 Task: Look for space in Pekan Bahapal, Indonesia from 9th June, 2023 to 16th June, 2023 for 2 adults in price range Rs.8000 to Rs.16000. Place can be entire place with 2 bedrooms having 2 beds and 1 bathroom. Property type can be house, flat, guest house. Booking option can be shelf check-in. Required host language is English.
Action: Mouse moved to (510, 94)
Screenshot: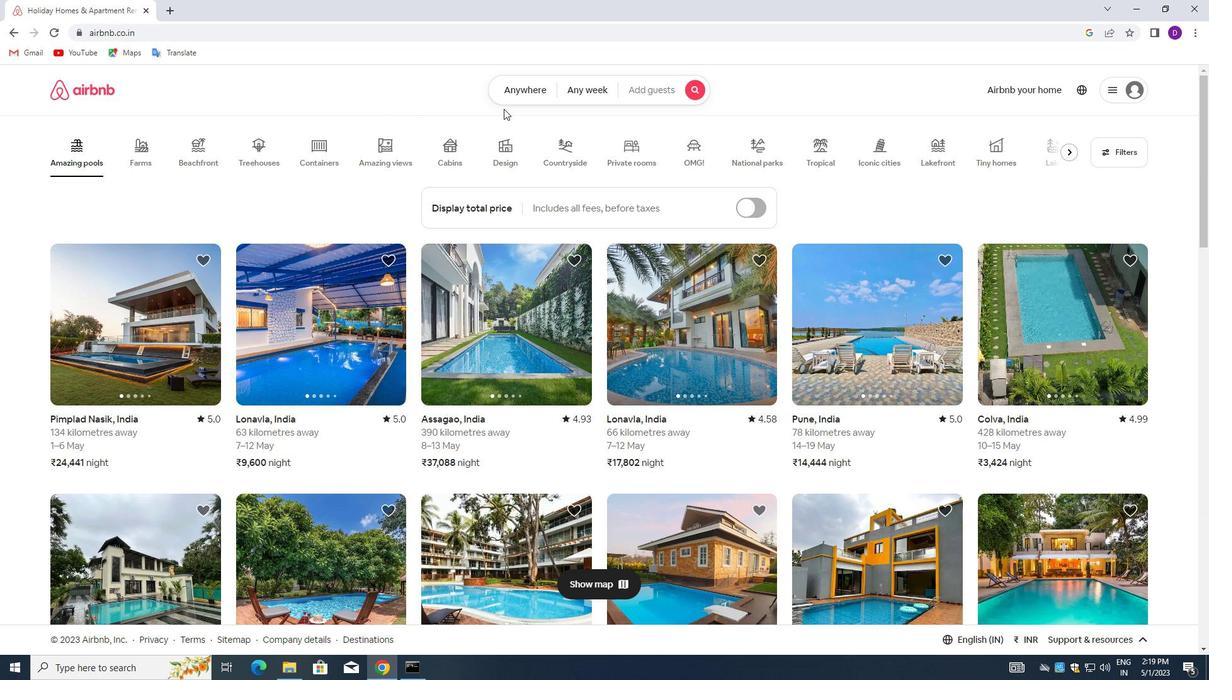 
Action: Mouse pressed left at (510, 94)
Screenshot: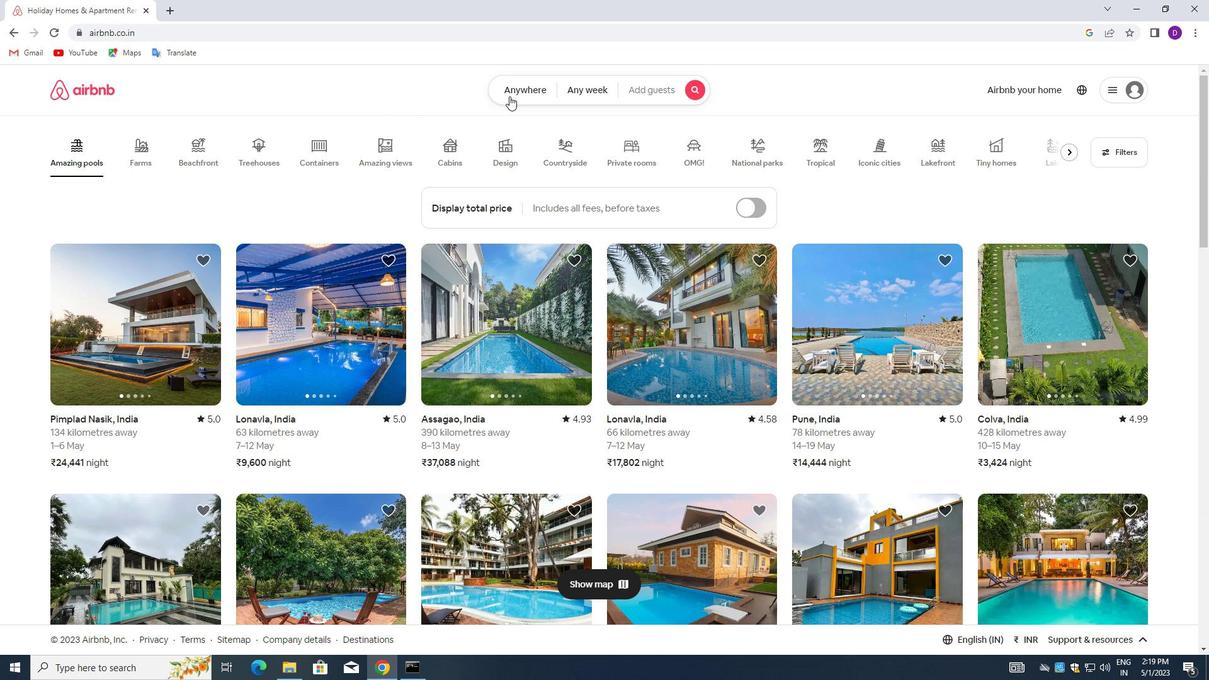 
Action: Mouse moved to (369, 140)
Screenshot: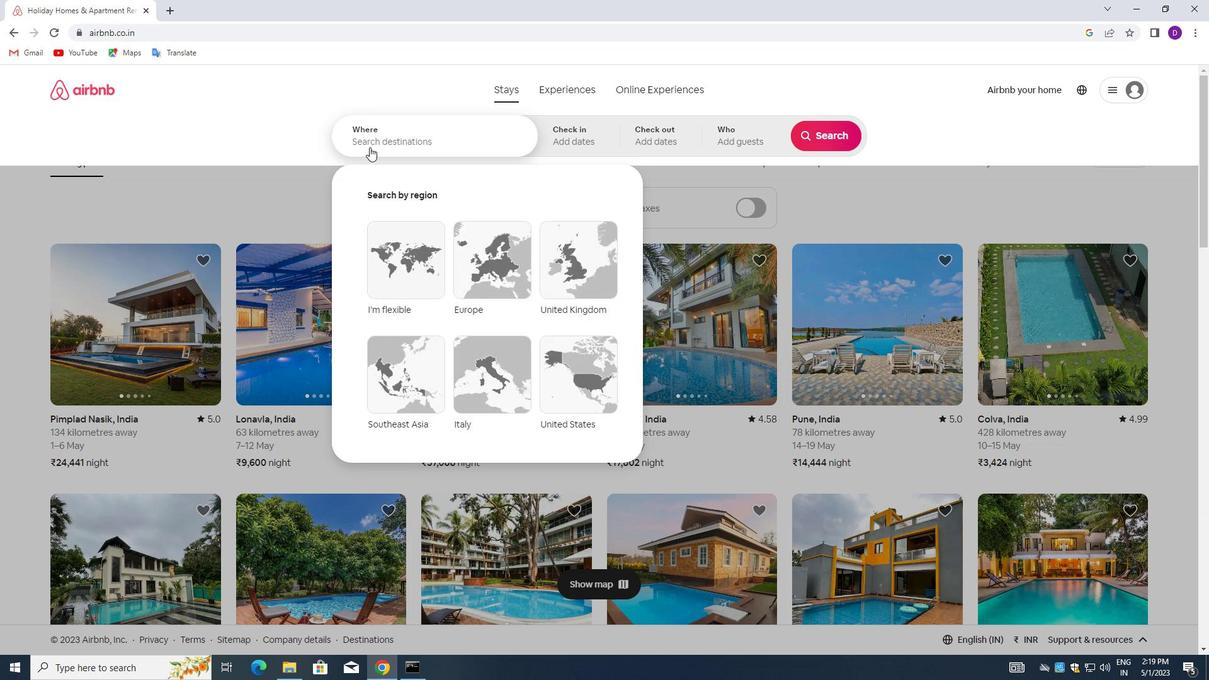 
Action: Mouse pressed left at (369, 140)
Screenshot: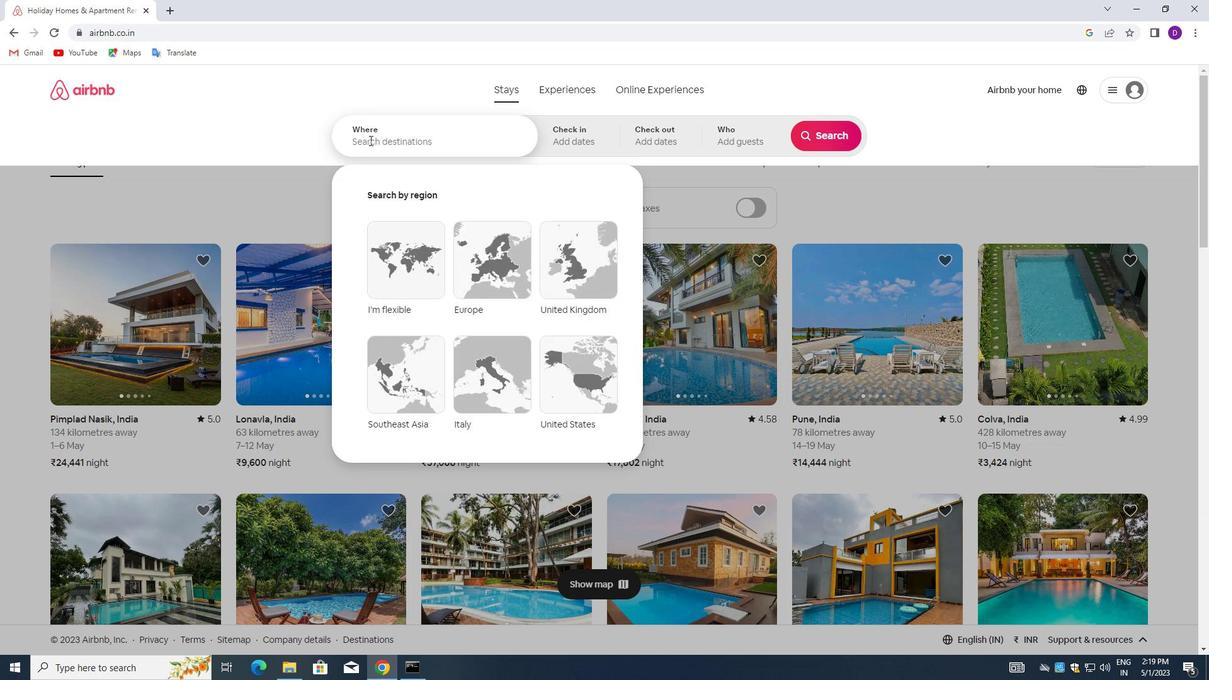 
Action: Key pressed <Key.shift>PEKAN<Key.space><Key.shift>BAHAPAL,<Key.space><Key.shift>INDONESIA<Key.enter>
Screenshot: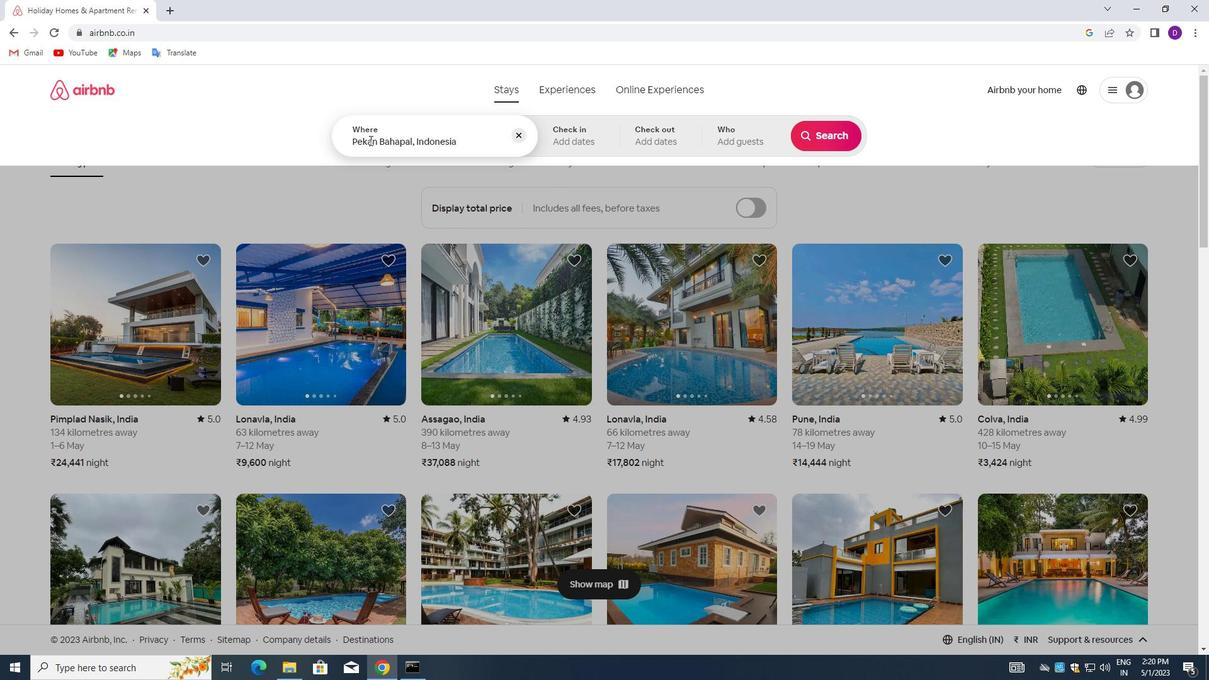 
Action: Mouse moved to (780, 318)
Screenshot: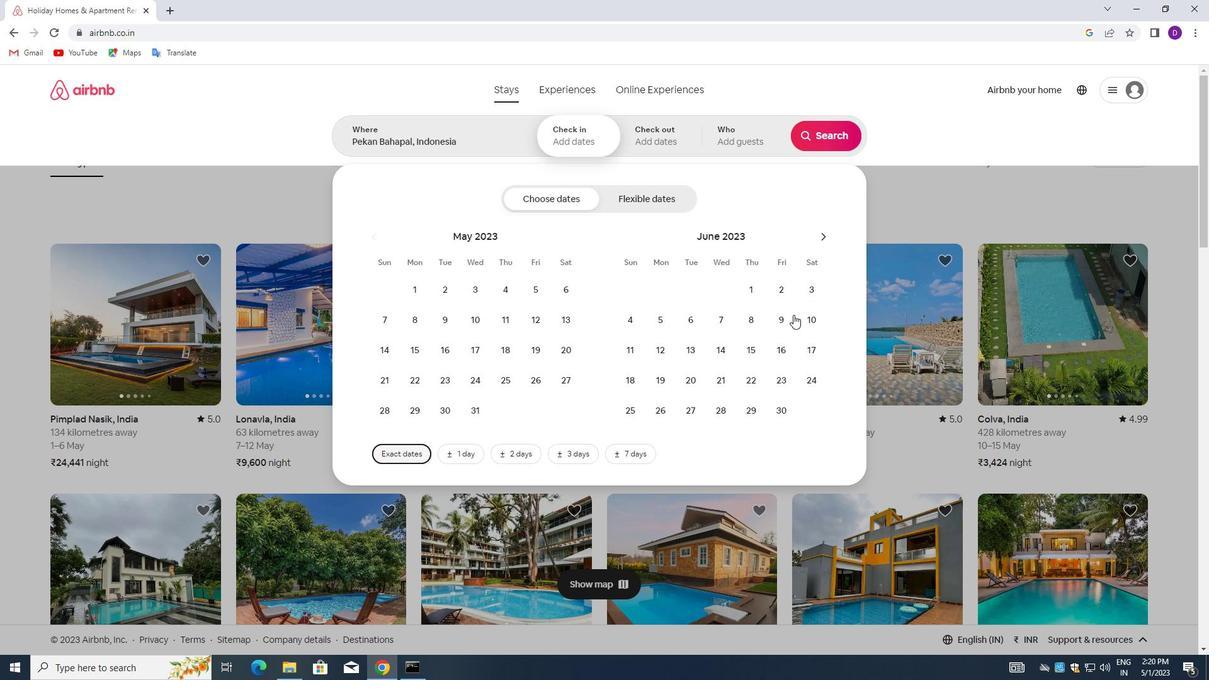 
Action: Mouse pressed left at (780, 318)
Screenshot: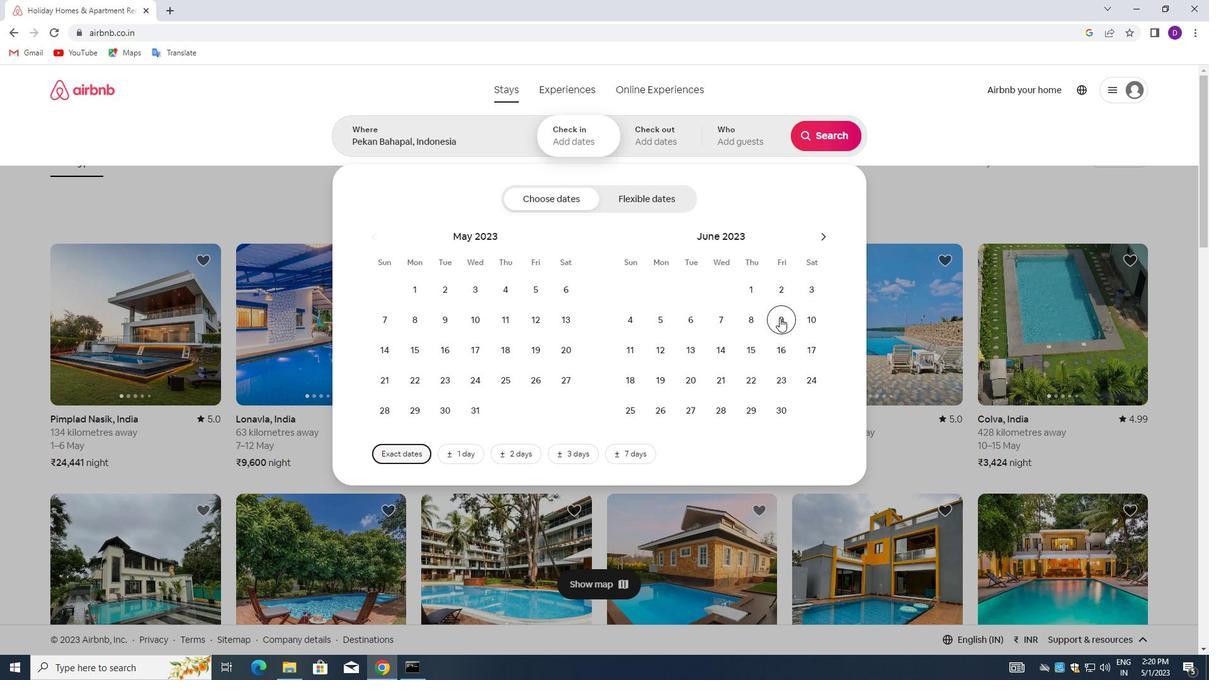 
Action: Mouse moved to (780, 337)
Screenshot: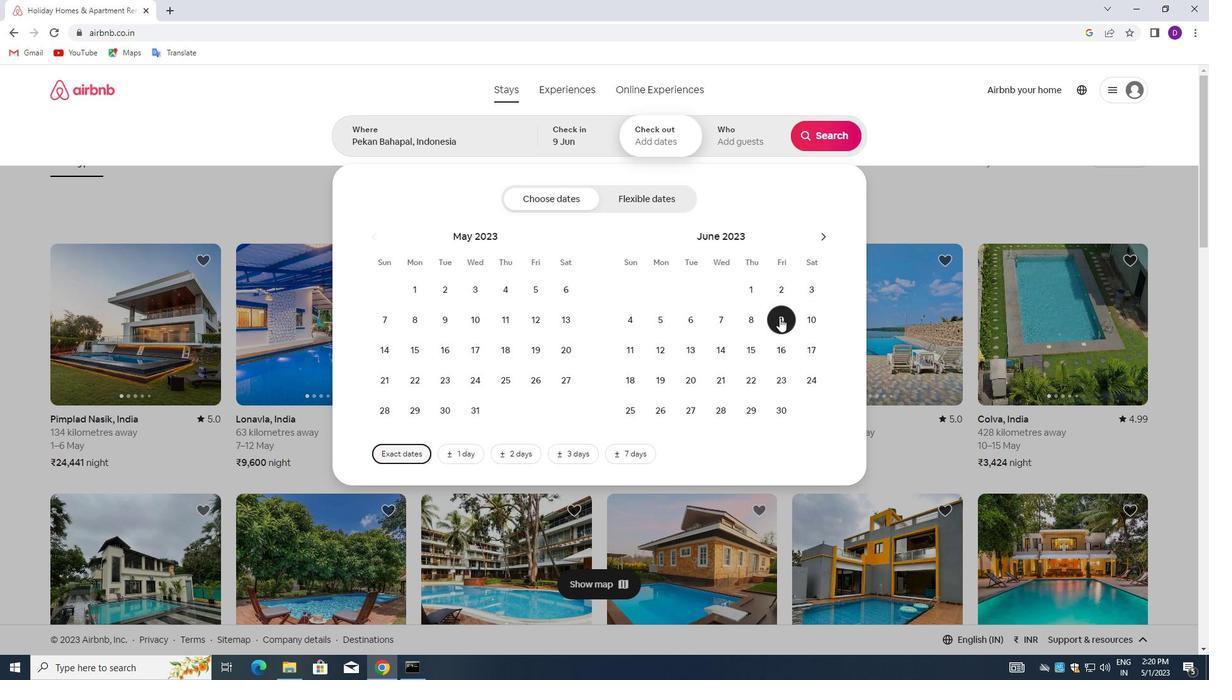 
Action: Mouse pressed left at (780, 337)
Screenshot: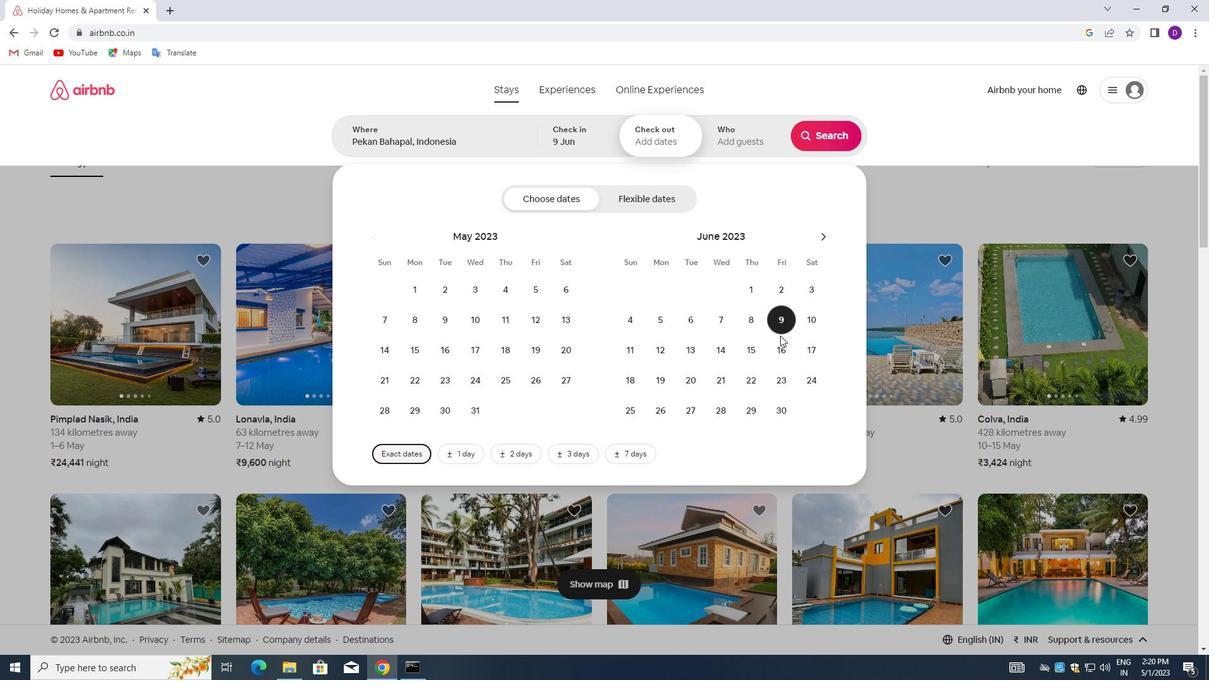 
Action: Mouse moved to (739, 144)
Screenshot: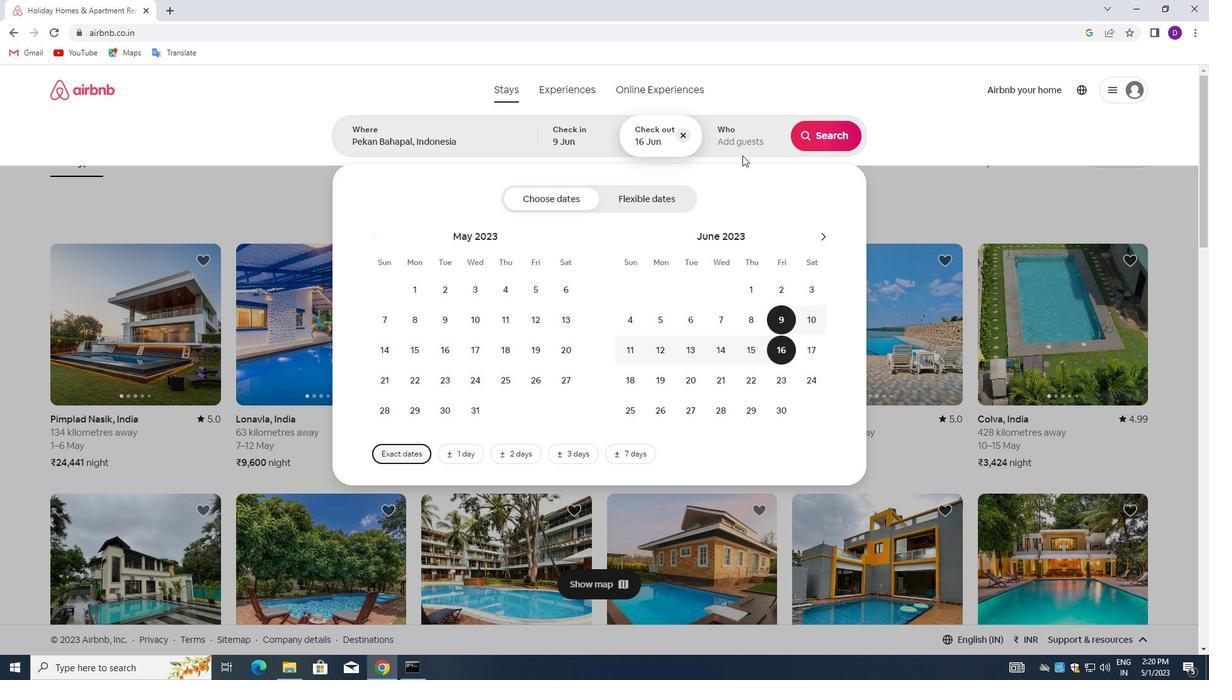 
Action: Mouse pressed left at (739, 144)
Screenshot: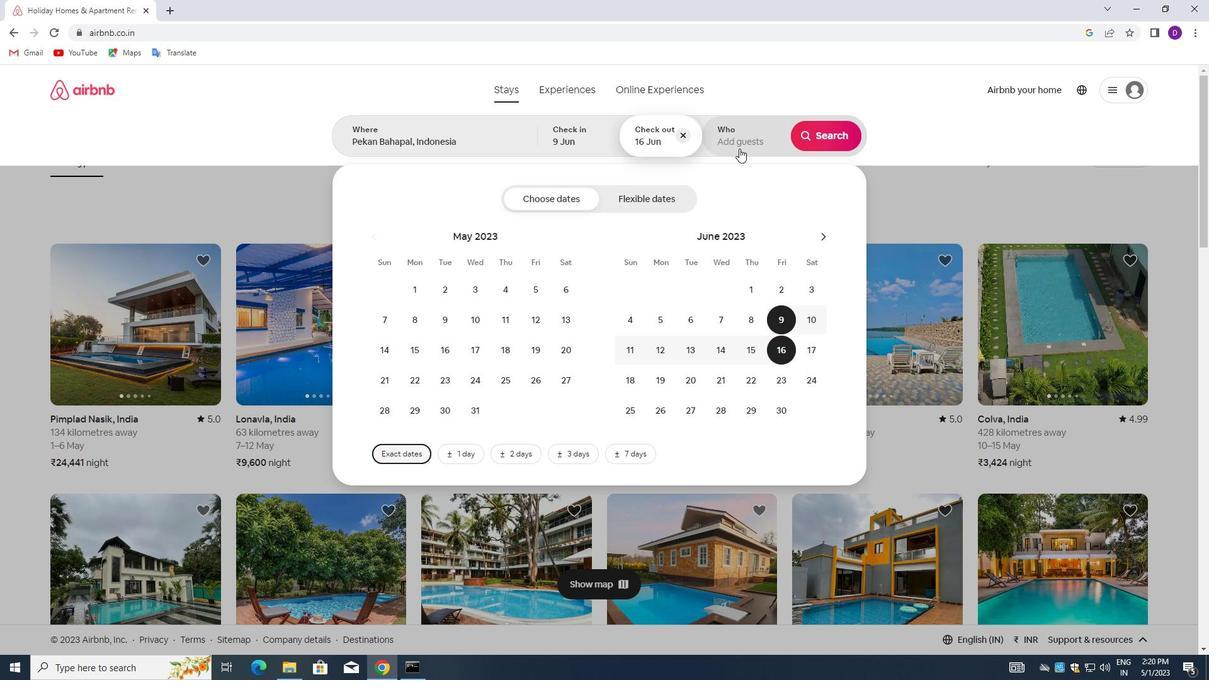 
Action: Mouse moved to (831, 207)
Screenshot: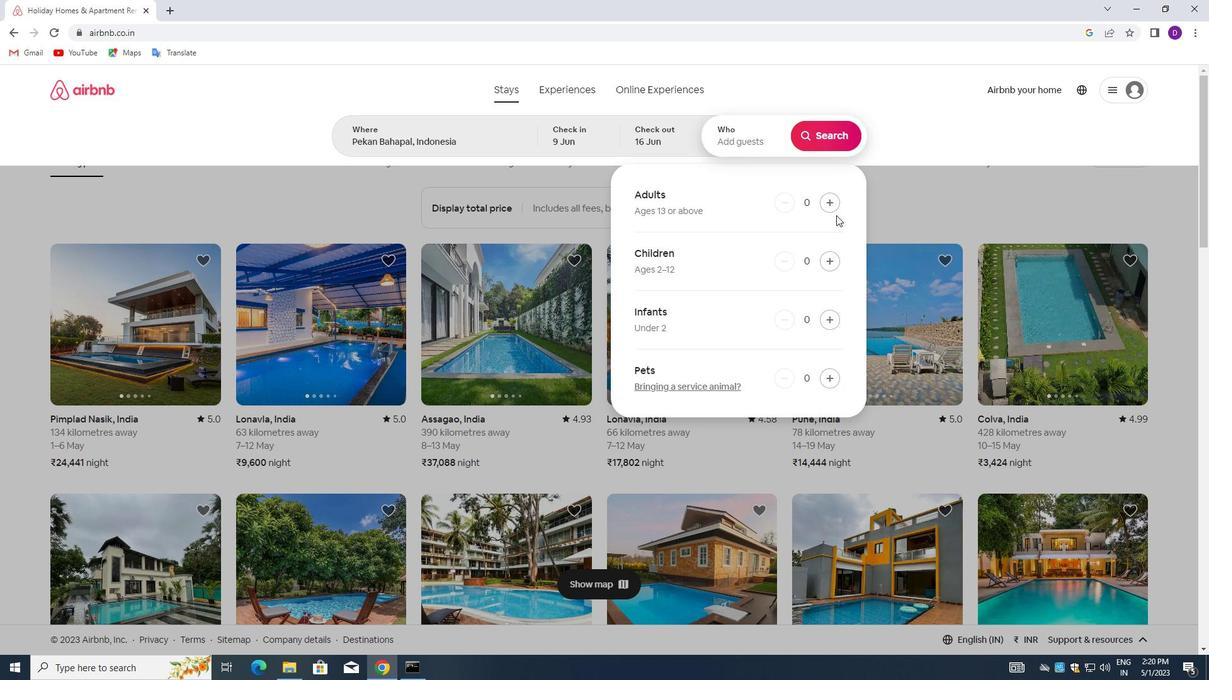 
Action: Mouse pressed left at (831, 207)
Screenshot: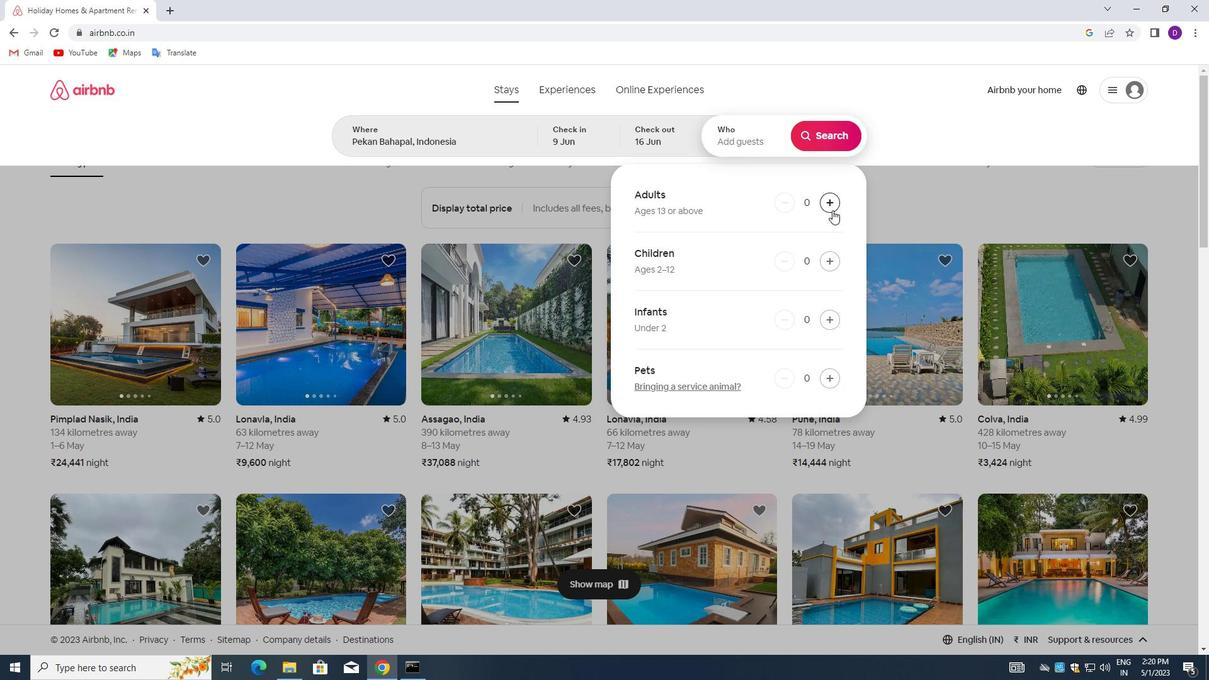 
Action: Mouse pressed left at (831, 207)
Screenshot: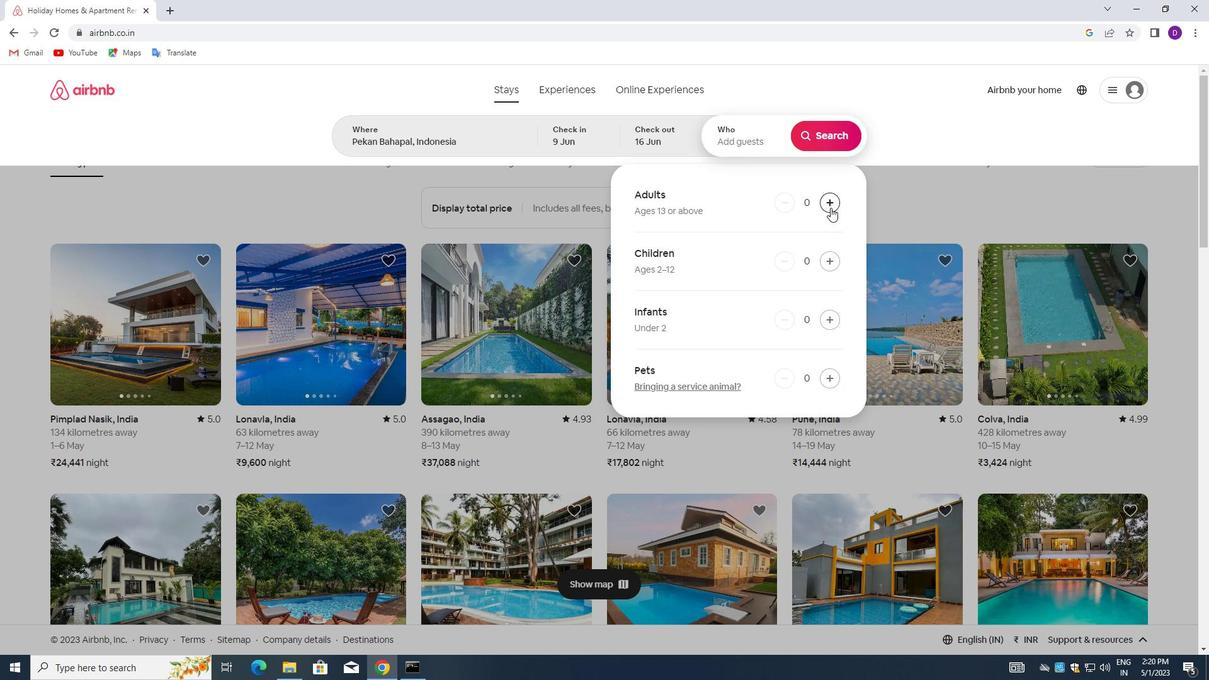 
Action: Mouse moved to (824, 136)
Screenshot: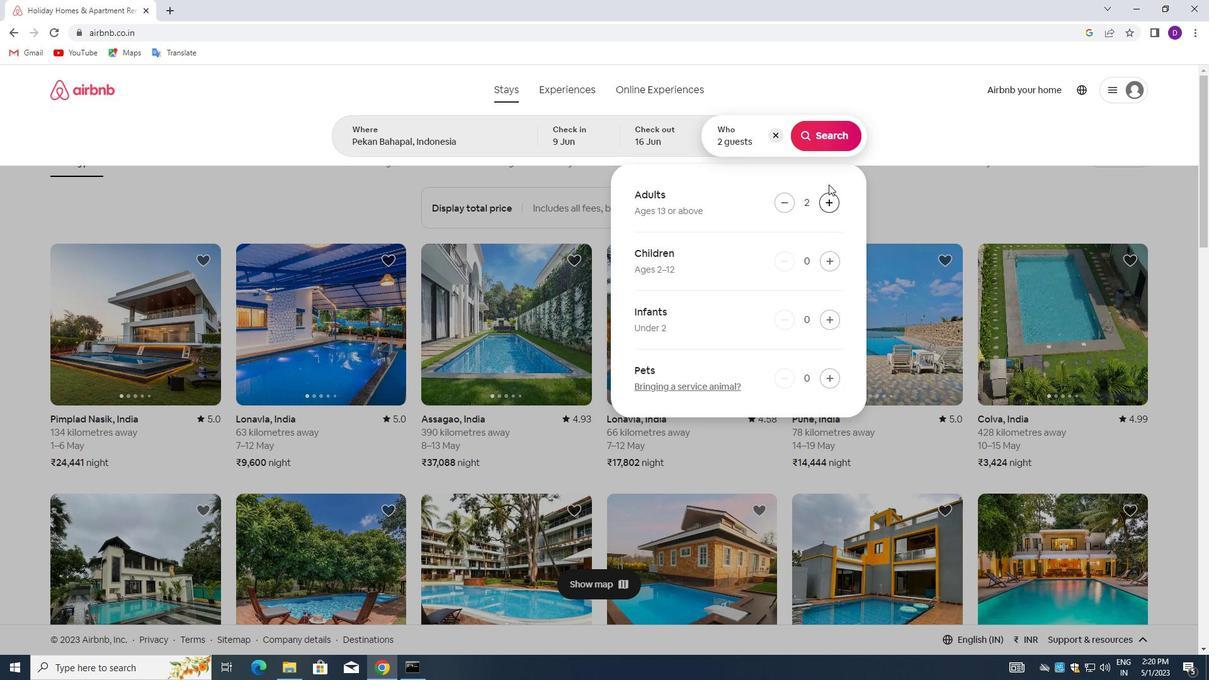 
Action: Mouse pressed left at (824, 136)
Screenshot: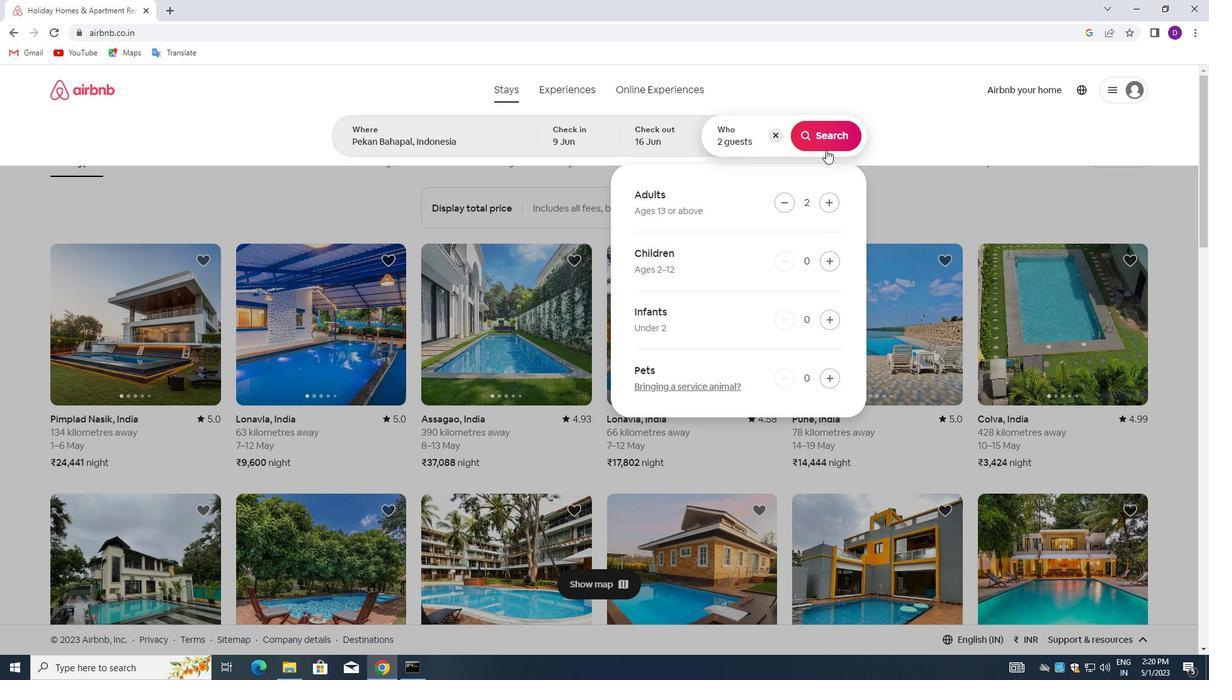 
Action: Mouse moved to (1141, 133)
Screenshot: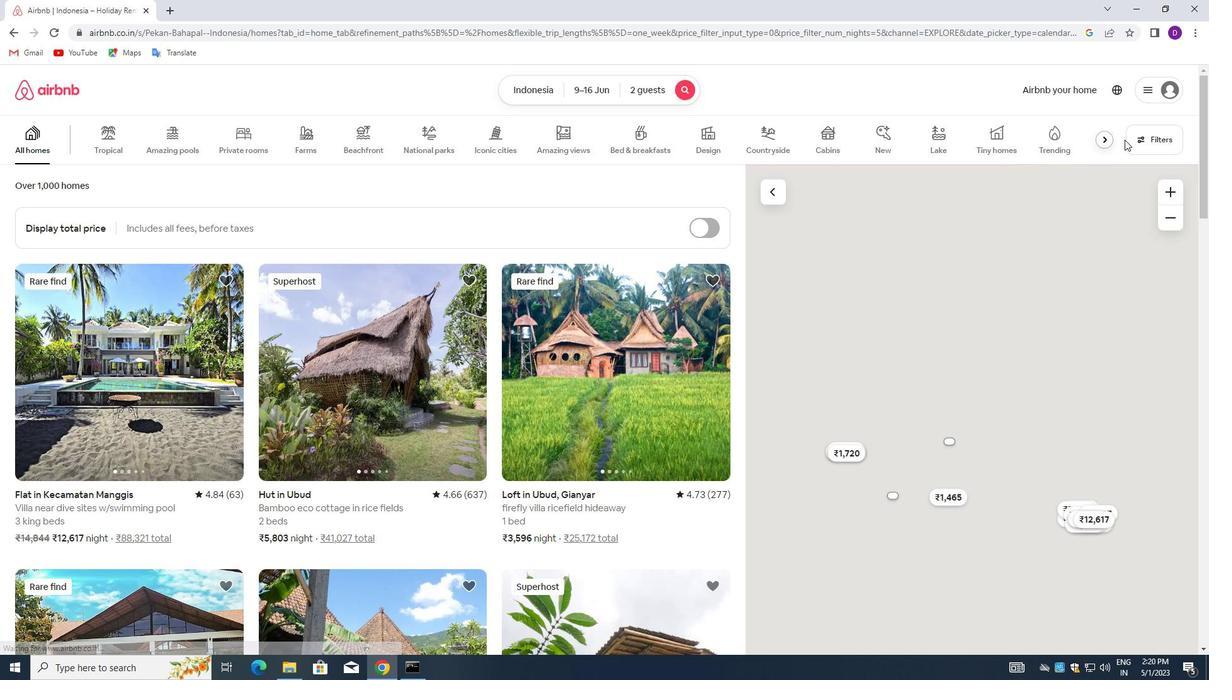 
Action: Mouse pressed left at (1141, 133)
Screenshot: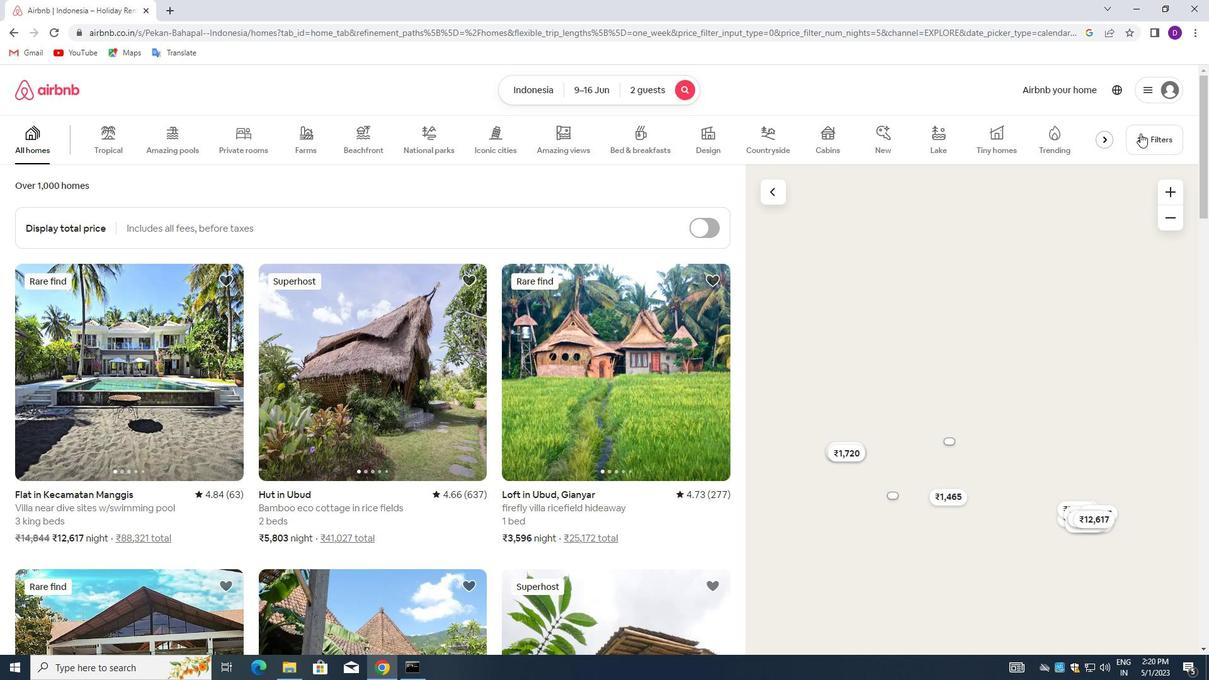 
Action: Mouse moved to (439, 295)
Screenshot: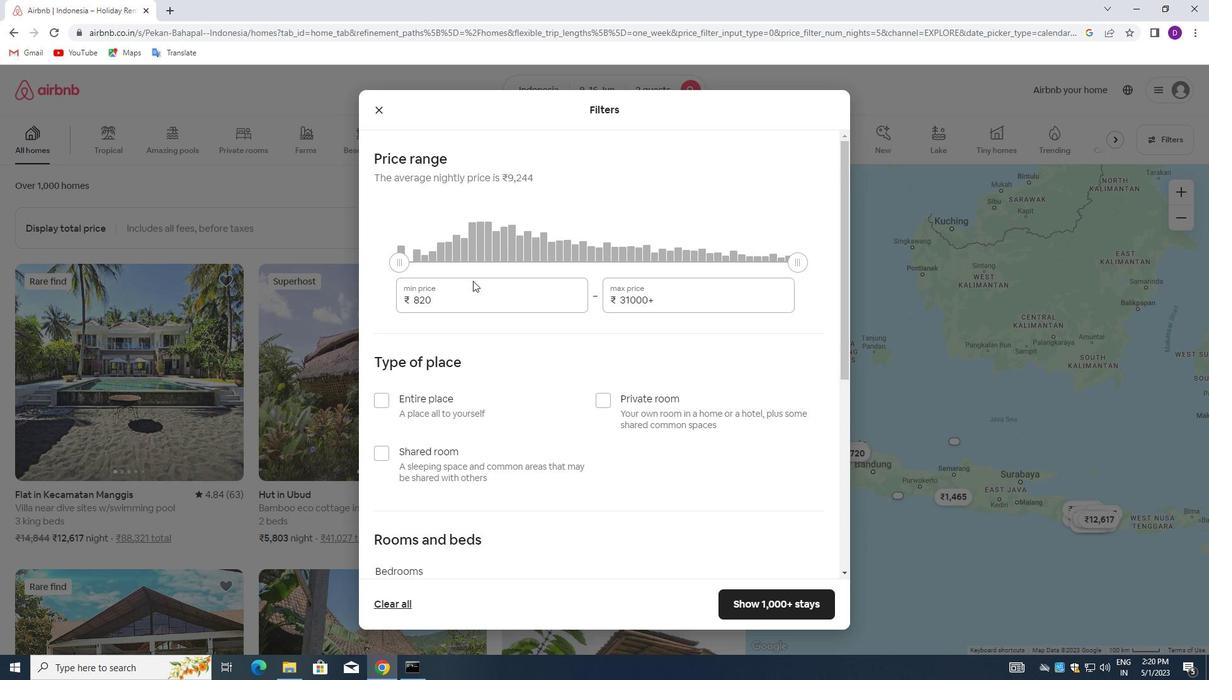 
Action: Mouse pressed left at (439, 295)
Screenshot: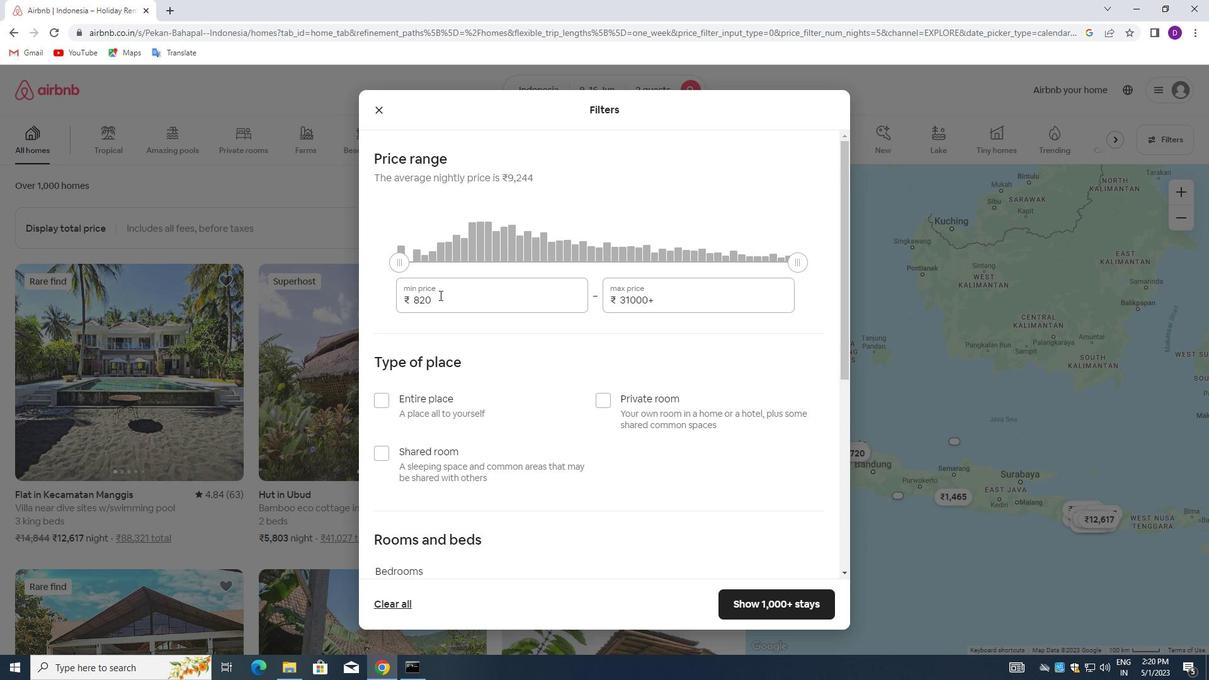 
Action: Mouse pressed left at (439, 295)
Screenshot: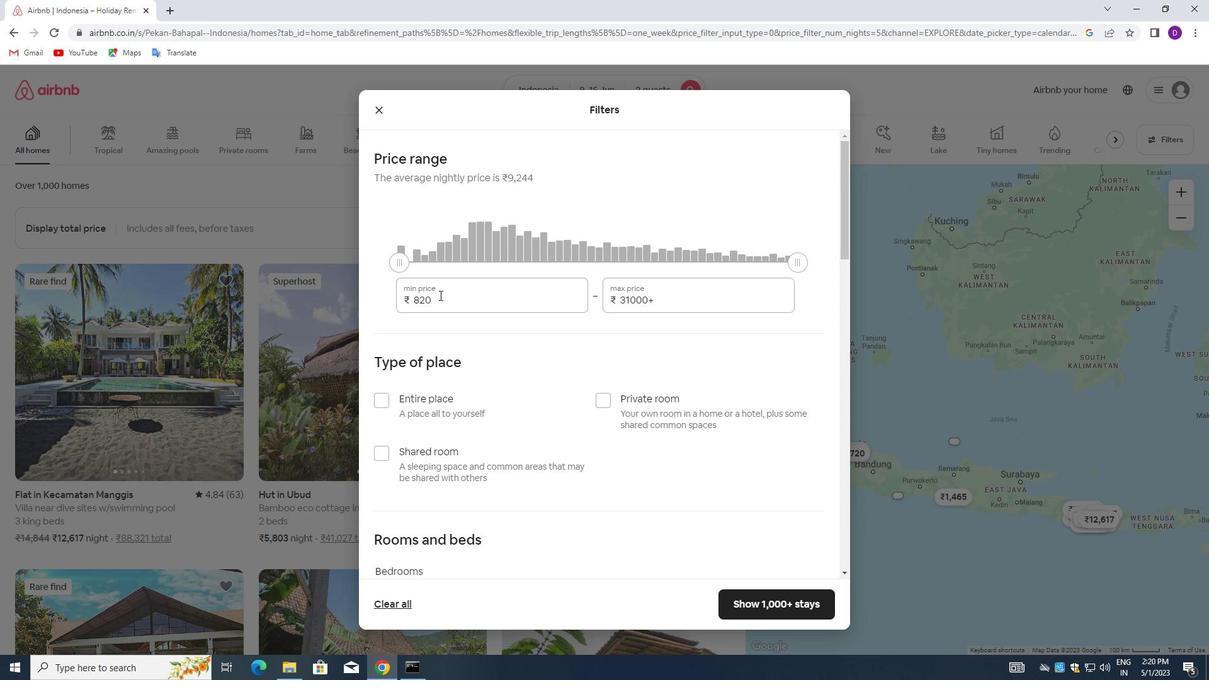 
Action: Key pressed 80<Key.backspace><Key.backspace><Key.backspace>000<Key.tab>16000
Screenshot: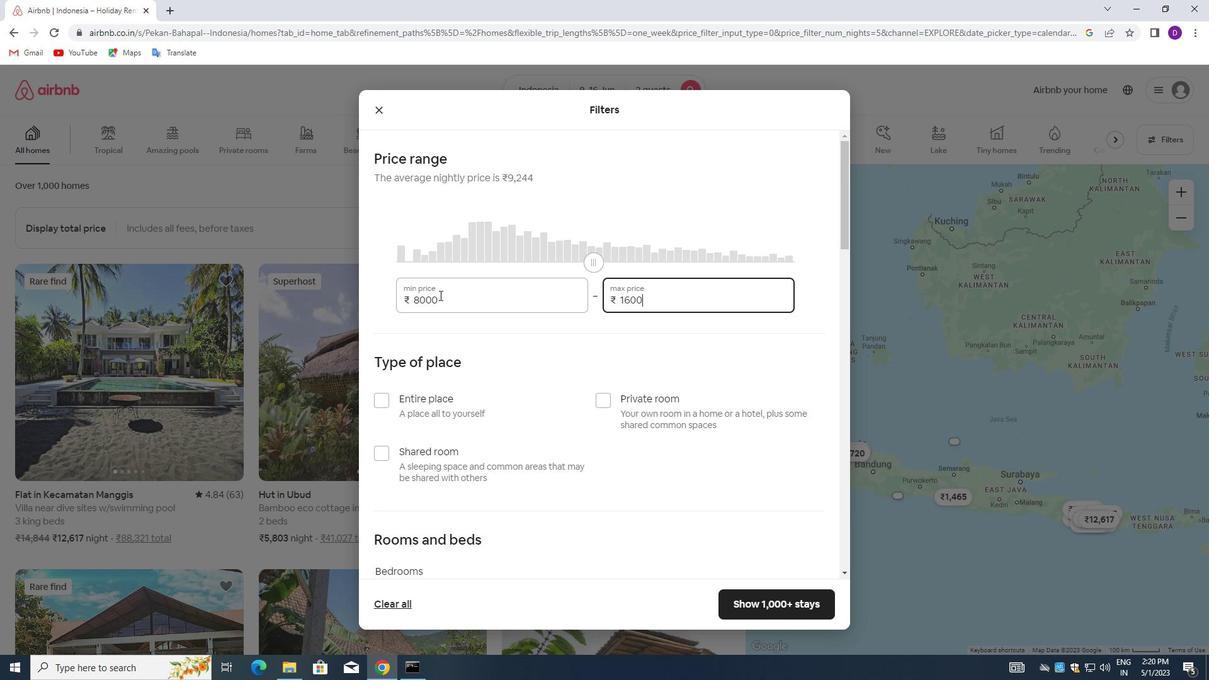 
Action: Mouse moved to (447, 343)
Screenshot: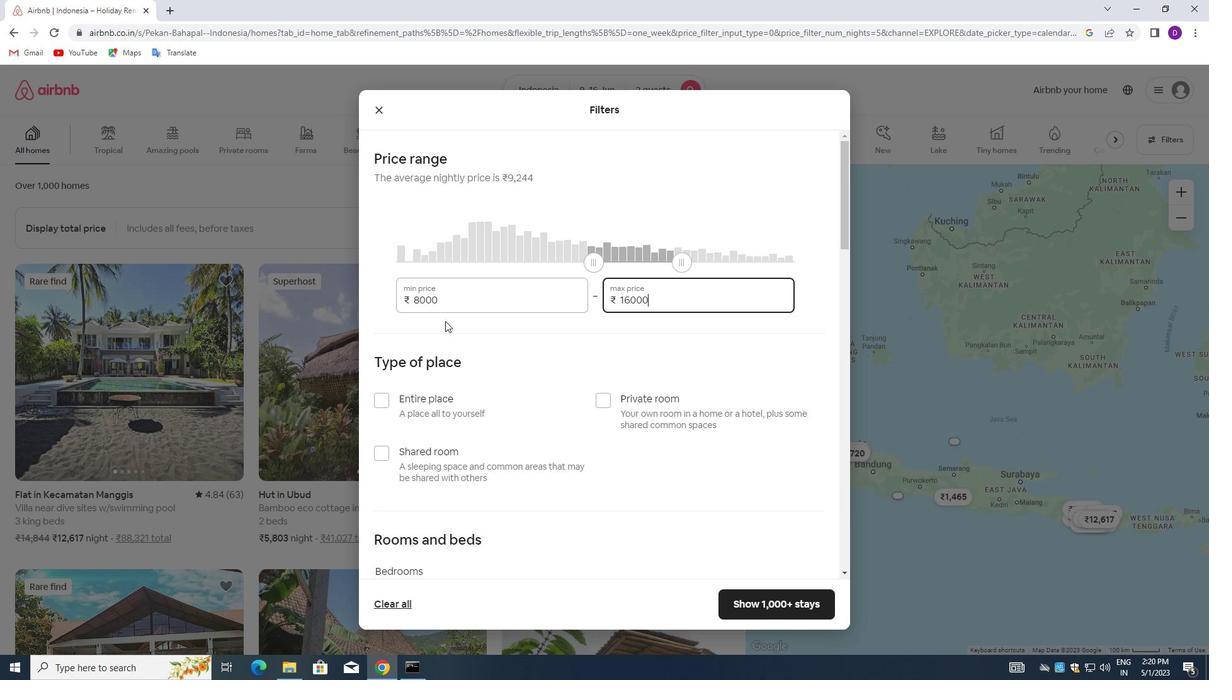 
Action: Mouse scrolled (447, 342) with delta (0, 0)
Screenshot: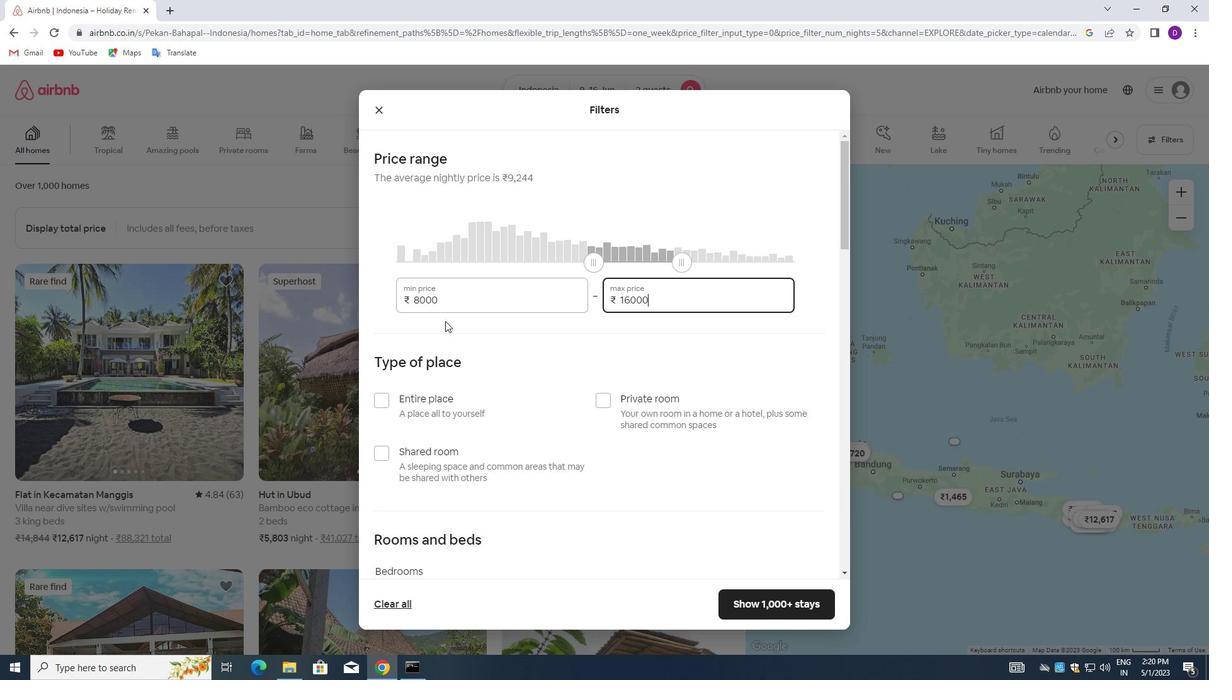 
Action: Mouse moved to (447, 350)
Screenshot: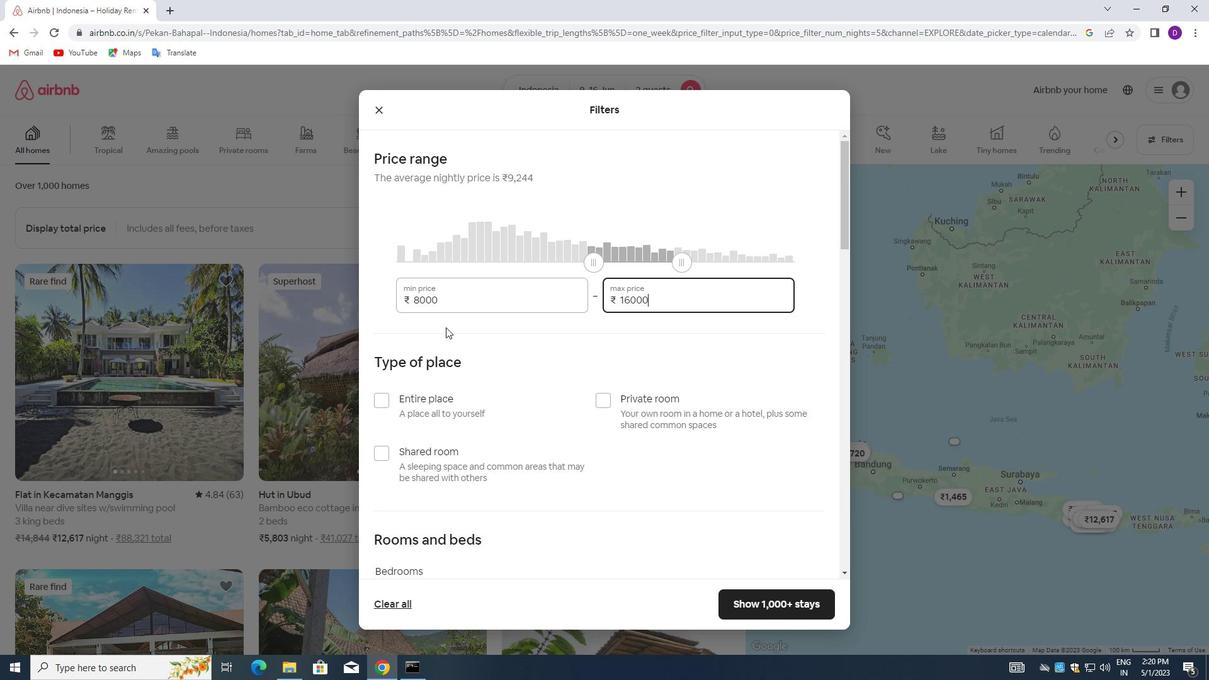 
Action: Mouse scrolled (447, 350) with delta (0, 0)
Screenshot: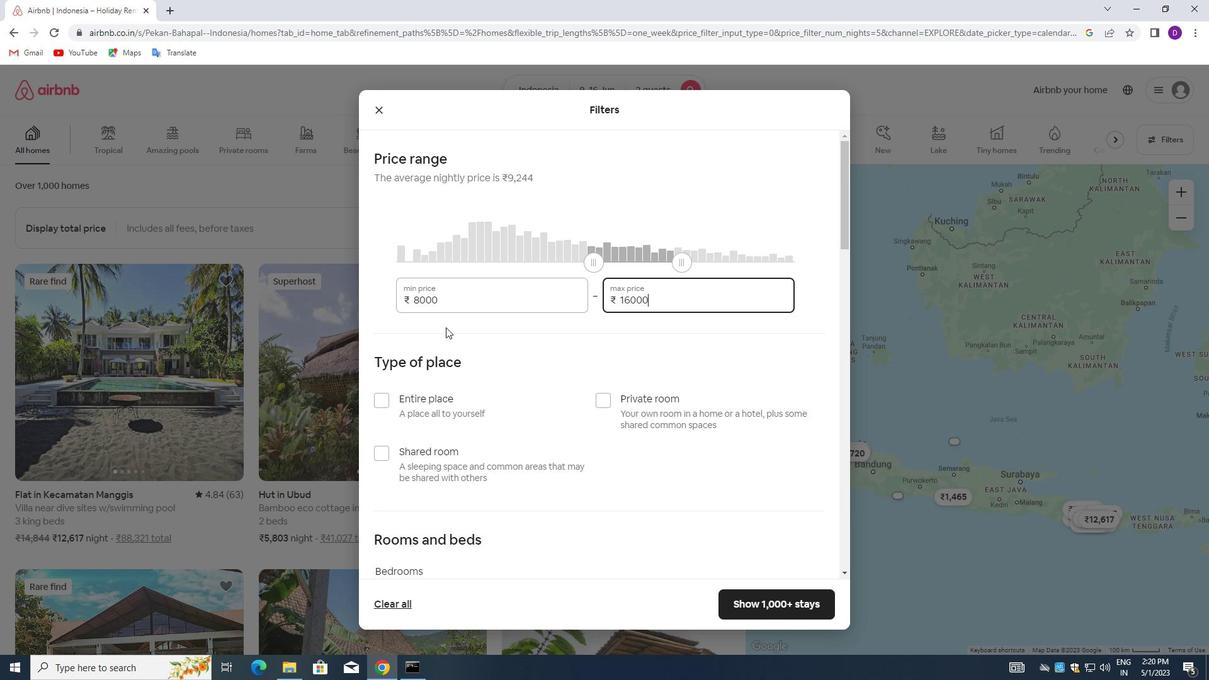 
Action: Mouse moved to (378, 275)
Screenshot: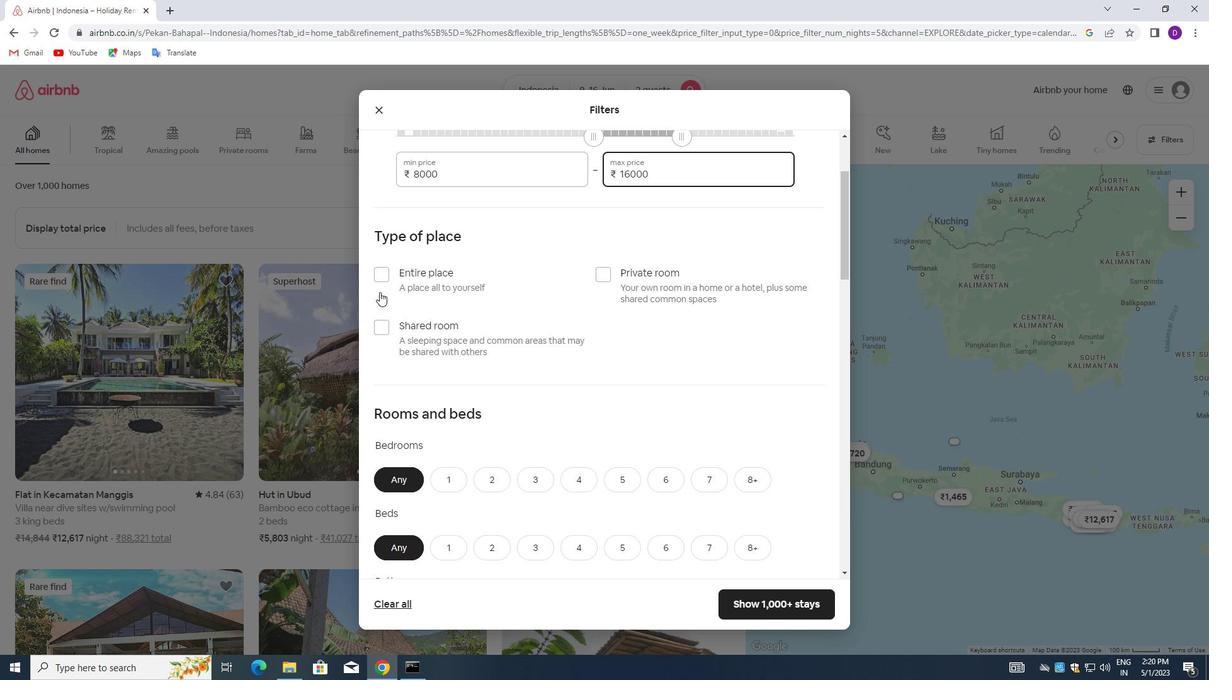 
Action: Mouse pressed left at (378, 275)
Screenshot: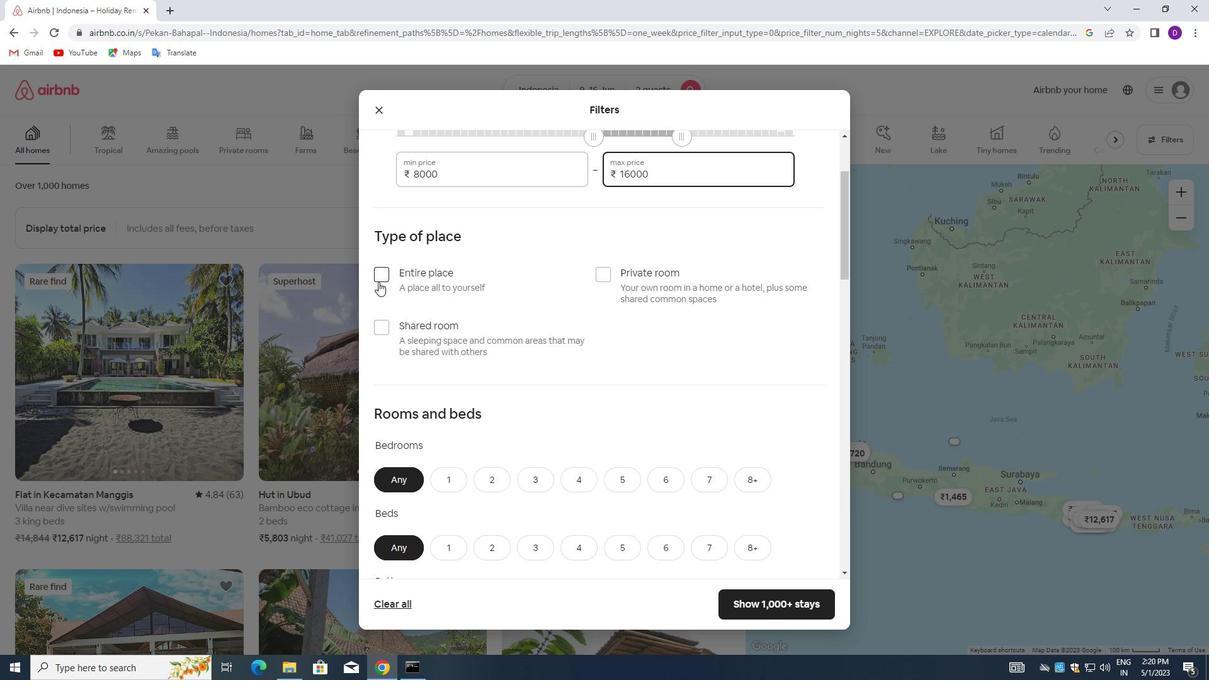 
Action: Mouse moved to (490, 319)
Screenshot: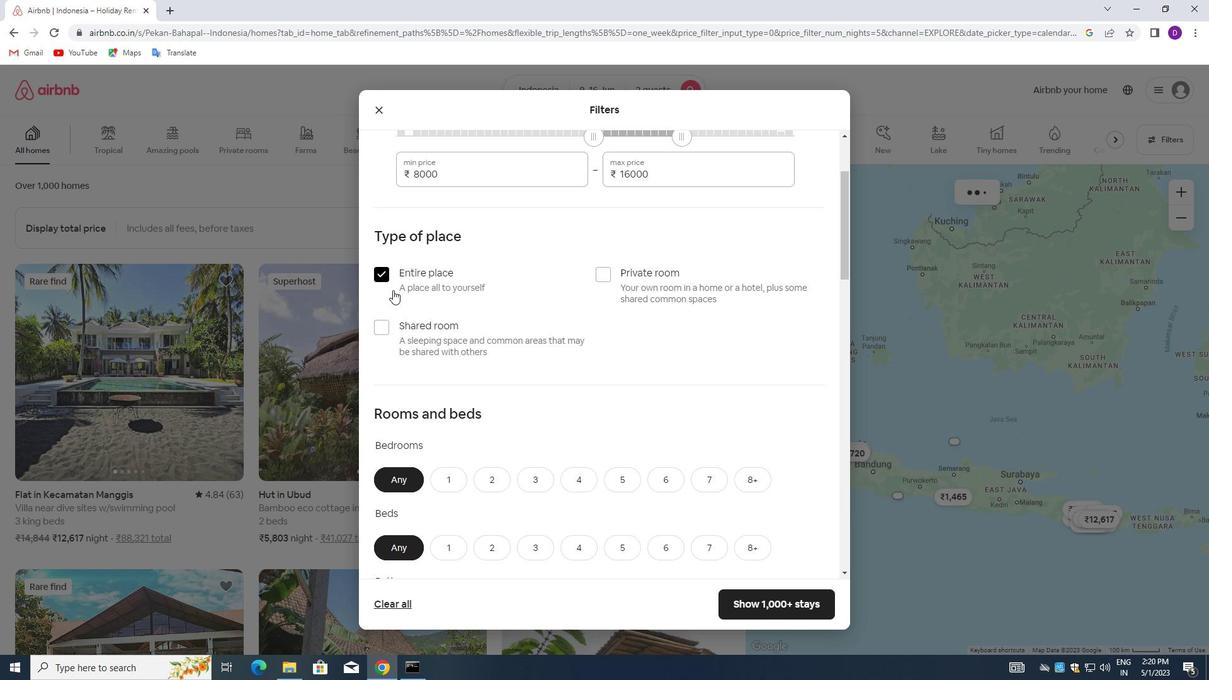 
Action: Mouse scrolled (490, 318) with delta (0, 0)
Screenshot: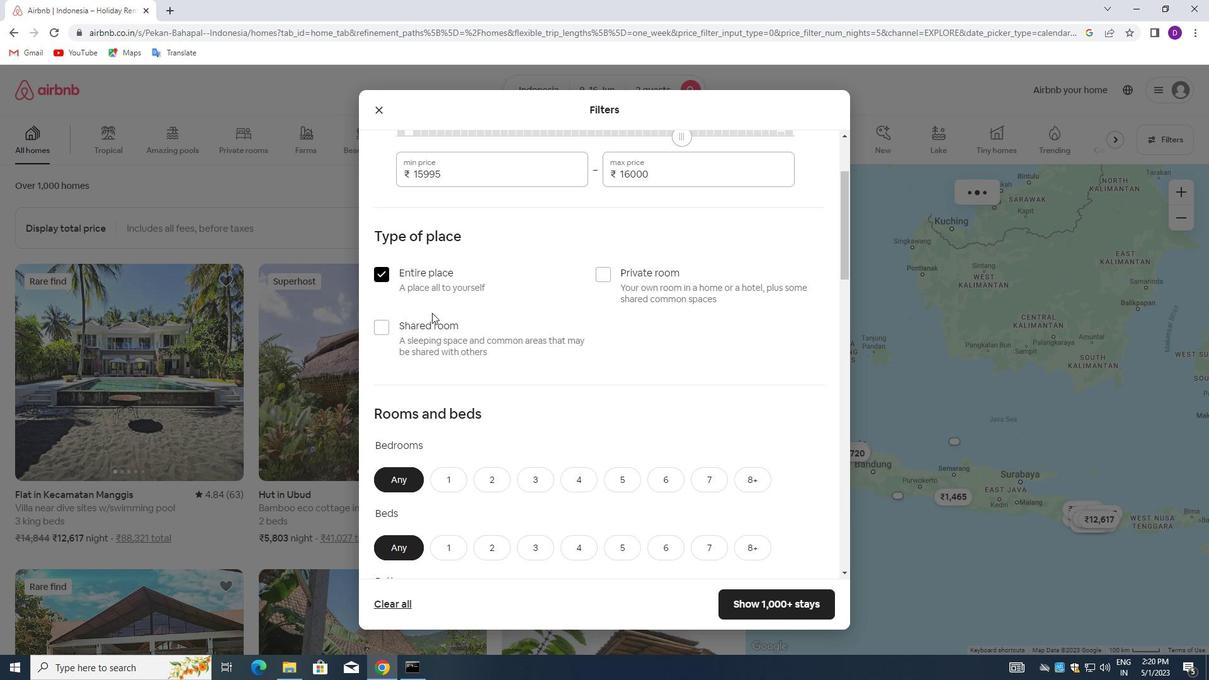 
Action: Mouse scrolled (490, 318) with delta (0, 0)
Screenshot: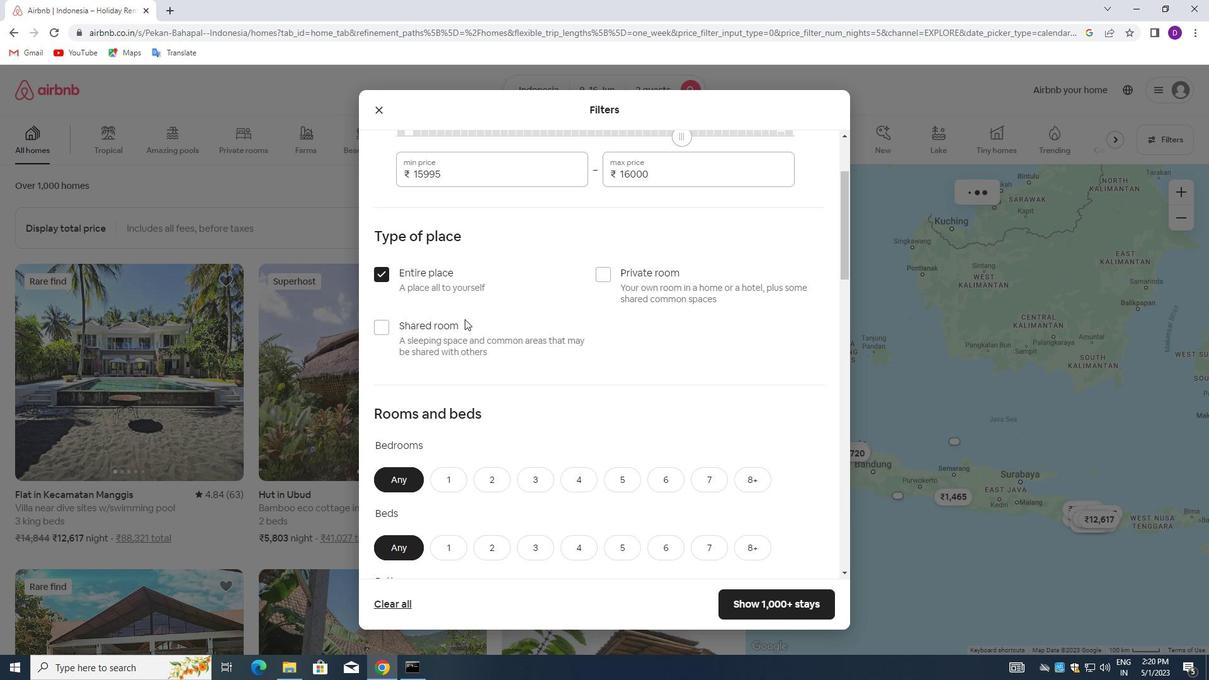 
Action: Mouse moved to (490, 319)
Screenshot: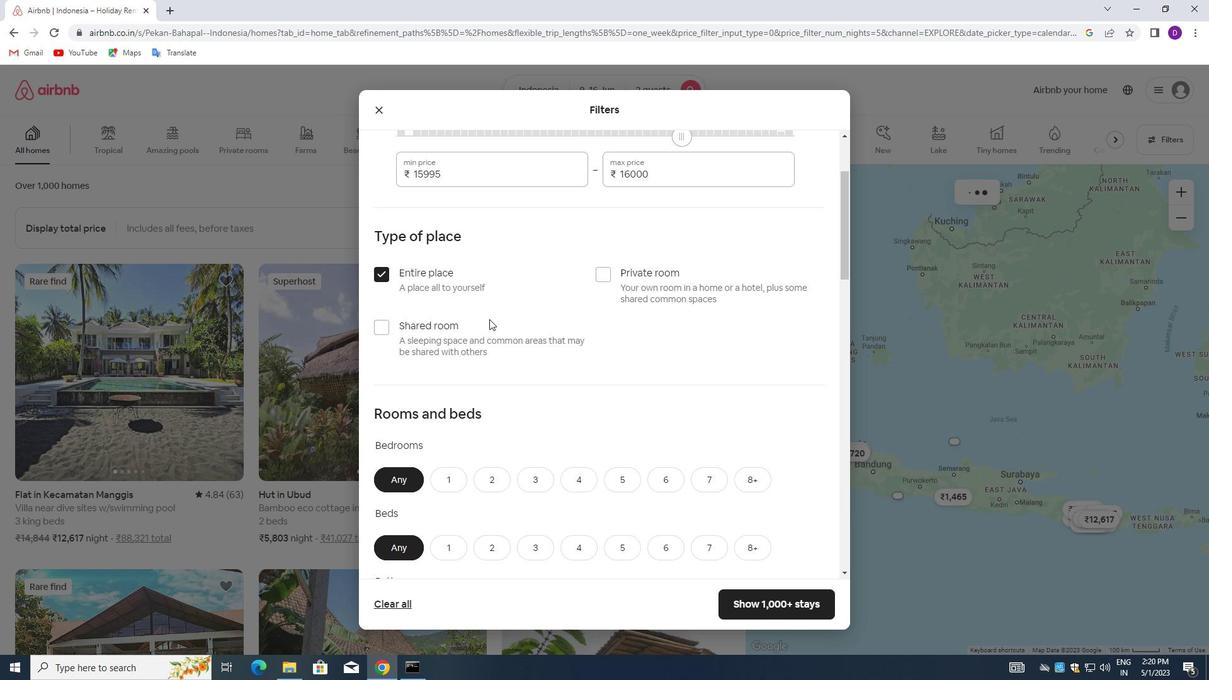 
Action: Mouse scrolled (490, 318) with delta (0, 0)
Screenshot: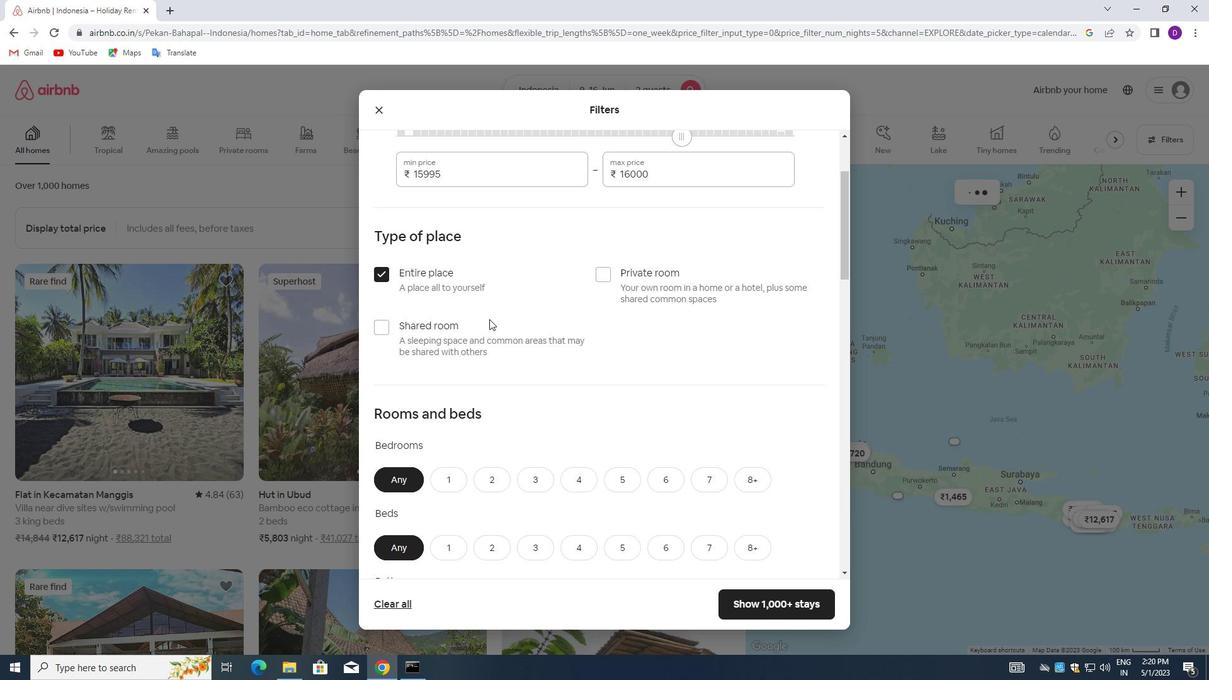 
Action: Mouse moved to (490, 320)
Screenshot: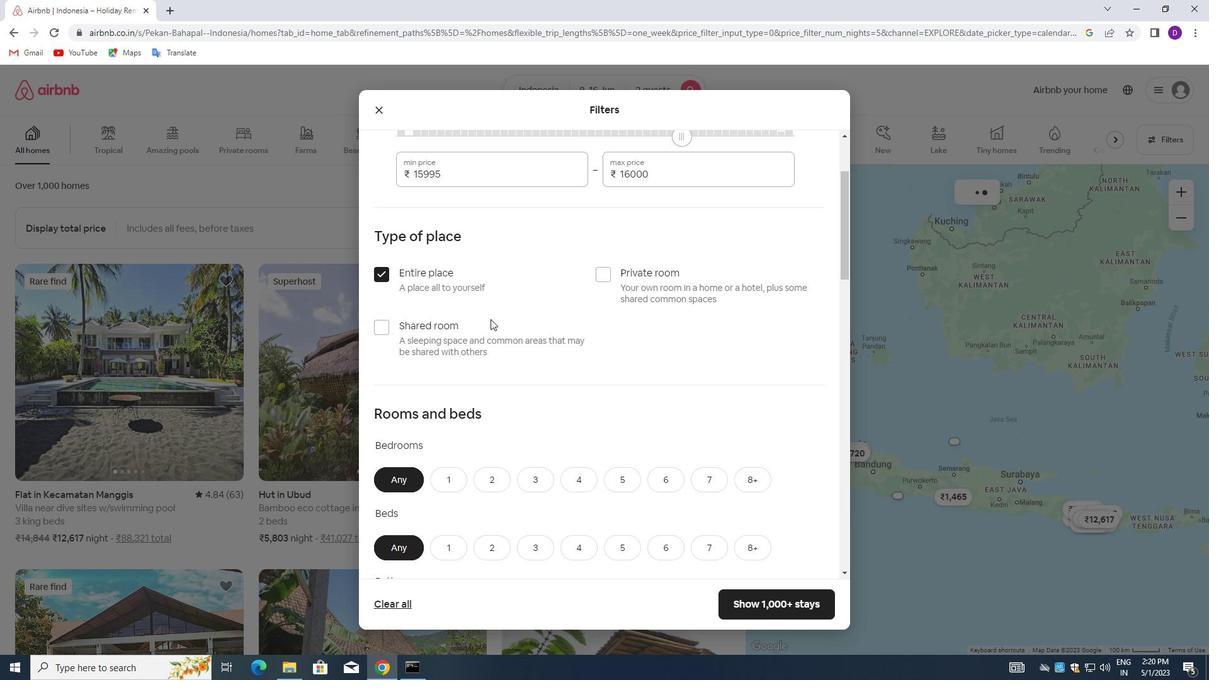 
Action: Mouse scrolled (490, 319) with delta (0, 0)
Screenshot: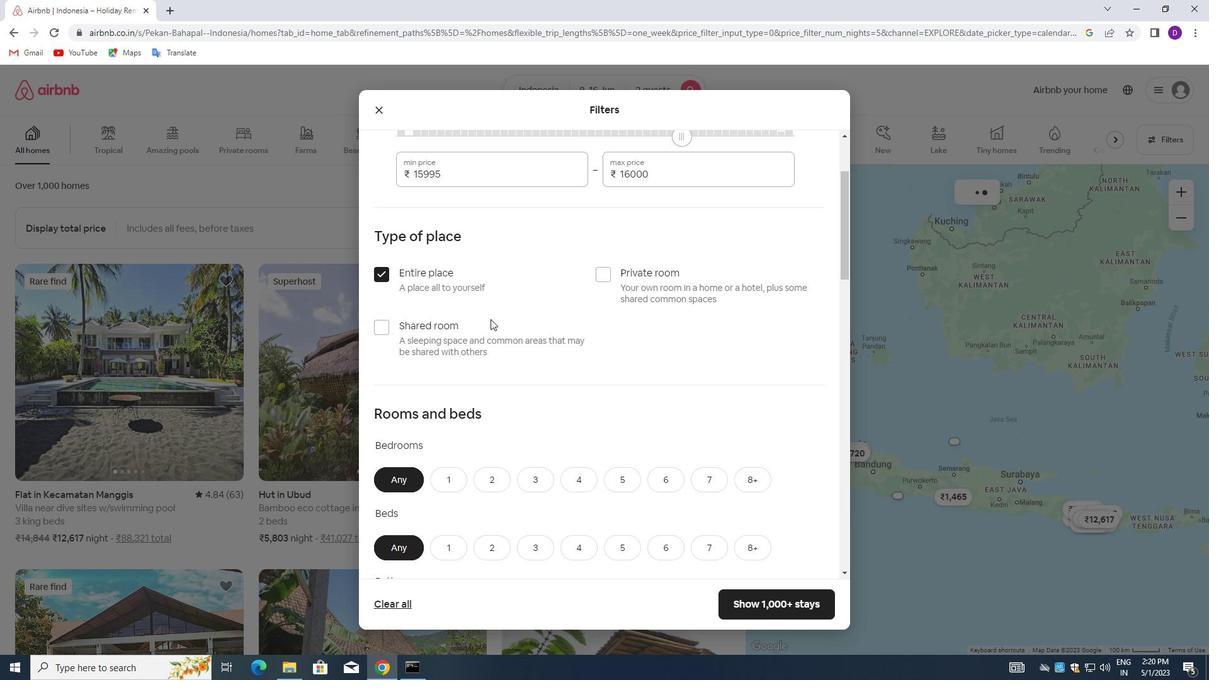 
Action: Mouse moved to (493, 229)
Screenshot: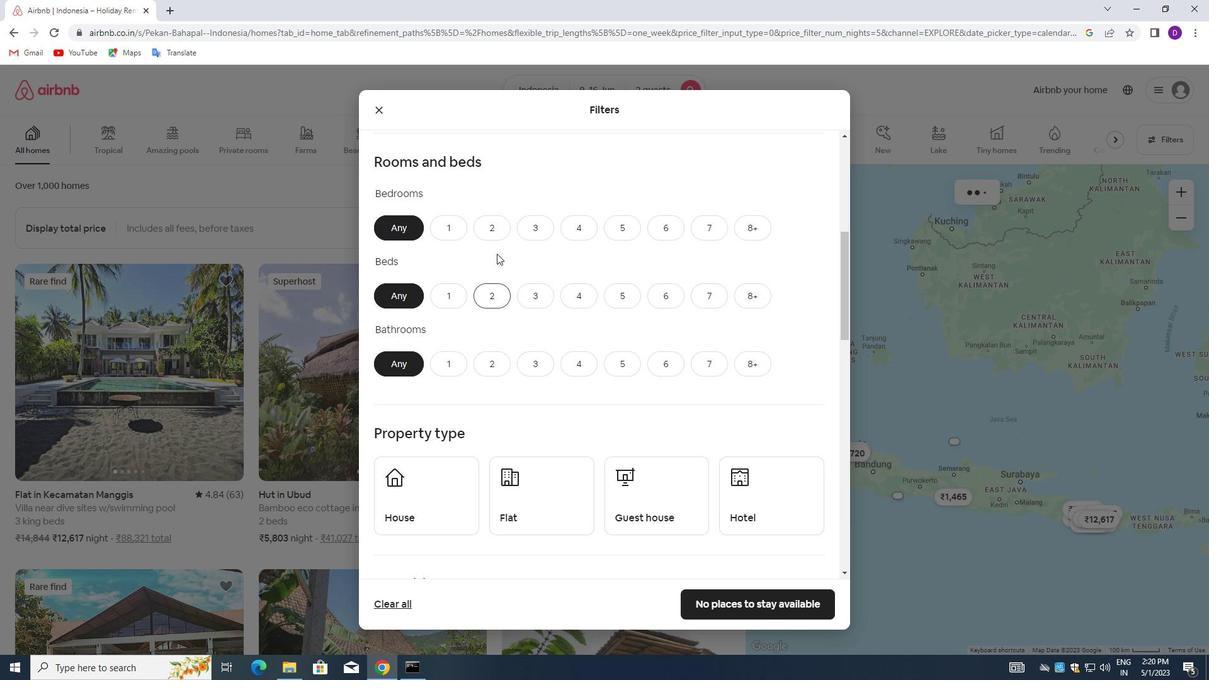 
Action: Mouse pressed left at (493, 229)
Screenshot: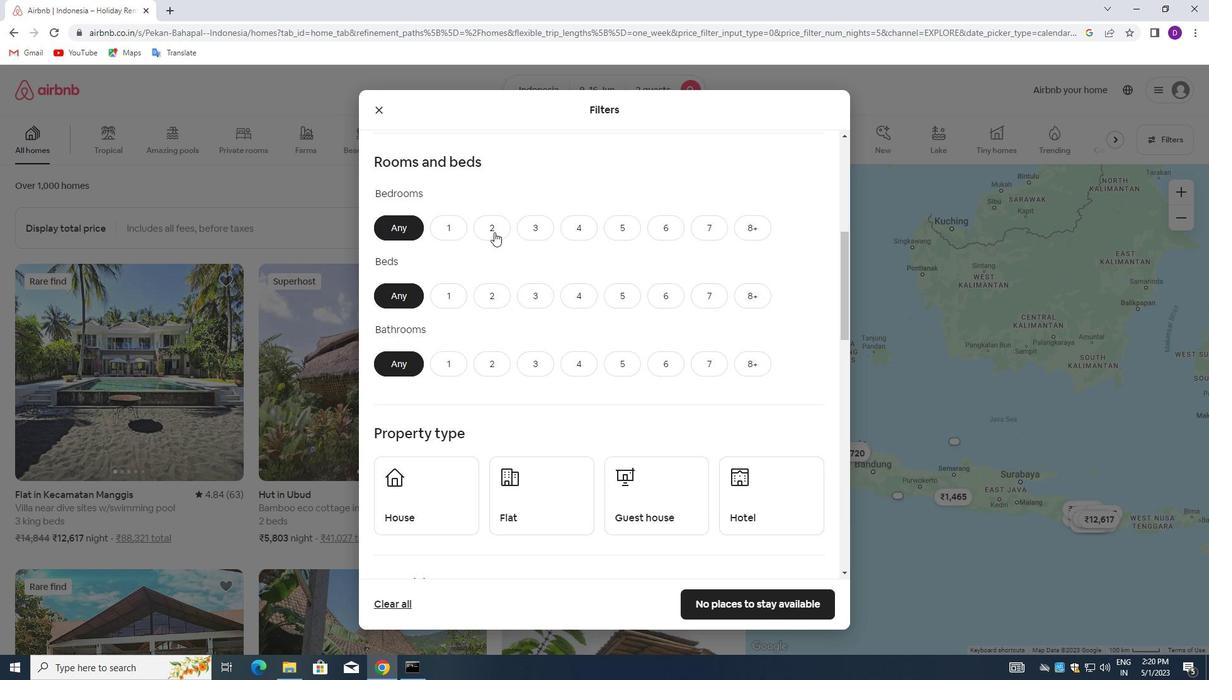 
Action: Mouse moved to (492, 292)
Screenshot: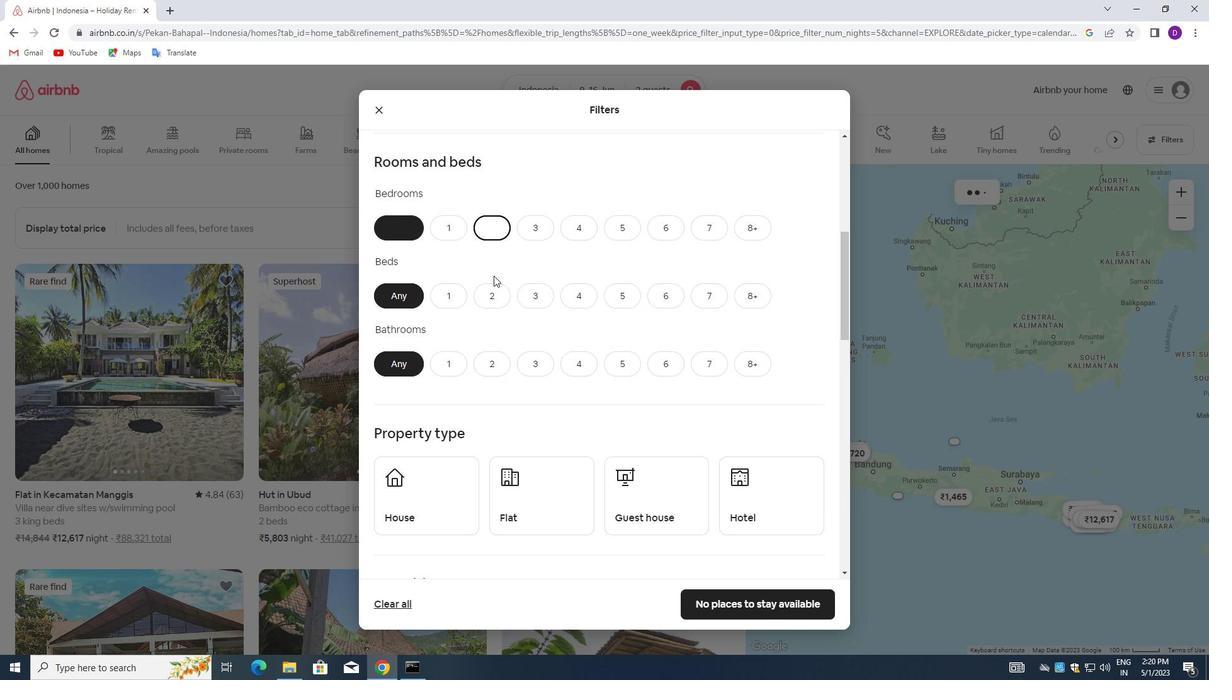 
Action: Mouse pressed left at (492, 292)
Screenshot: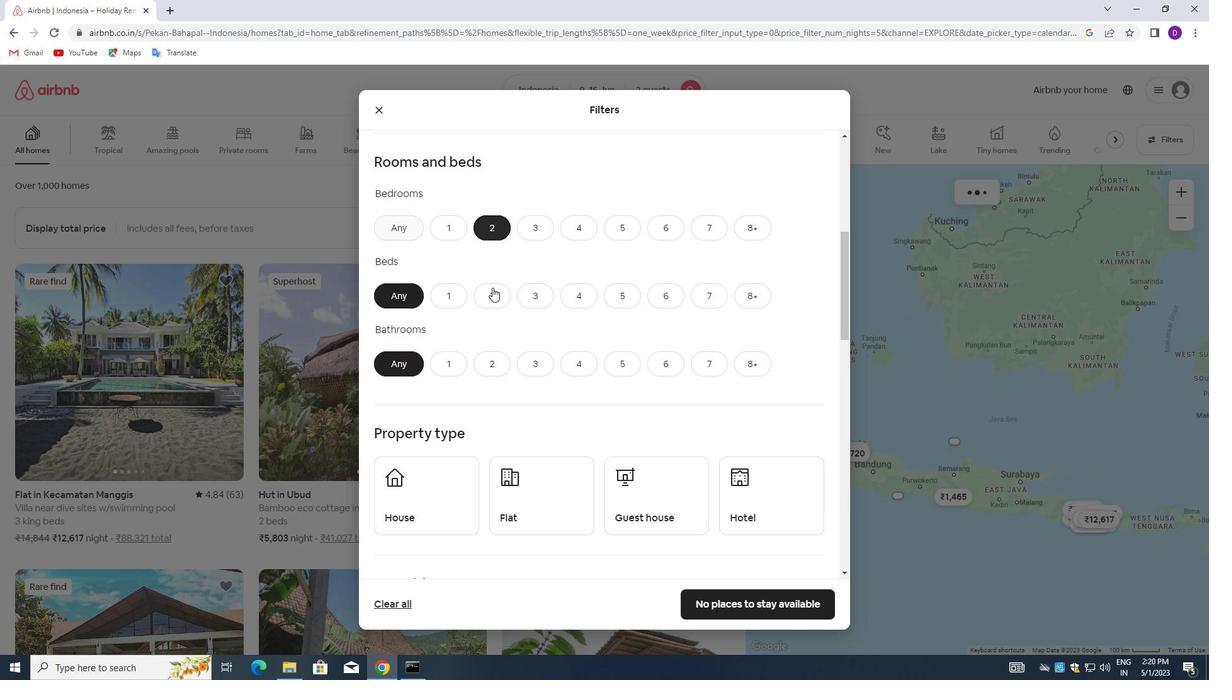 
Action: Mouse moved to (453, 357)
Screenshot: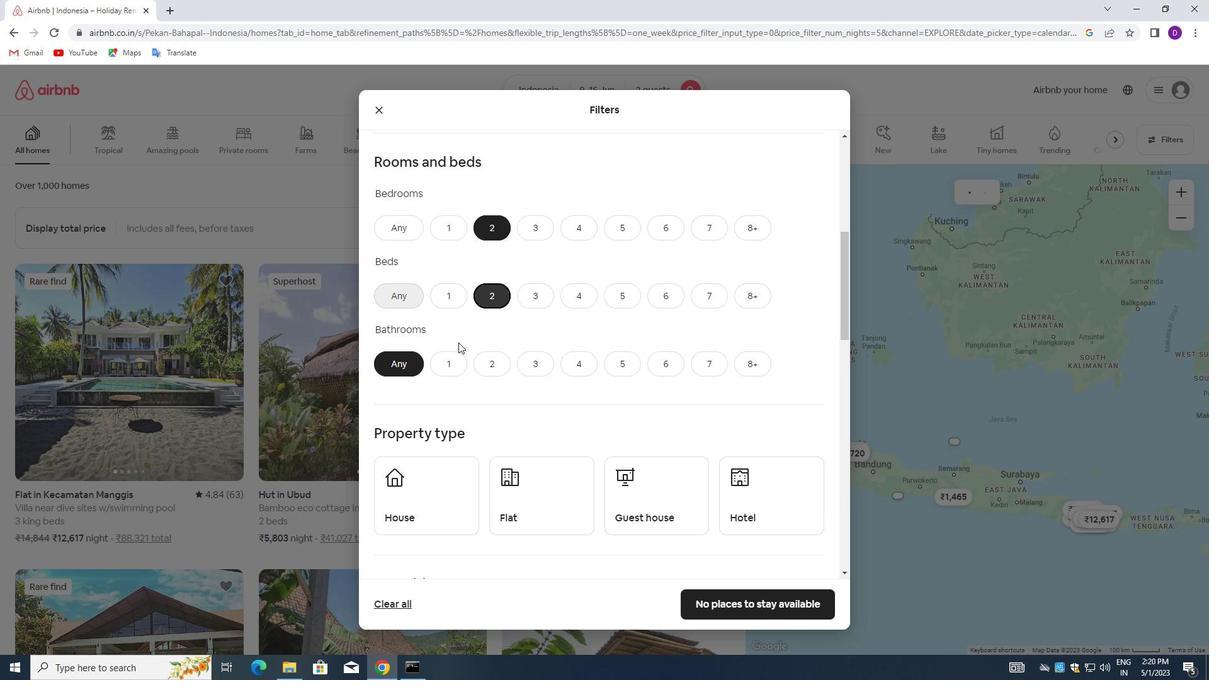 
Action: Mouse pressed left at (453, 357)
Screenshot: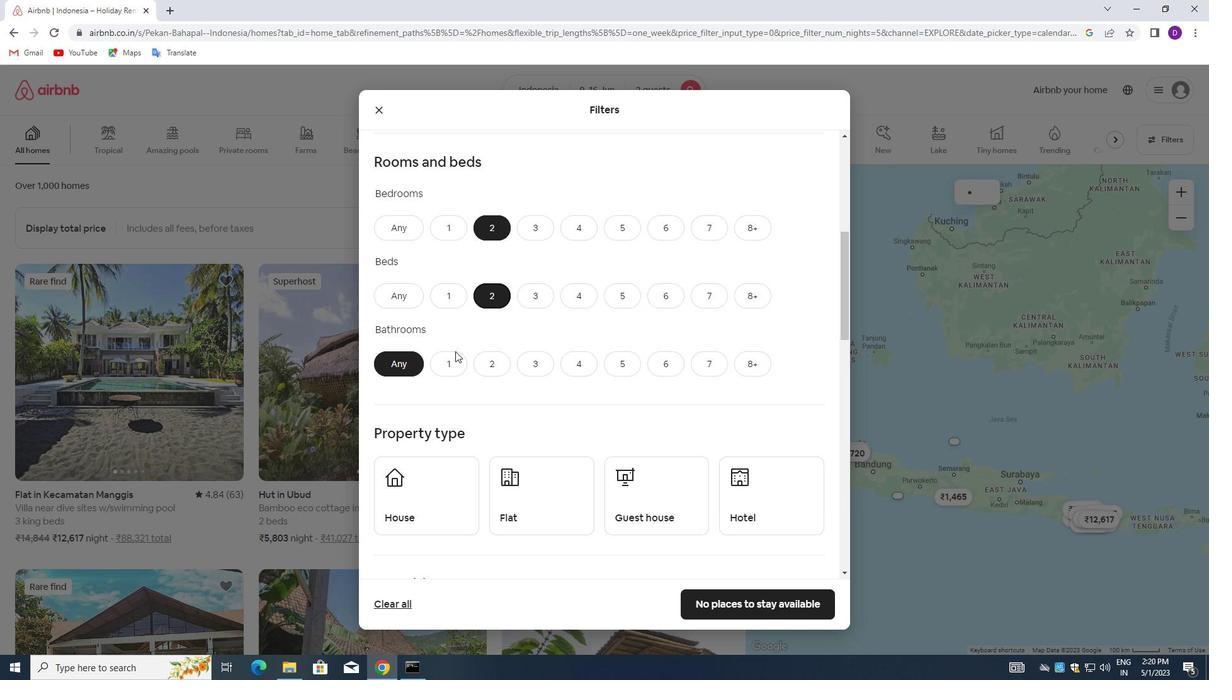 
Action: Mouse moved to (499, 336)
Screenshot: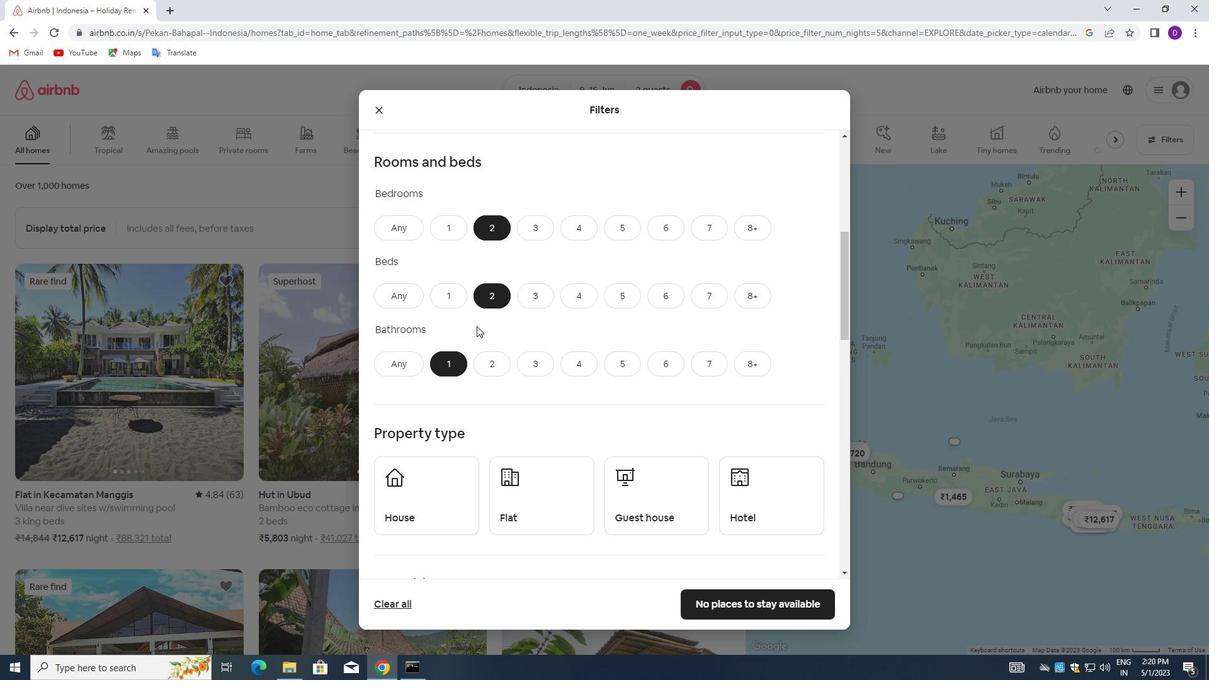 
Action: Mouse scrolled (499, 335) with delta (0, 0)
Screenshot: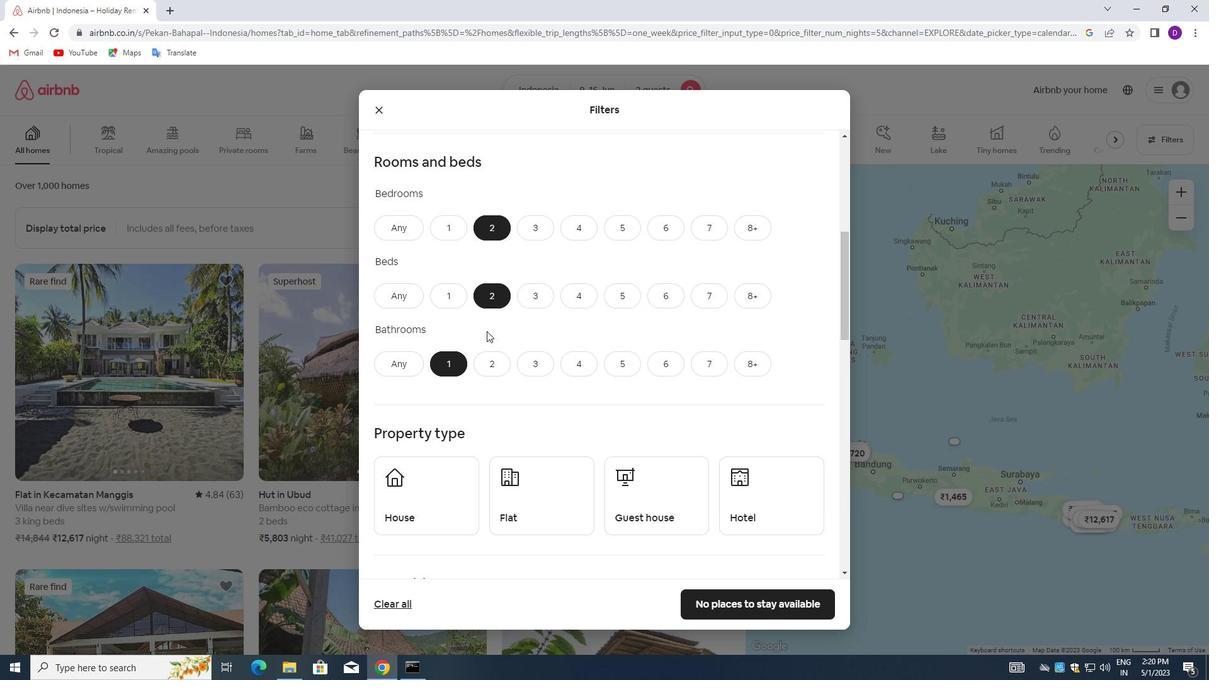 
Action: Mouse scrolled (499, 335) with delta (0, 0)
Screenshot: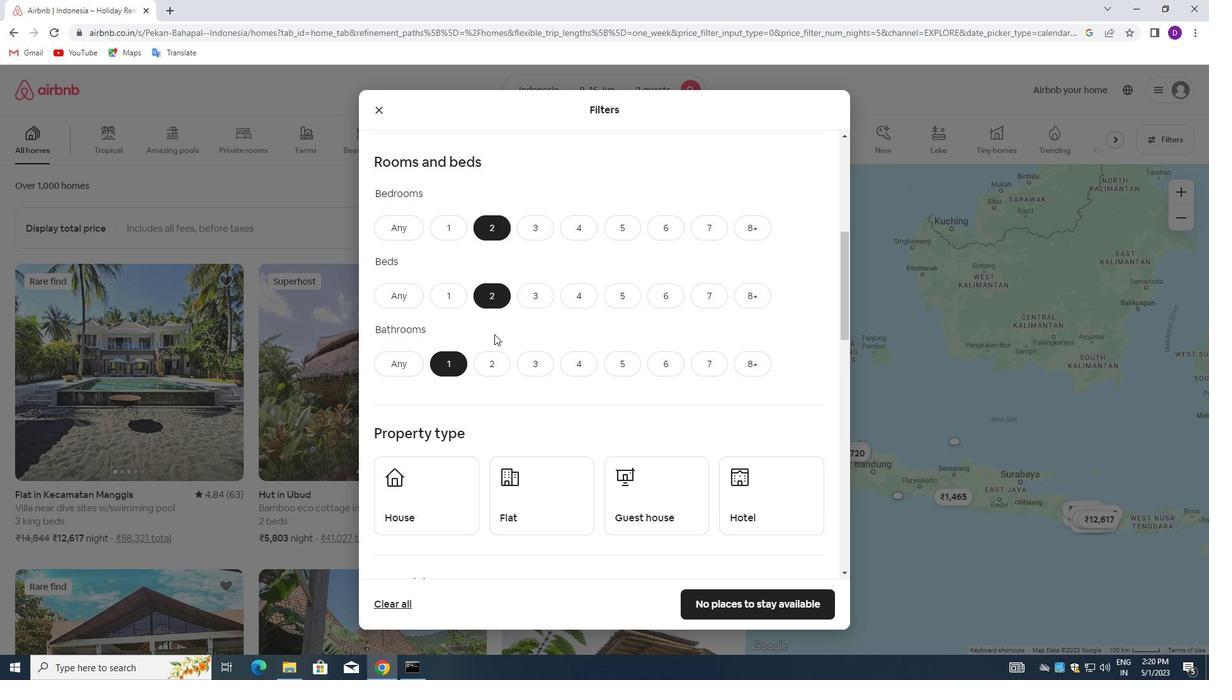 
Action: Mouse moved to (499, 337)
Screenshot: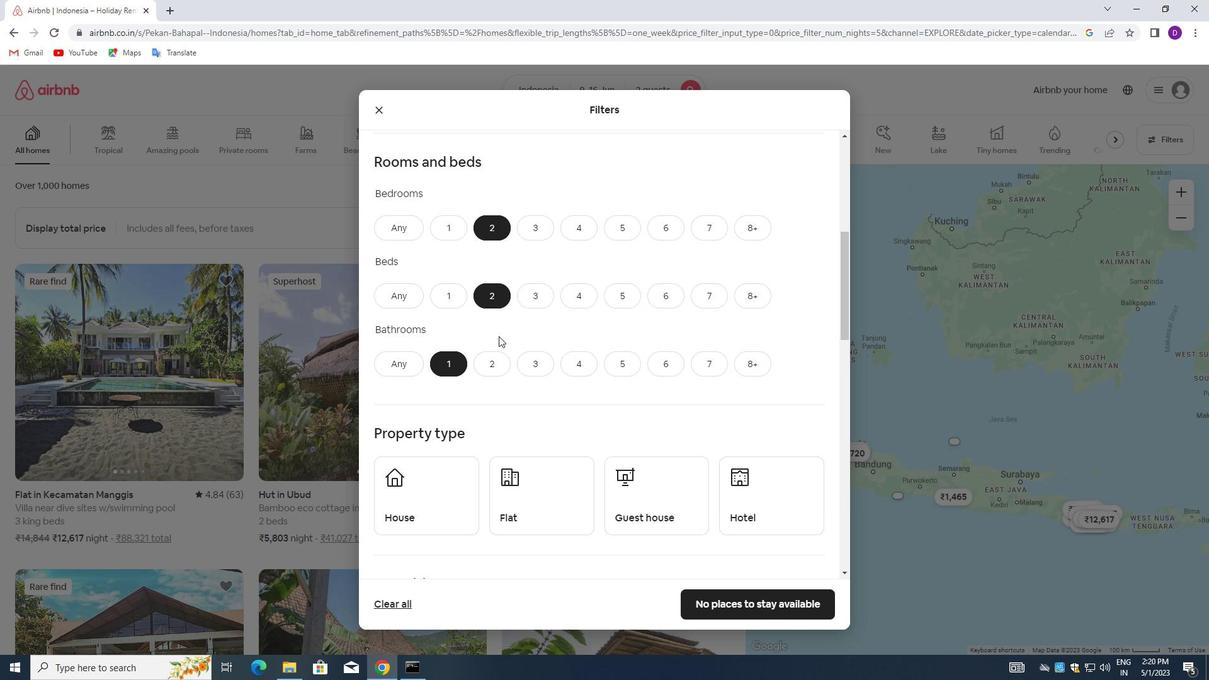 
Action: Mouse scrolled (499, 336) with delta (0, 0)
Screenshot: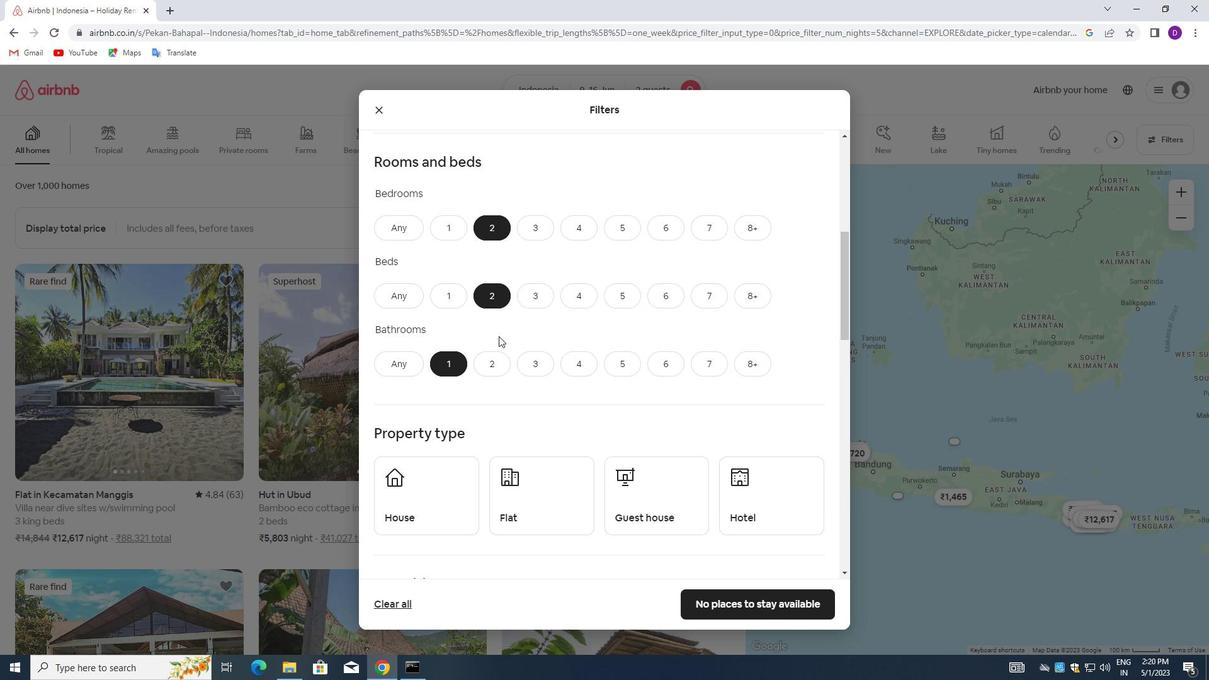 
Action: Mouse moved to (441, 316)
Screenshot: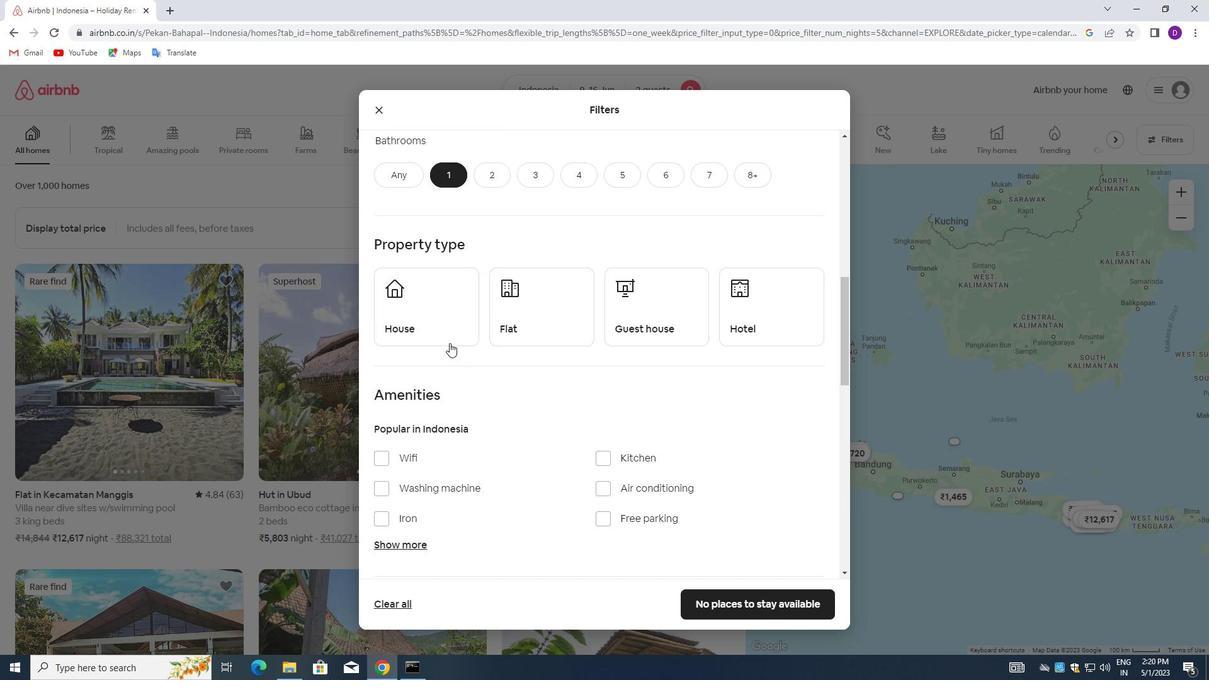 
Action: Mouse pressed left at (441, 316)
Screenshot: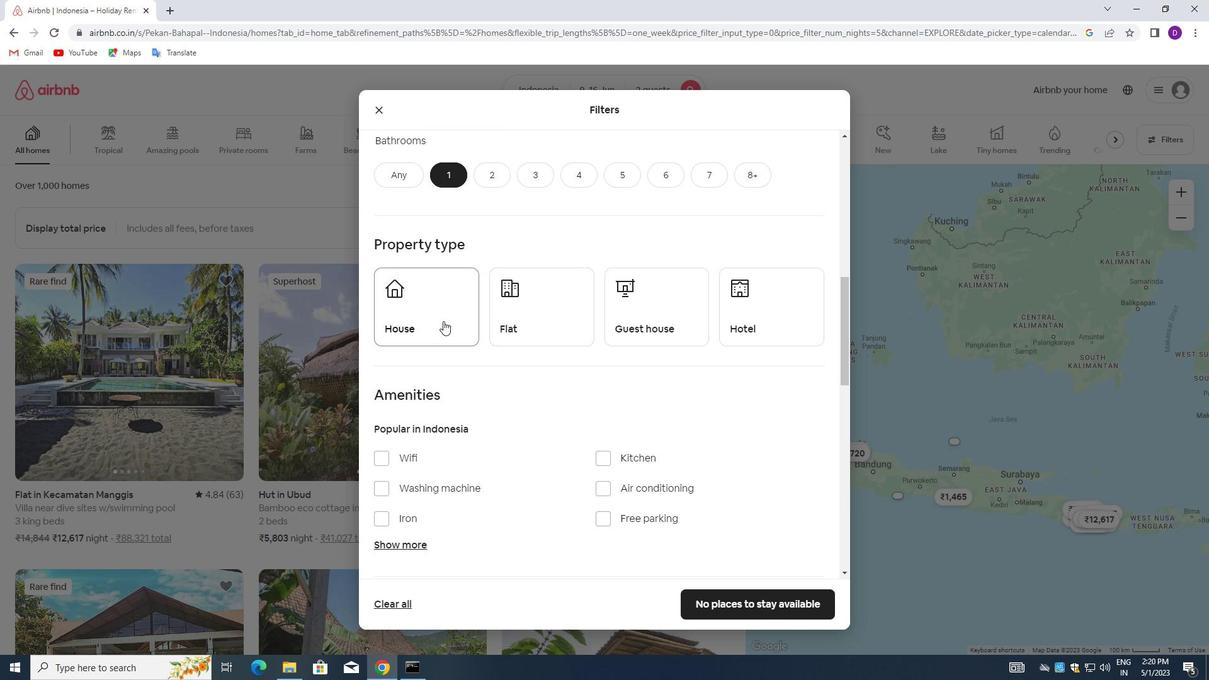
Action: Mouse moved to (534, 320)
Screenshot: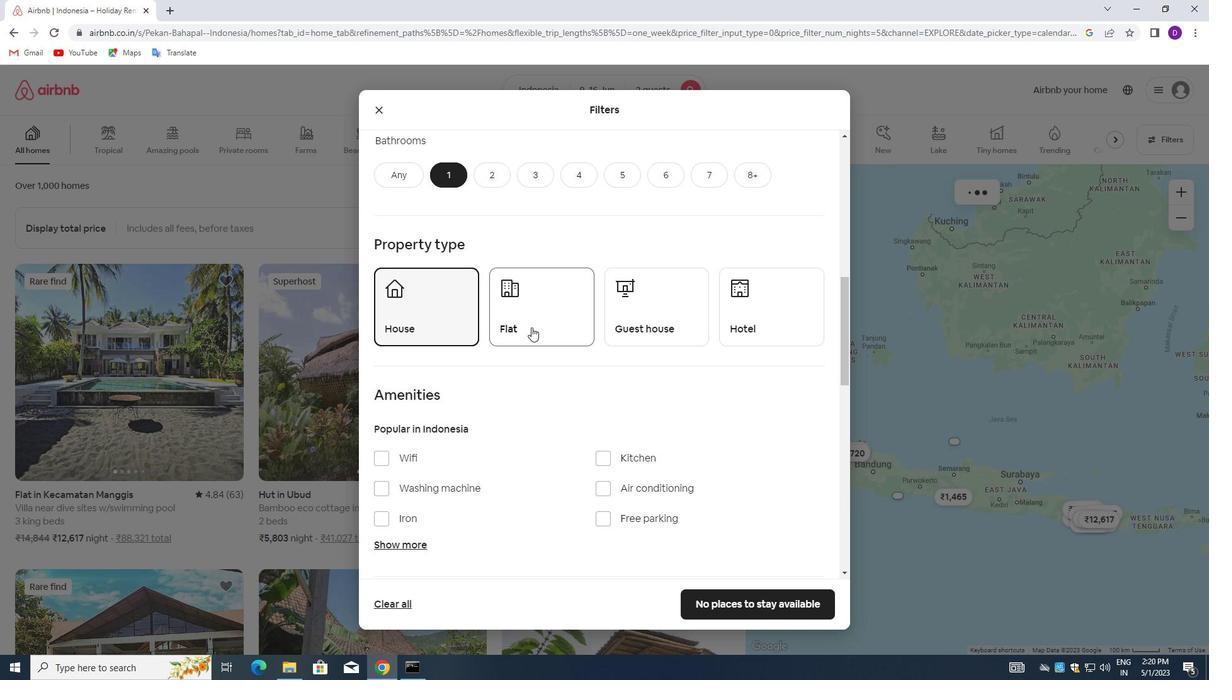 
Action: Mouse pressed left at (534, 320)
Screenshot: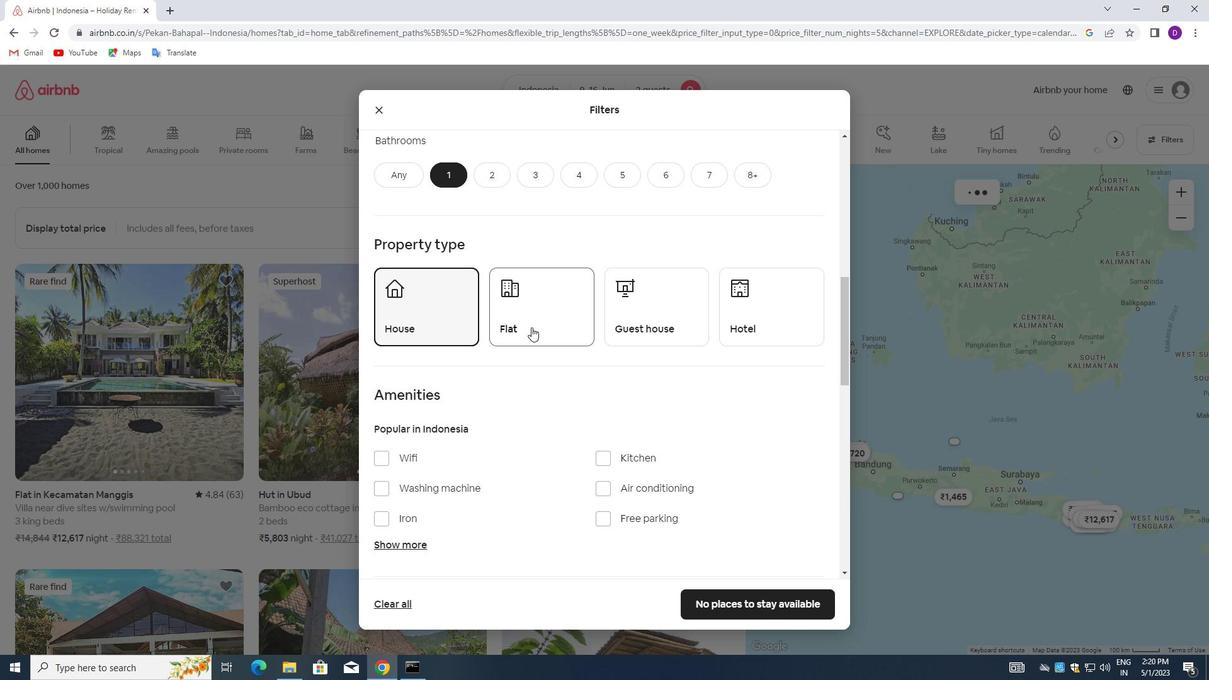 
Action: Mouse moved to (622, 312)
Screenshot: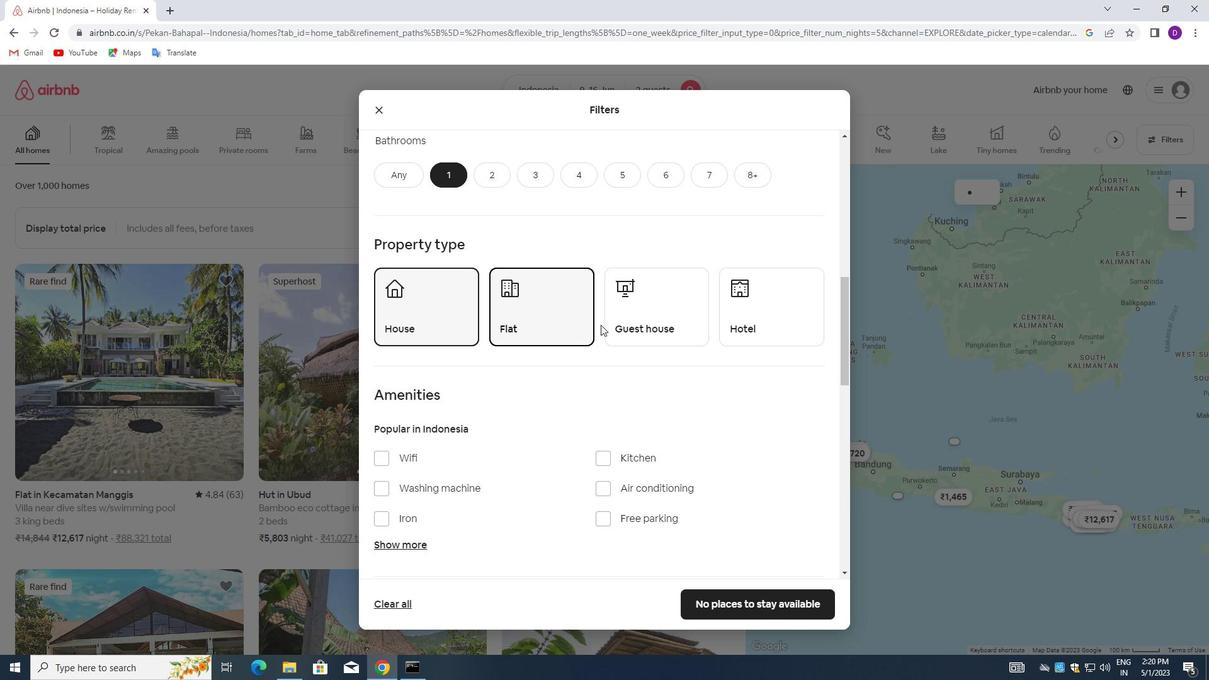 
Action: Mouse pressed left at (622, 312)
Screenshot: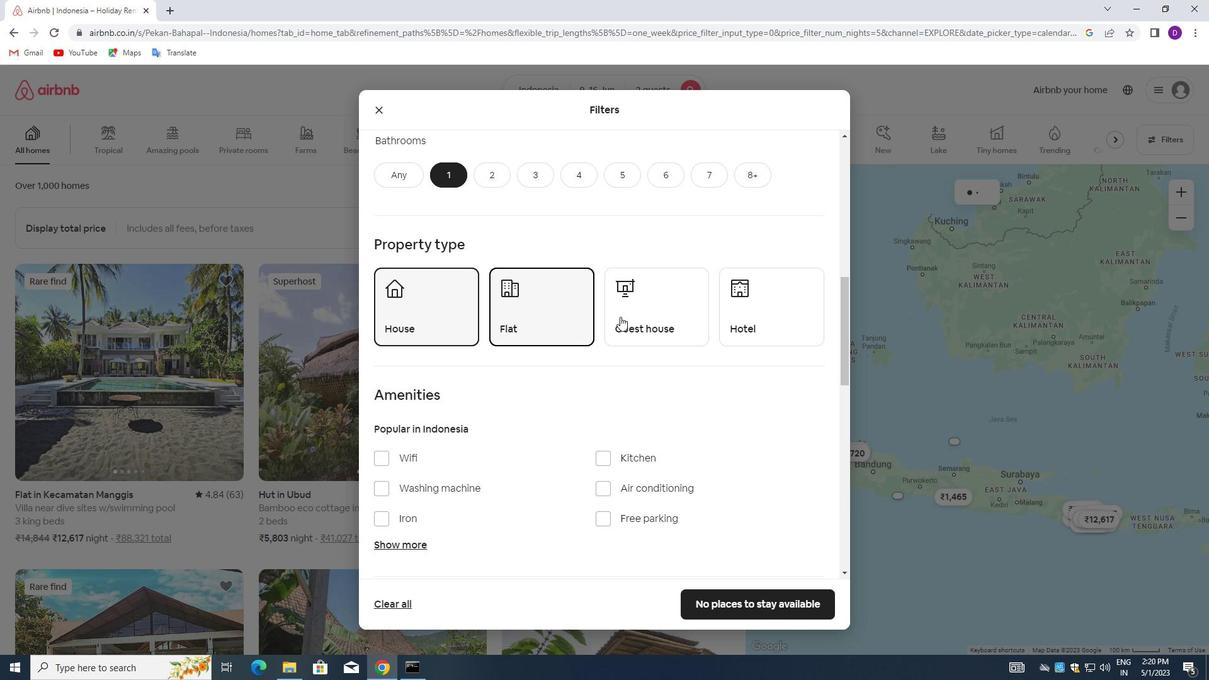 
Action: Mouse moved to (613, 372)
Screenshot: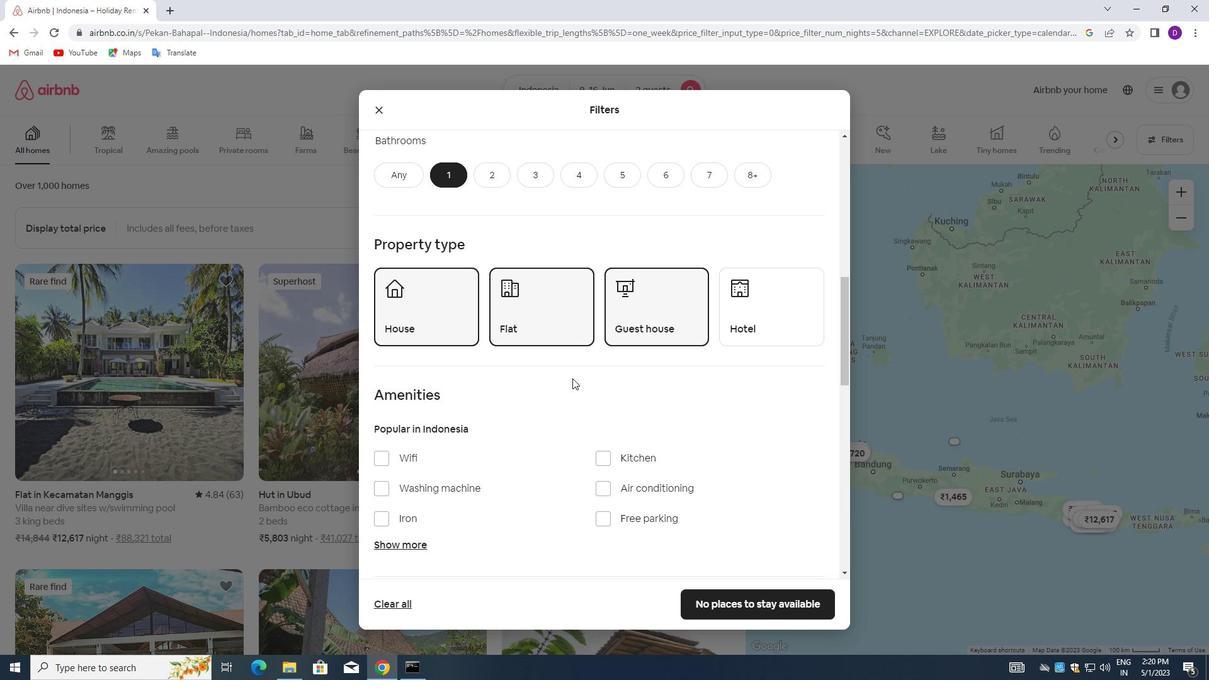 
Action: Mouse scrolled (613, 371) with delta (0, 0)
Screenshot: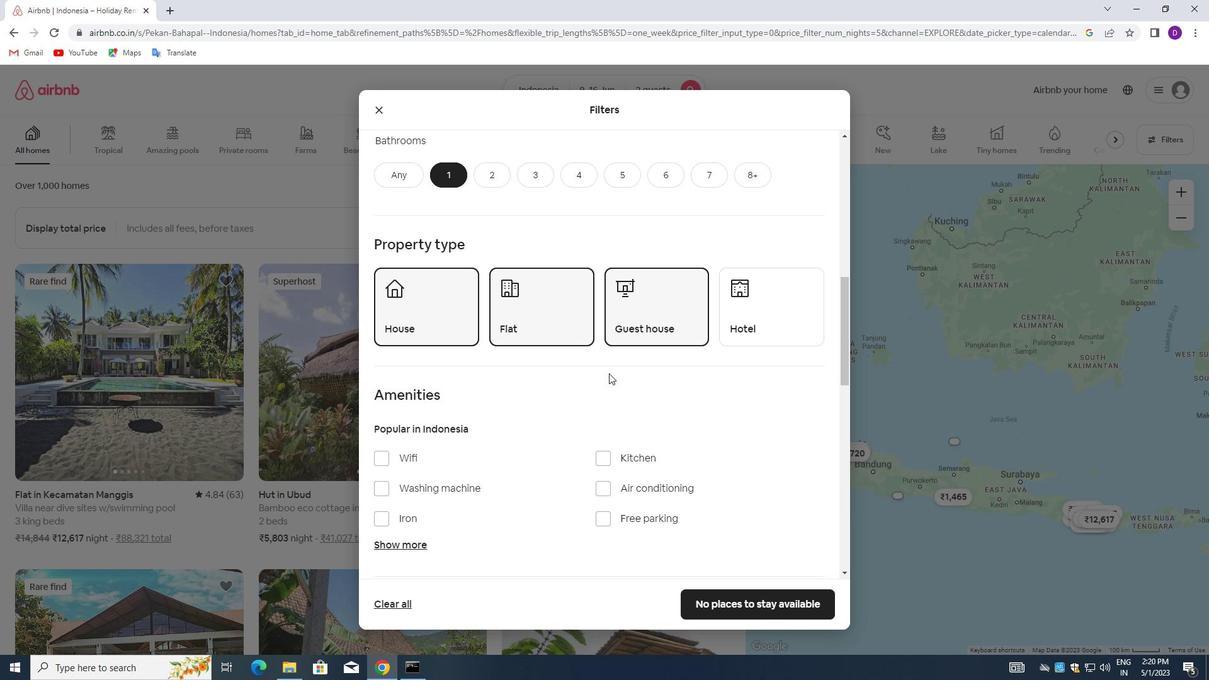 
Action: Mouse scrolled (613, 371) with delta (0, 0)
Screenshot: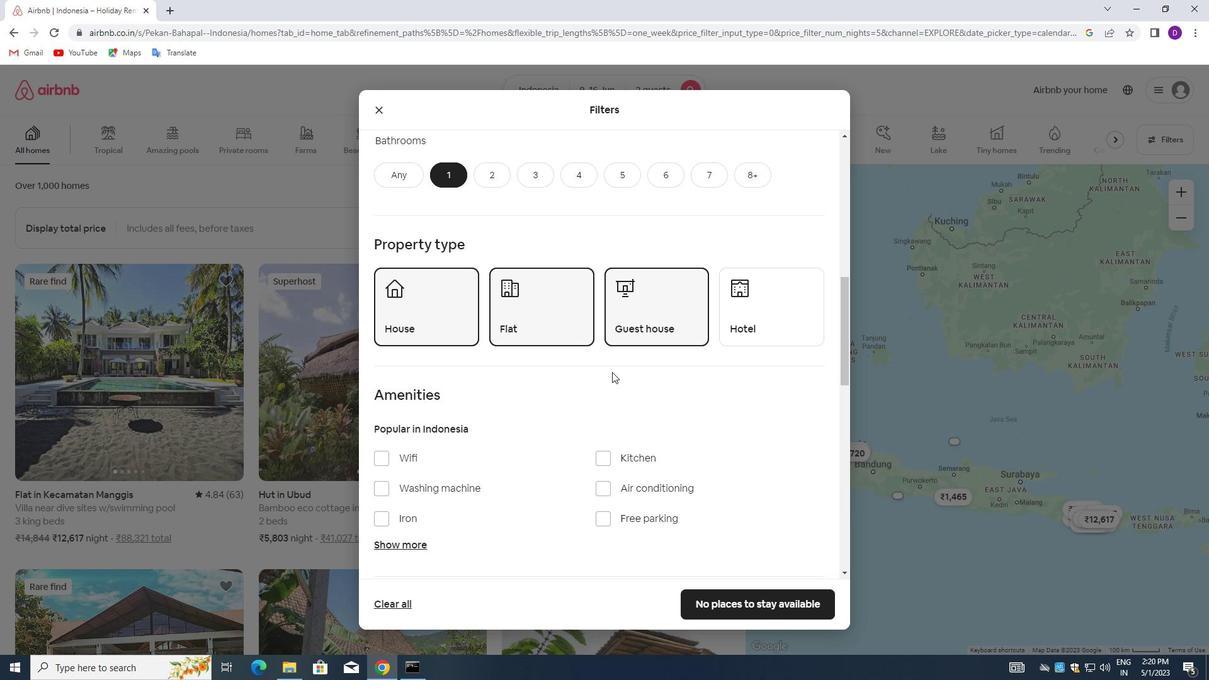 
Action: Mouse moved to (597, 375)
Screenshot: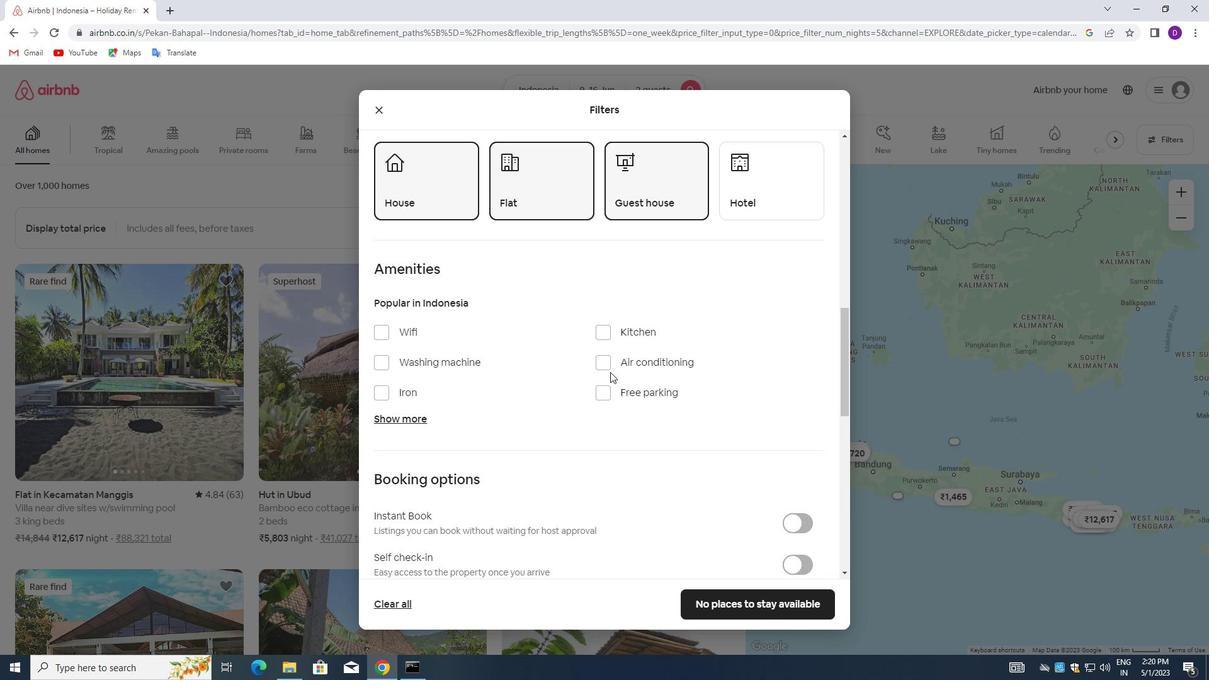 
Action: Mouse scrolled (597, 374) with delta (0, 0)
Screenshot: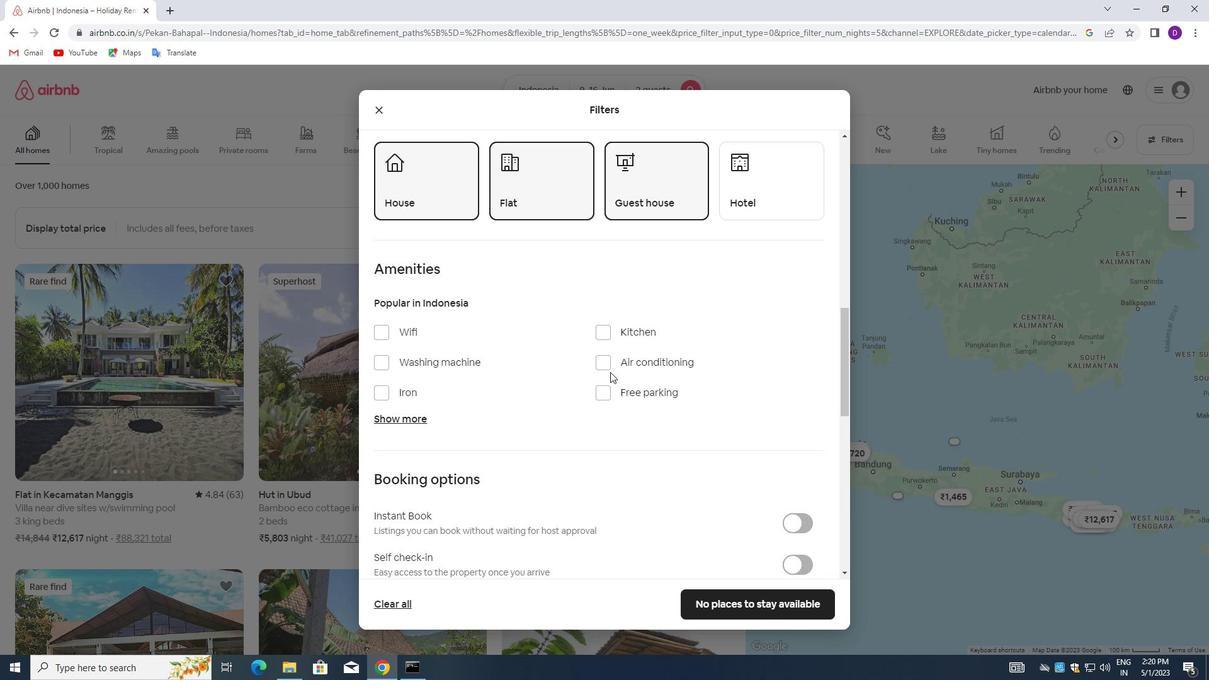 
Action: Mouse moved to (594, 377)
Screenshot: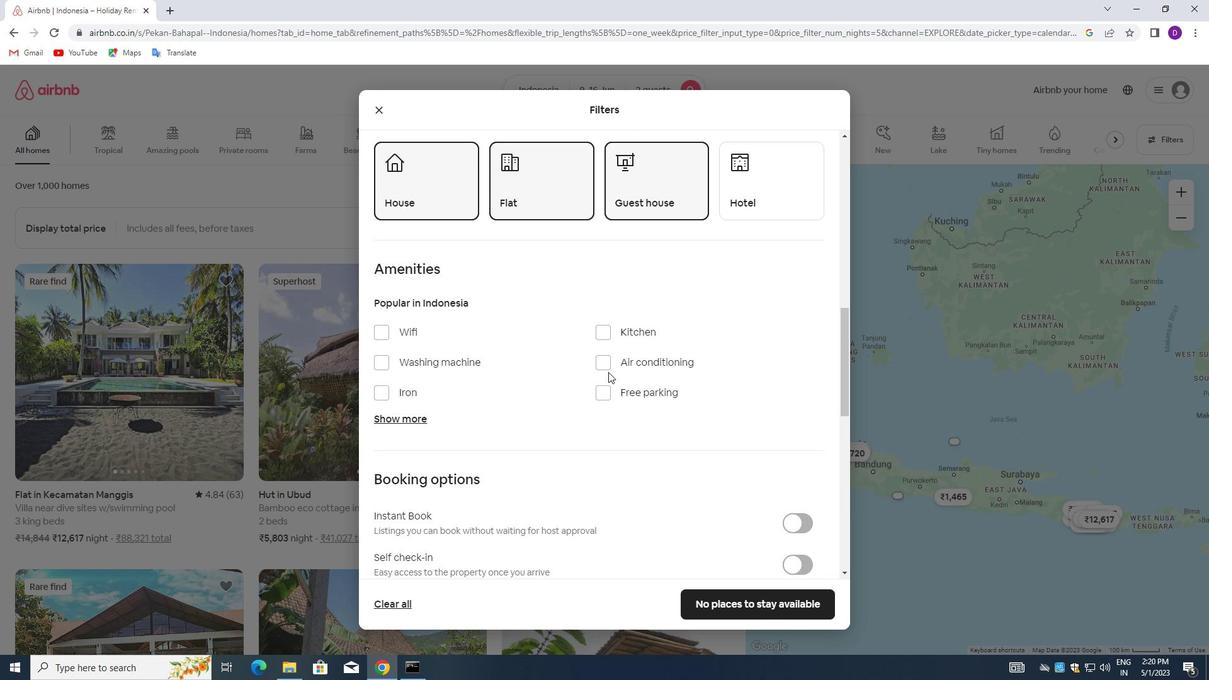 
Action: Mouse scrolled (594, 376) with delta (0, 0)
Screenshot: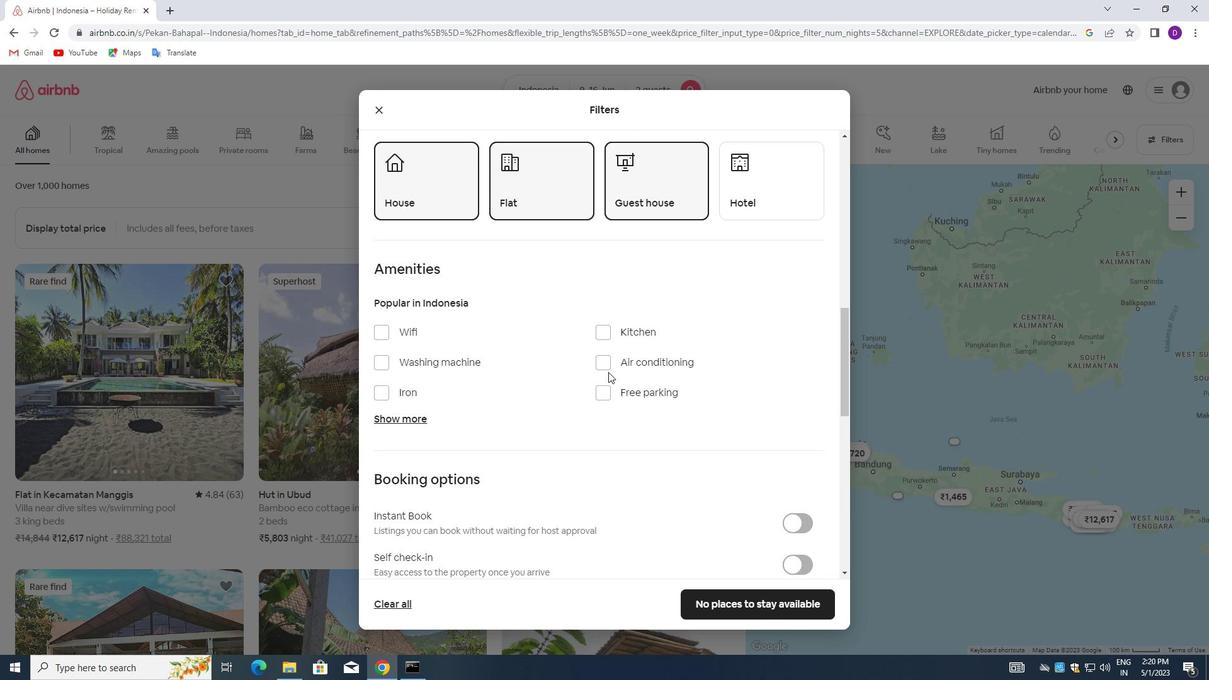 
Action: Mouse moved to (594, 378)
Screenshot: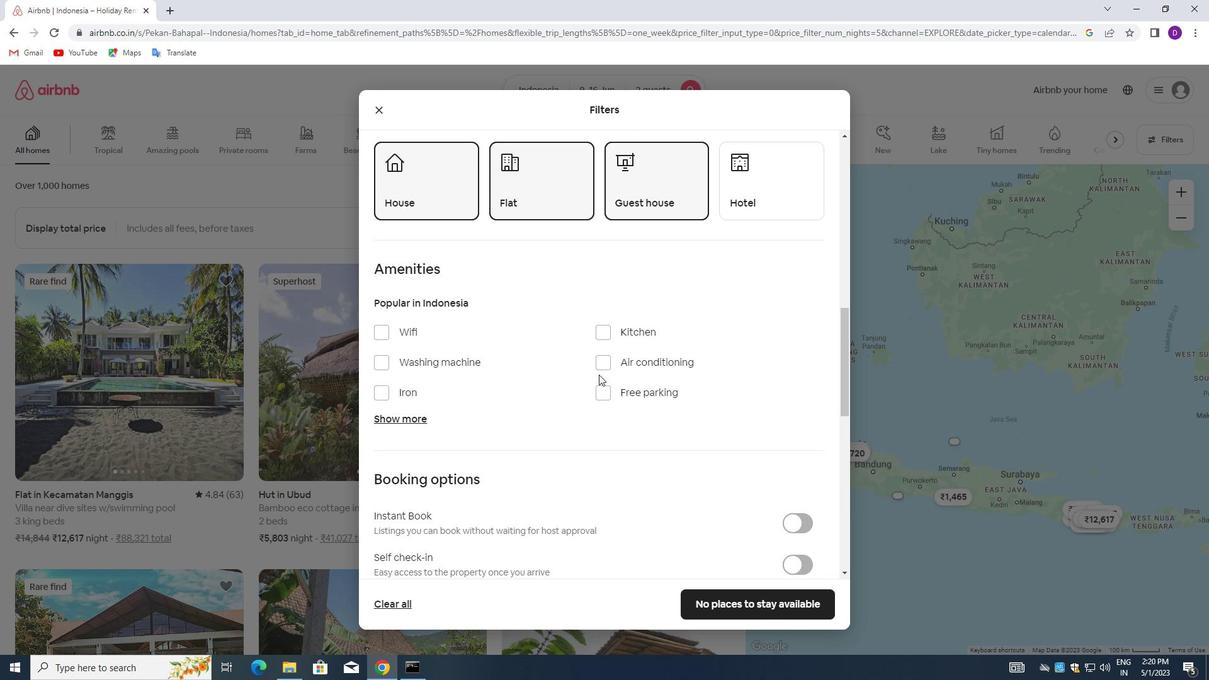 
Action: Mouse scrolled (594, 377) with delta (0, 0)
Screenshot: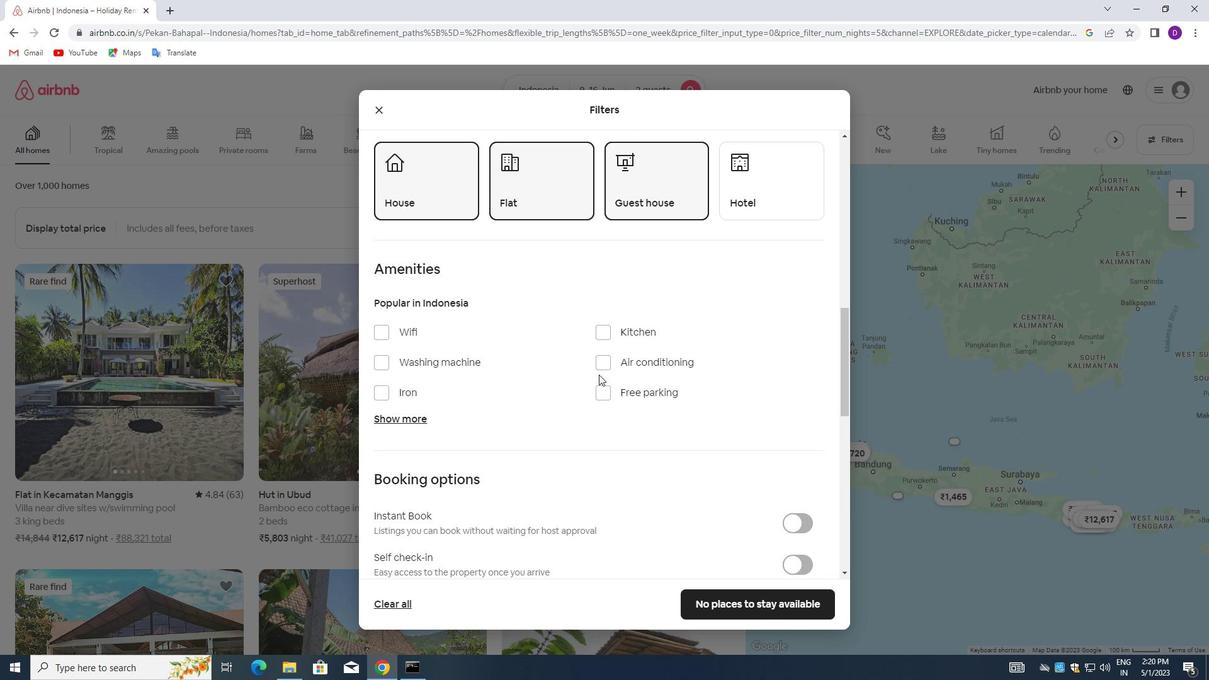 
Action: Mouse moved to (803, 383)
Screenshot: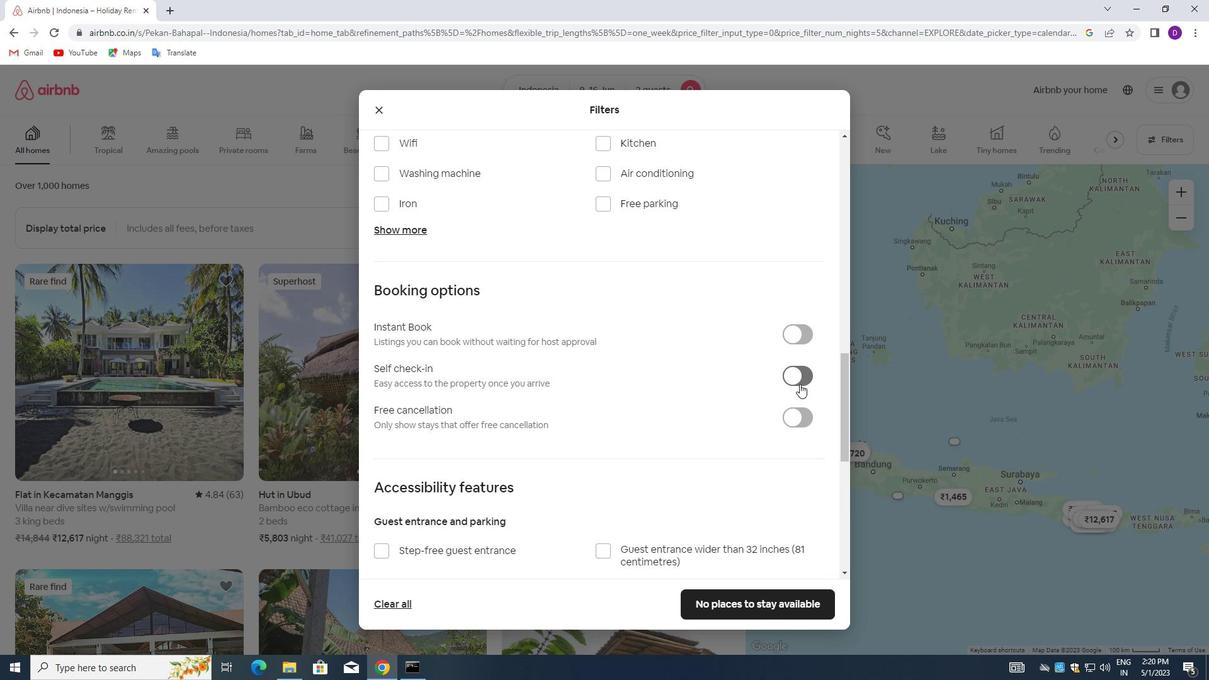 
Action: Mouse pressed left at (803, 383)
Screenshot: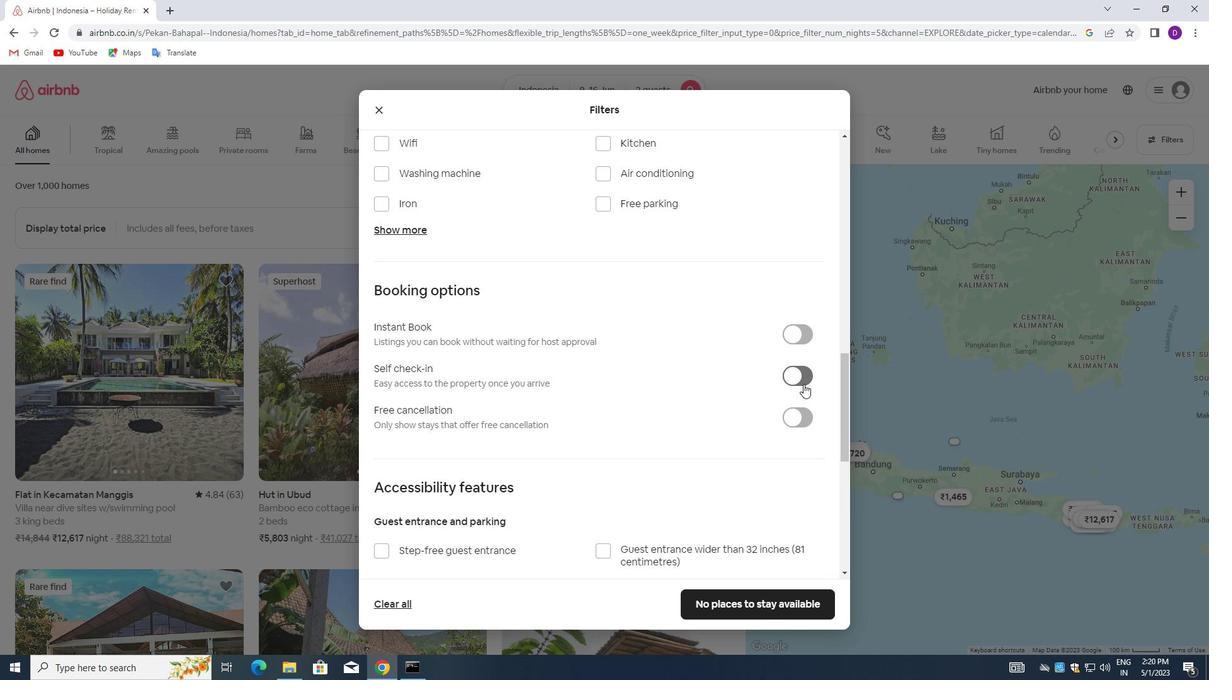 
Action: Mouse moved to (599, 384)
Screenshot: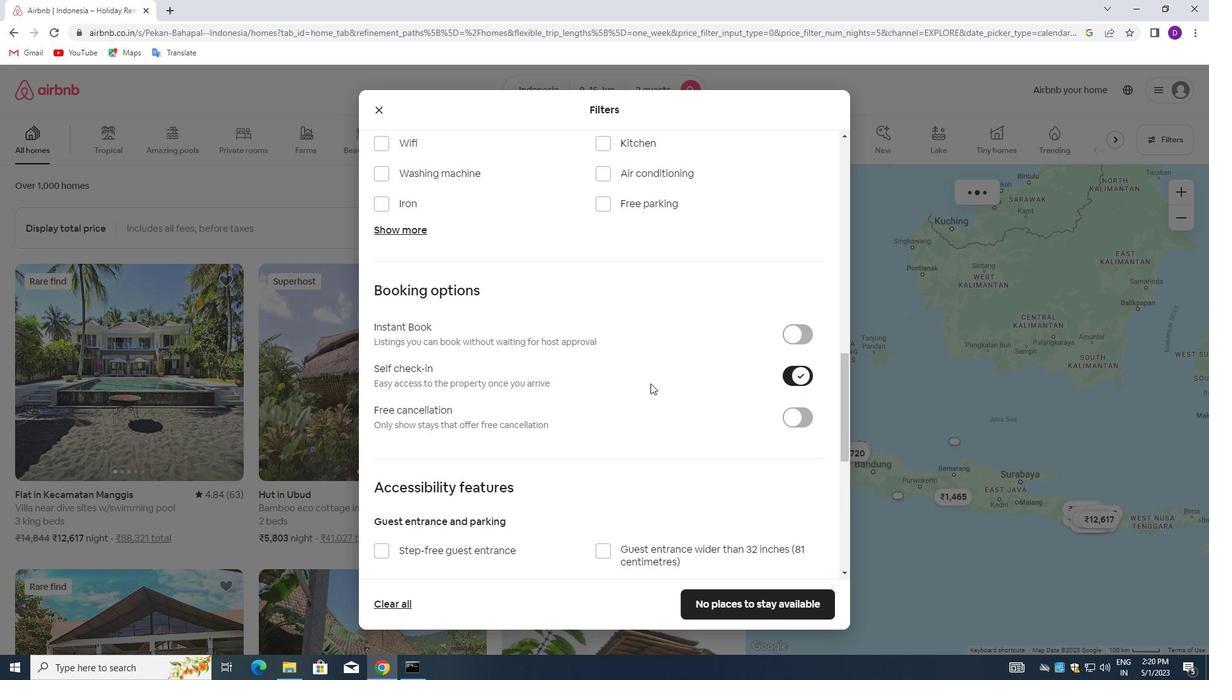 
Action: Mouse scrolled (599, 384) with delta (0, 0)
Screenshot: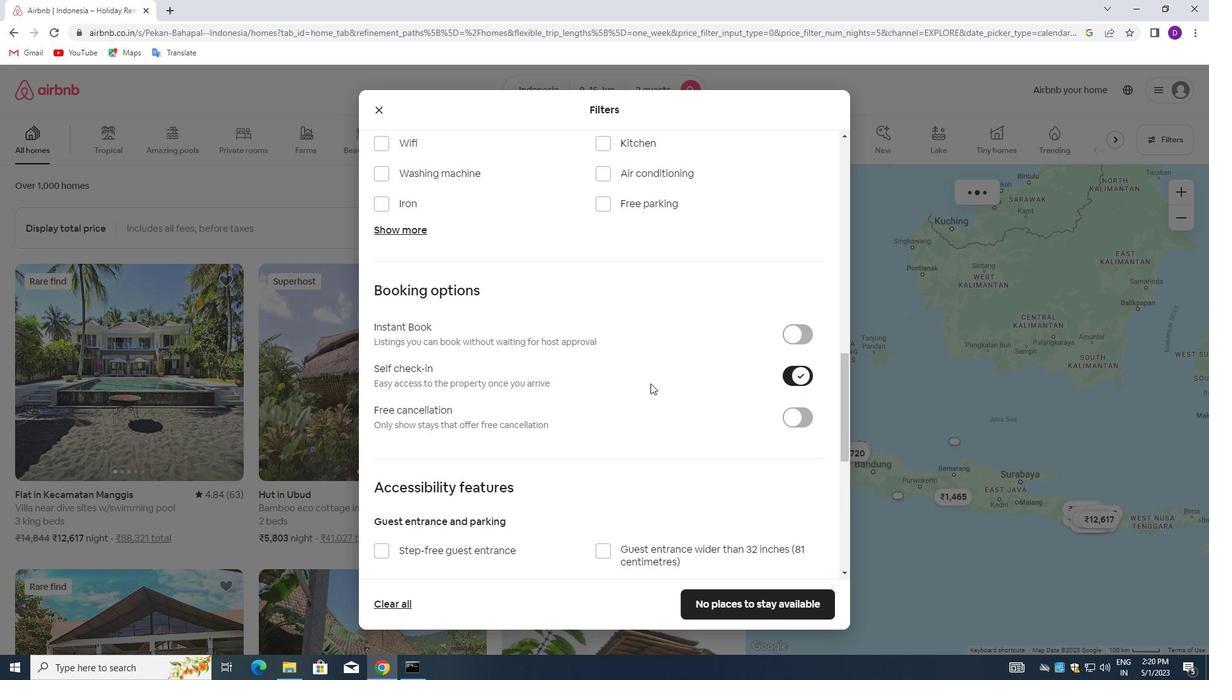 
Action: Mouse moved to (596, 385)
Screenshot: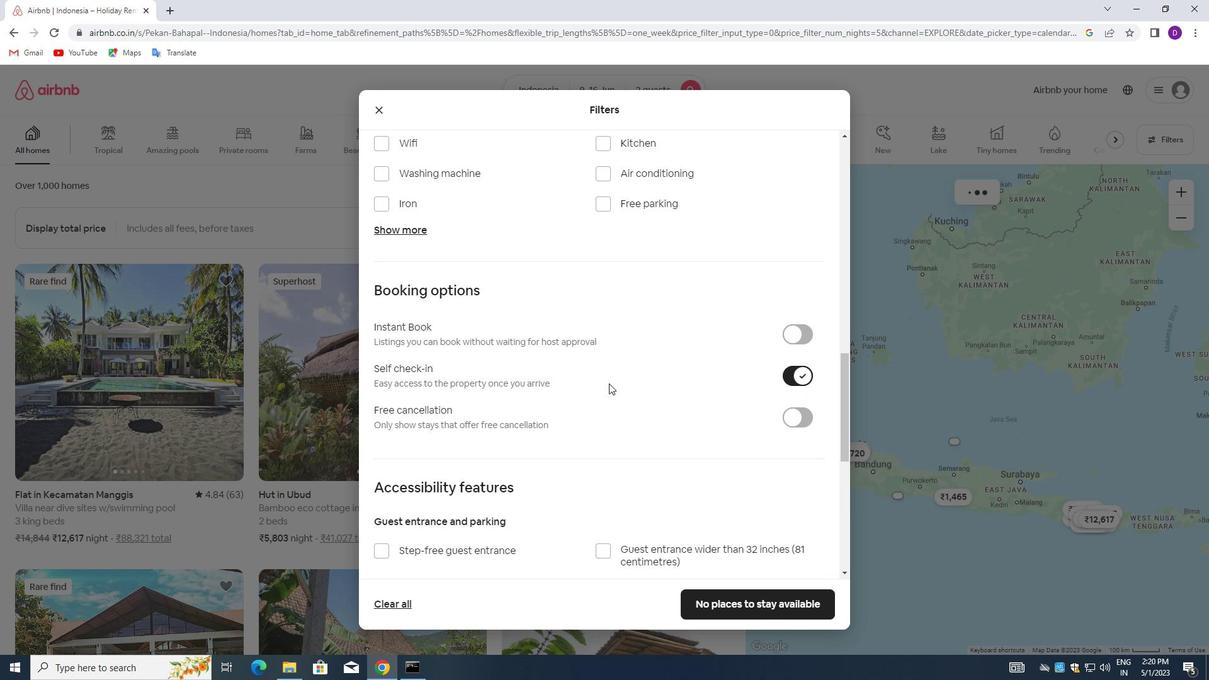 
Action: Mouse scrolled (596, 384) with delta (0, 0)
Screenshot: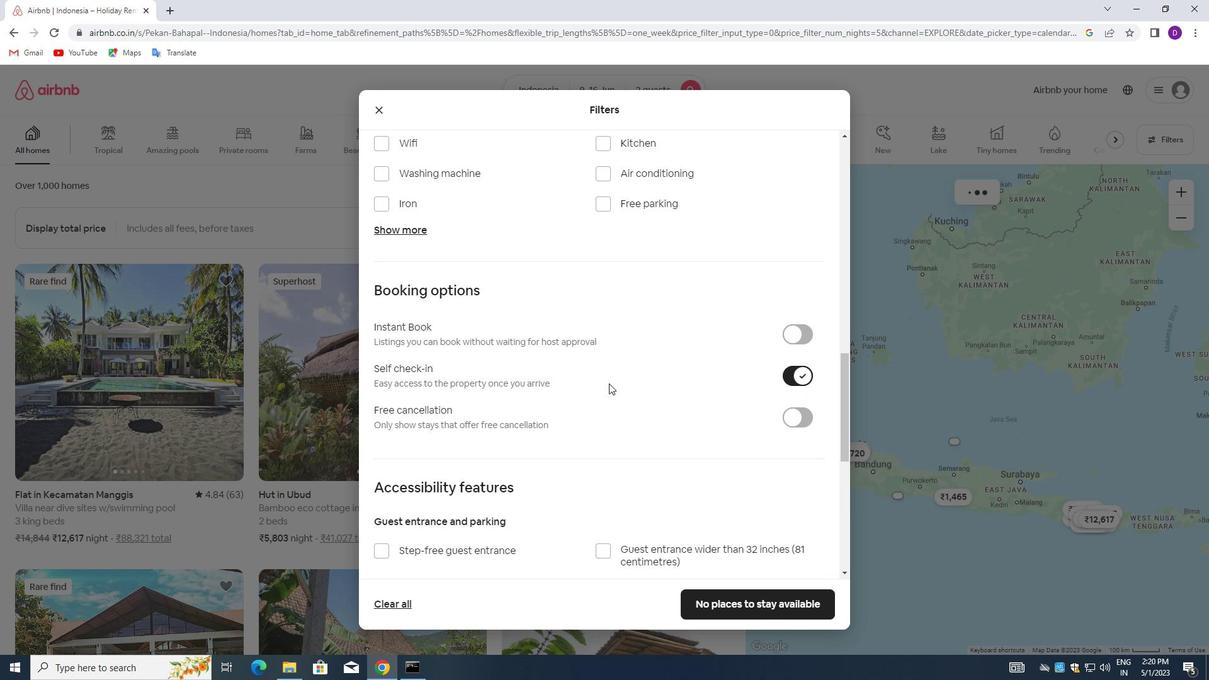 
Action: Mouse moved to (596, 386)
Screenshot: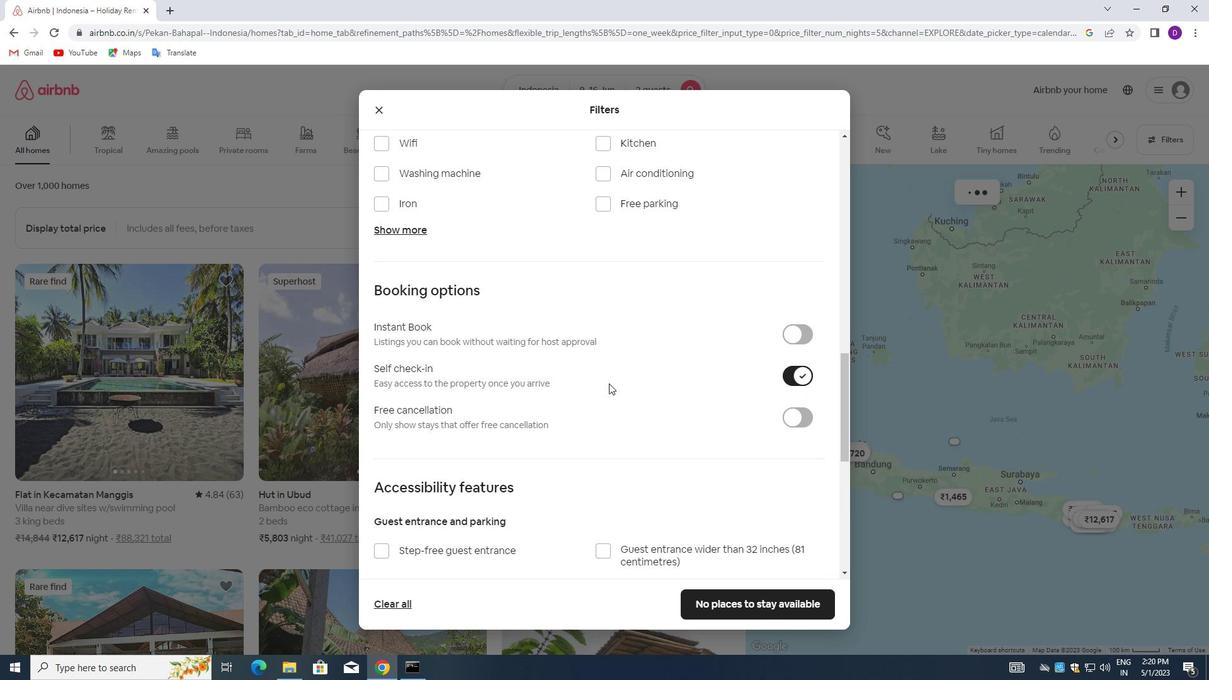 
Action: Mouse scrolled (596, 385) with delta (0, 0)
Screenshot: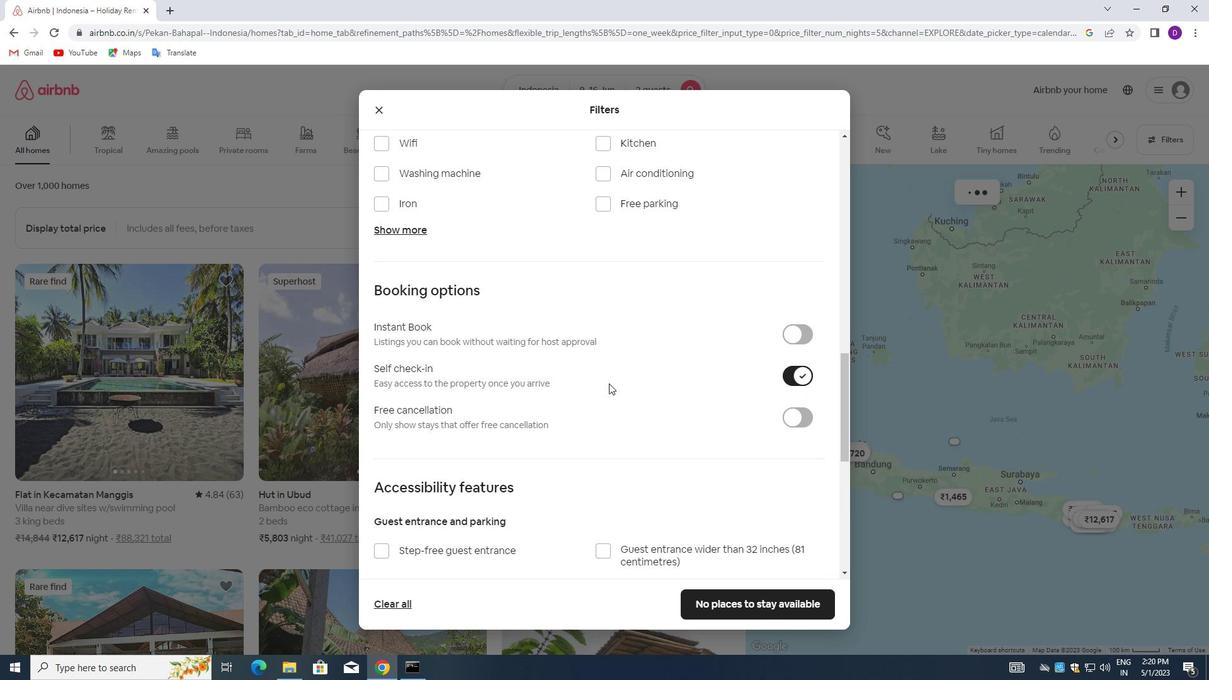 
Action: Mouse moved to (594, 386)
Screenshot: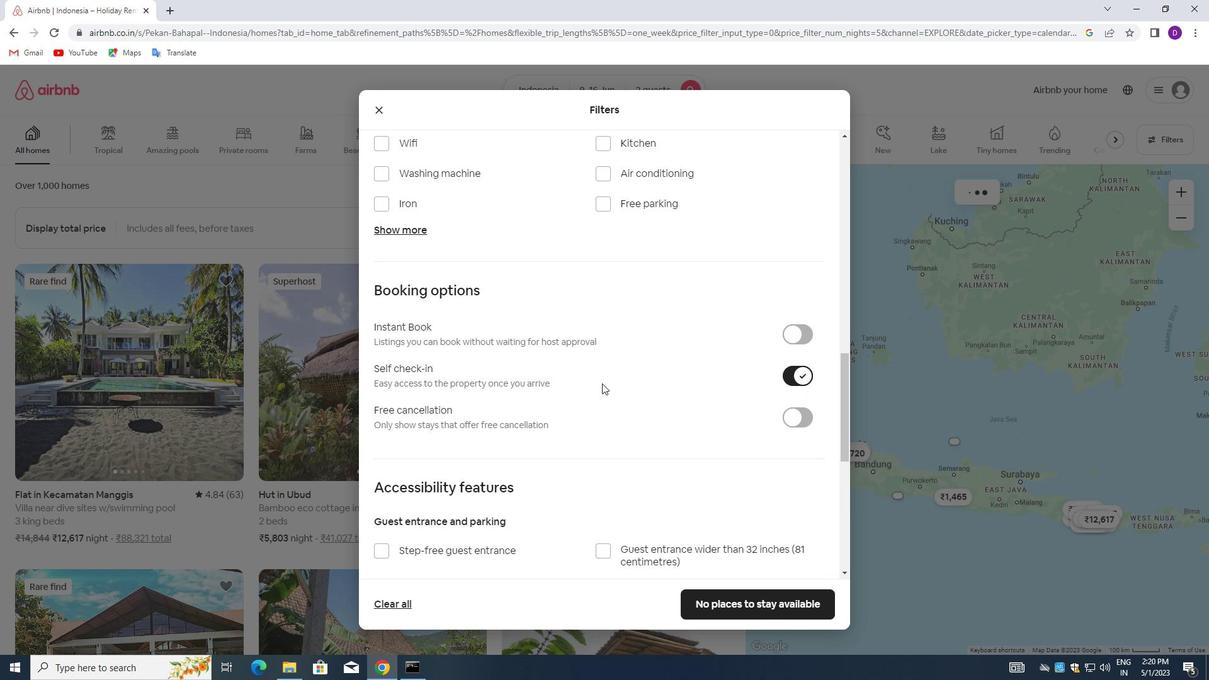 
Action: Mouse scrolled (594, 386) with delta (0, 0)
Screenshot: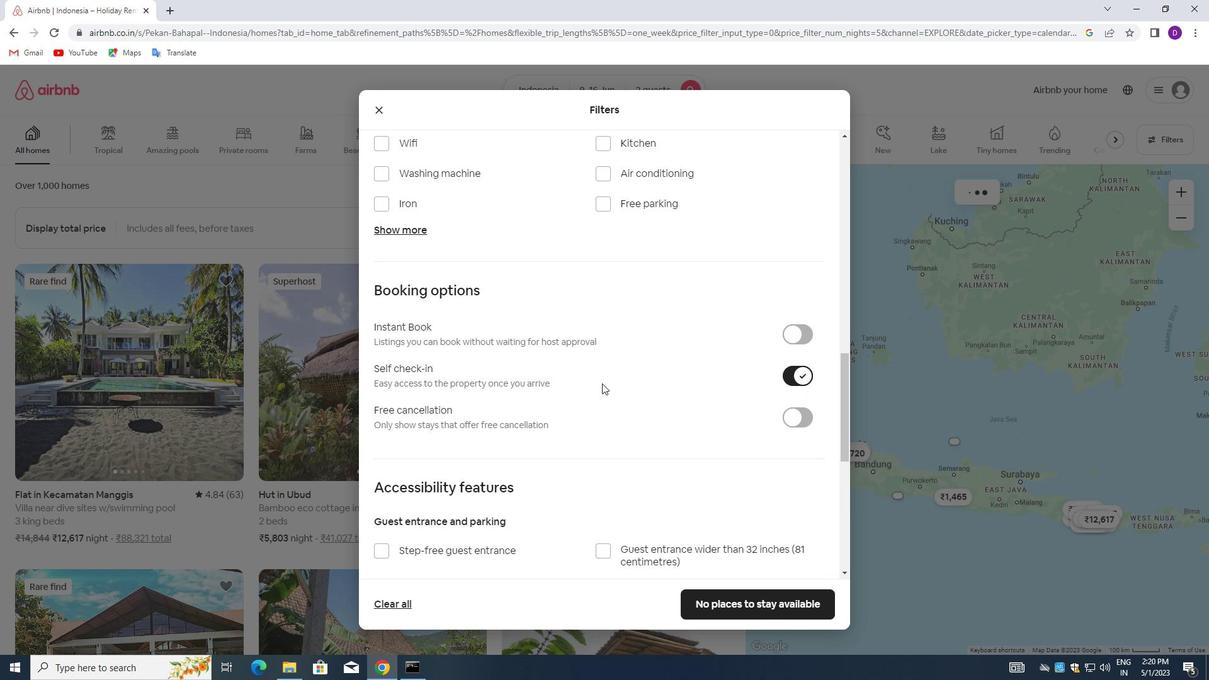 
Action: Mouse moved to (589, 388)
Screenshot: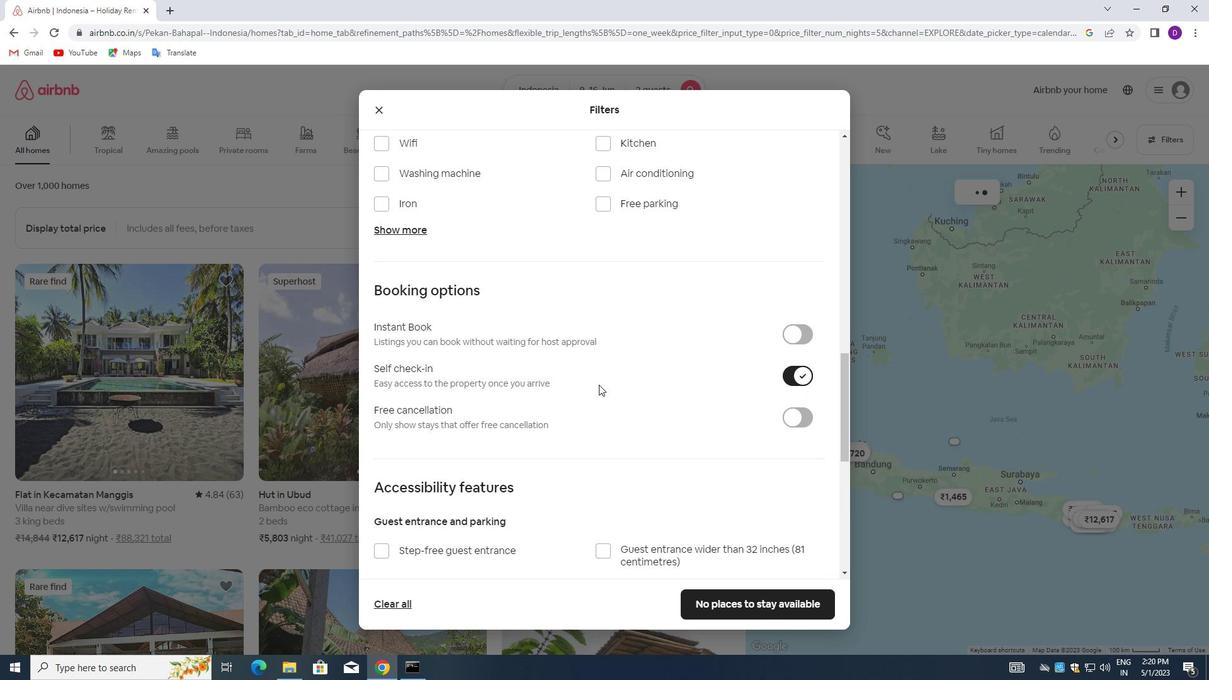 
Action: Mouse scrolled (589, 387) with delta (0, 0)
Screenshot: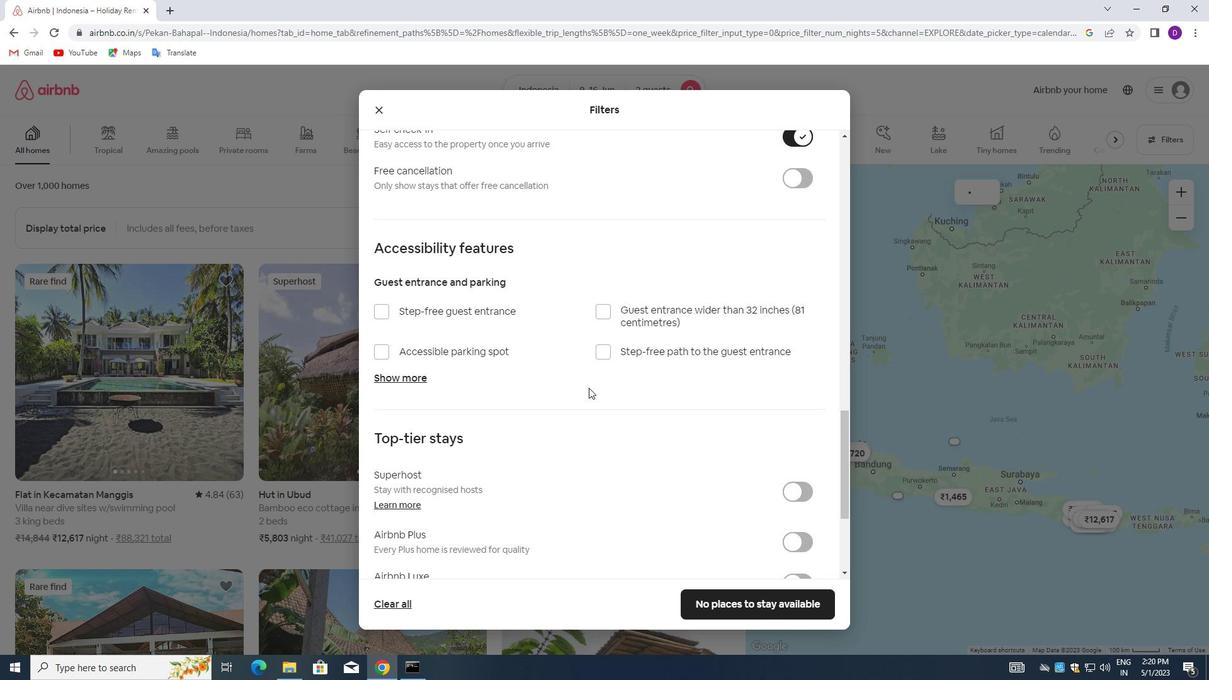 
Action: Mouse scrolled (589, 387) with delta (0, 0)
Screenshot: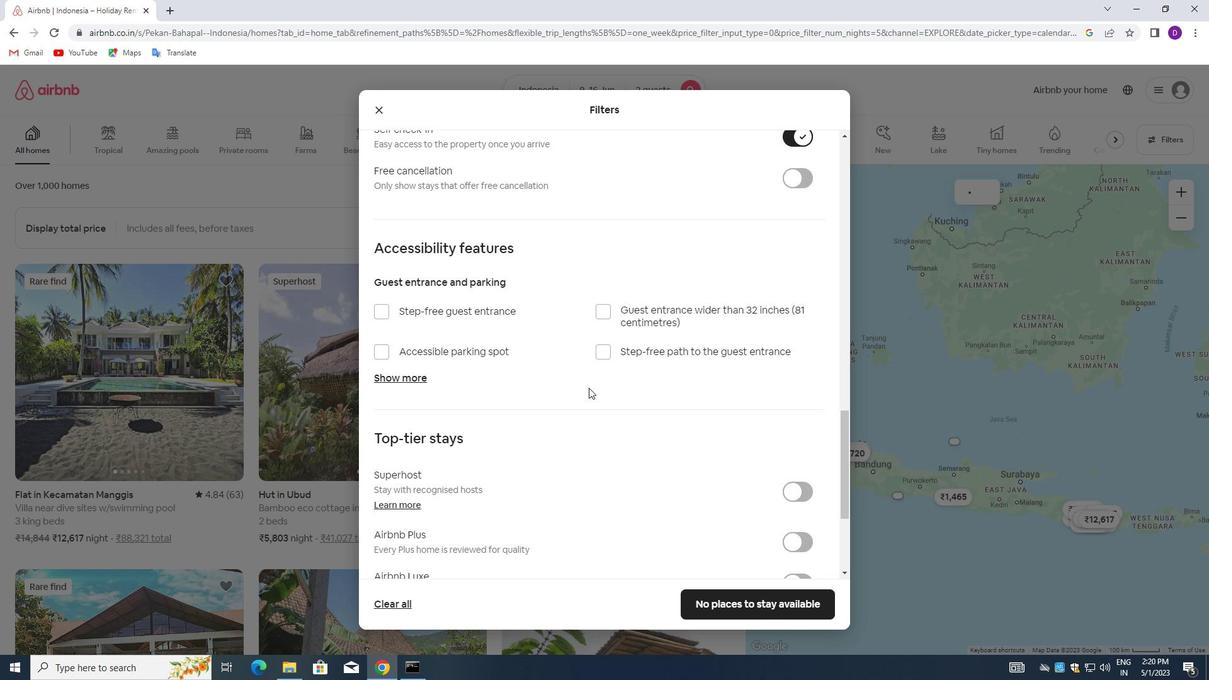 
Action: Mouse scrolled (589, 387) with delta (0, 0)
Screenshot: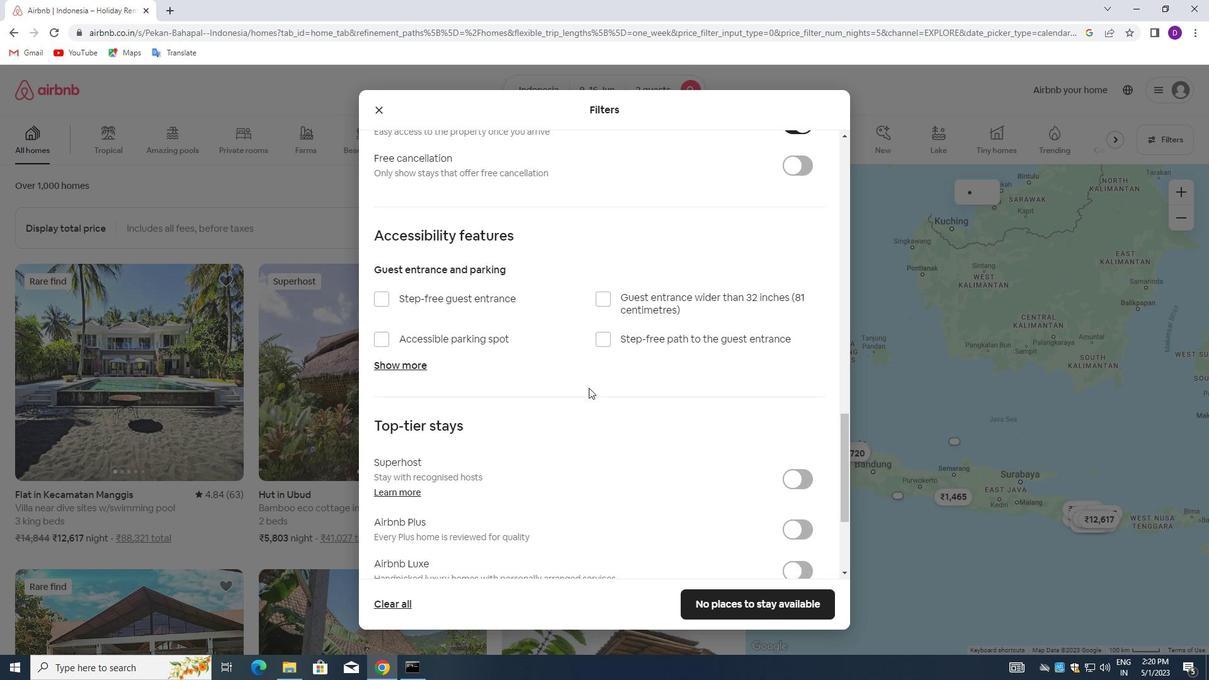 
Action: Mouse scrolled (589, 387) with delta (0, 0)
Screenshot: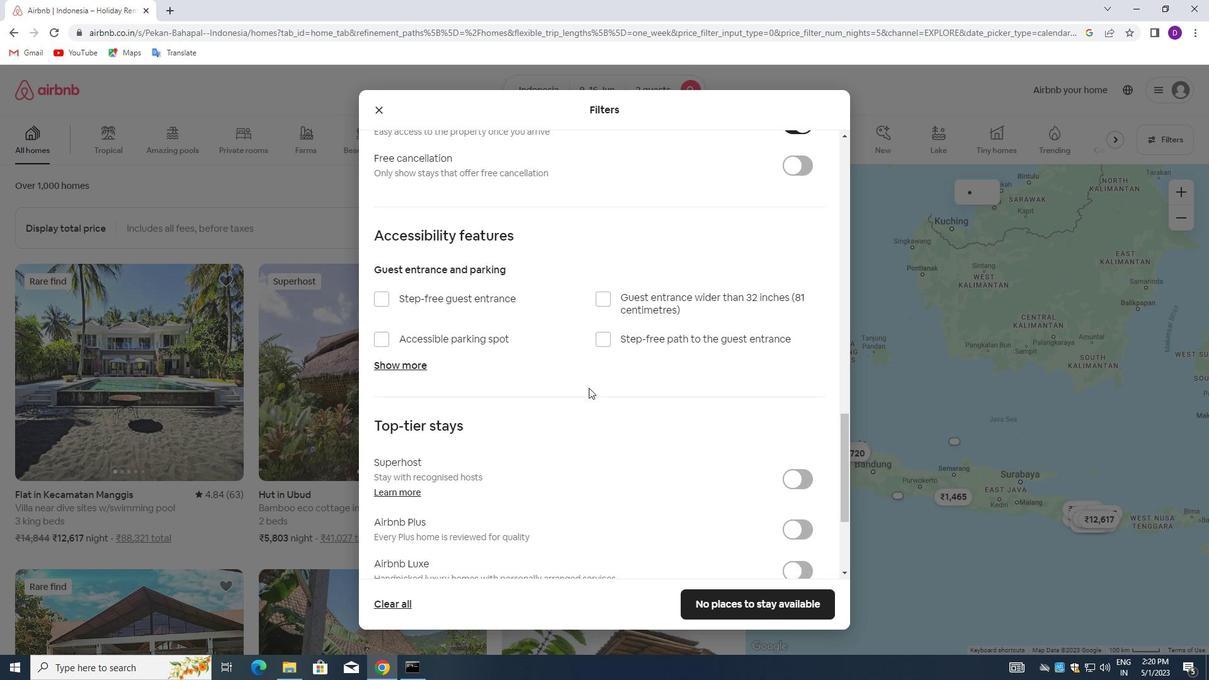 
Action: Mouse scrolled (589, 387) with delta (0, 0)
Screenshot: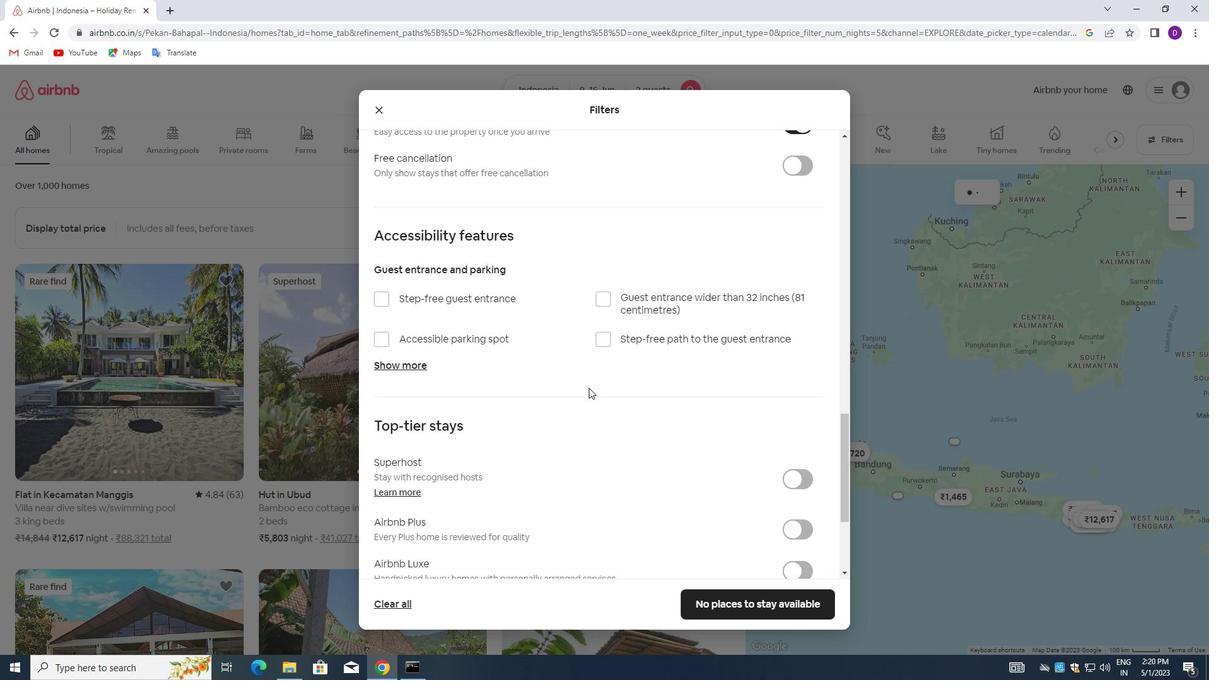 
Action: Mouse scrolled (589, 387) with delta (0, 0)
Screenshot: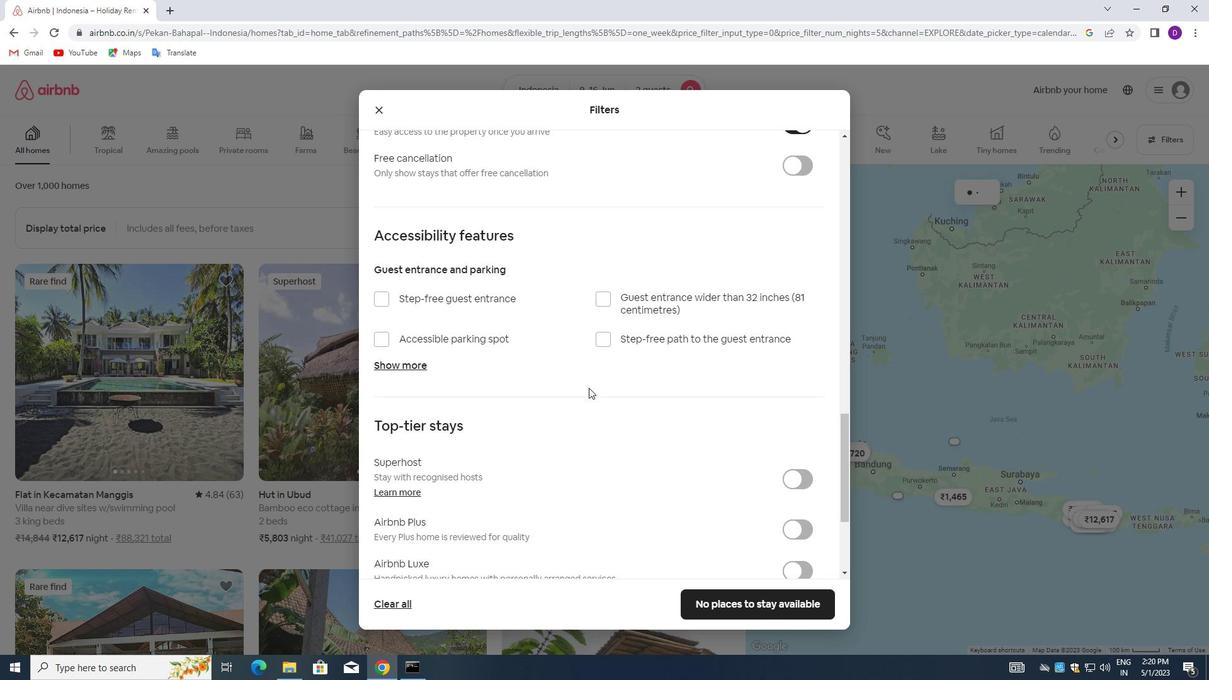 
Action: Mouse scrolled (589, 387) with delta (0, 0)
Screenshot: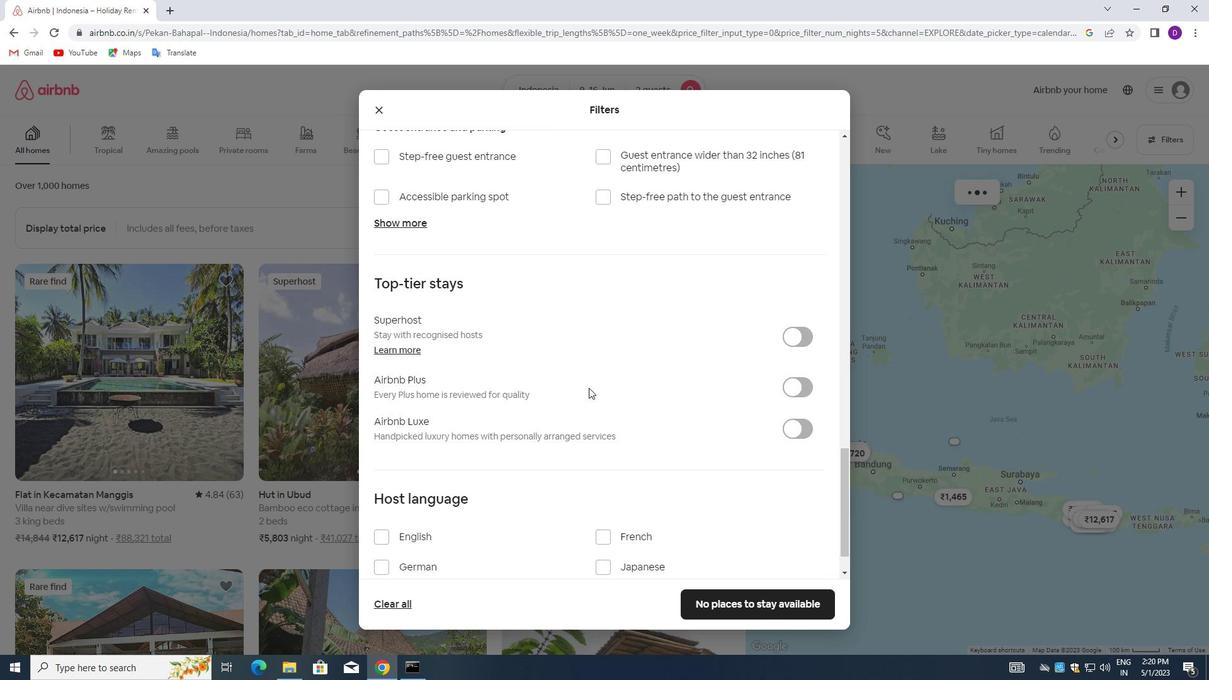 
Action: Mouse scrolled (589, 387) with delta (0, 0)
Screenshot: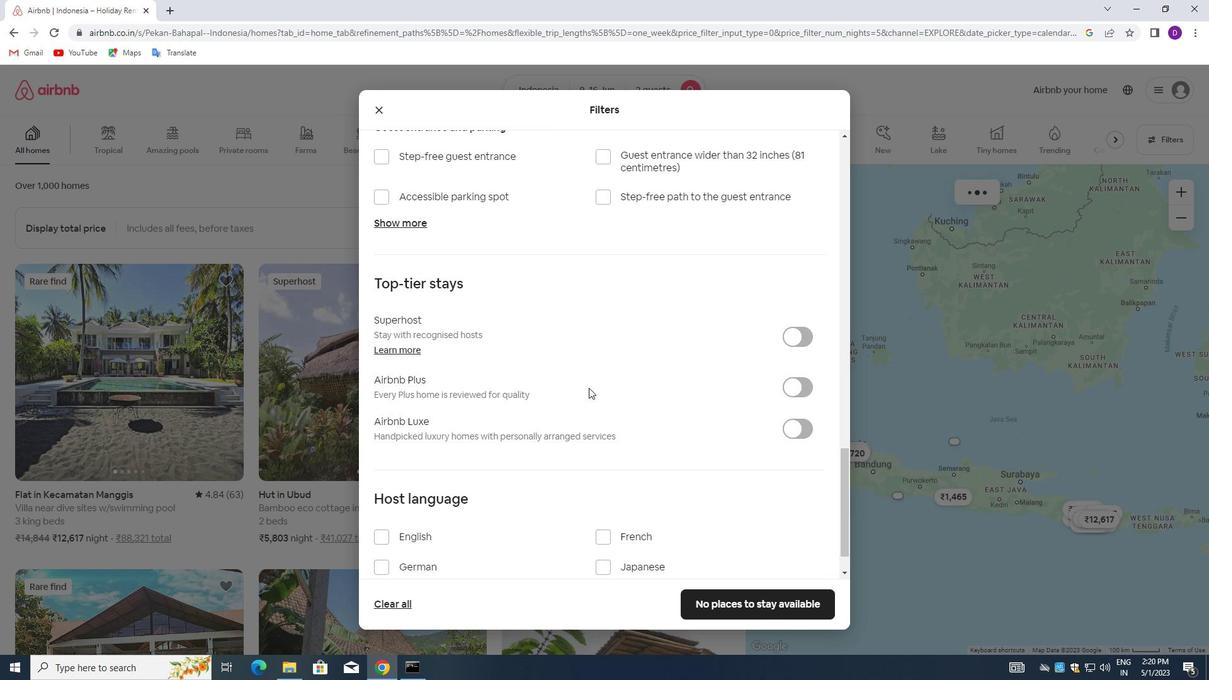 
Action: Mouse moved to (587, 388)
Screenshot: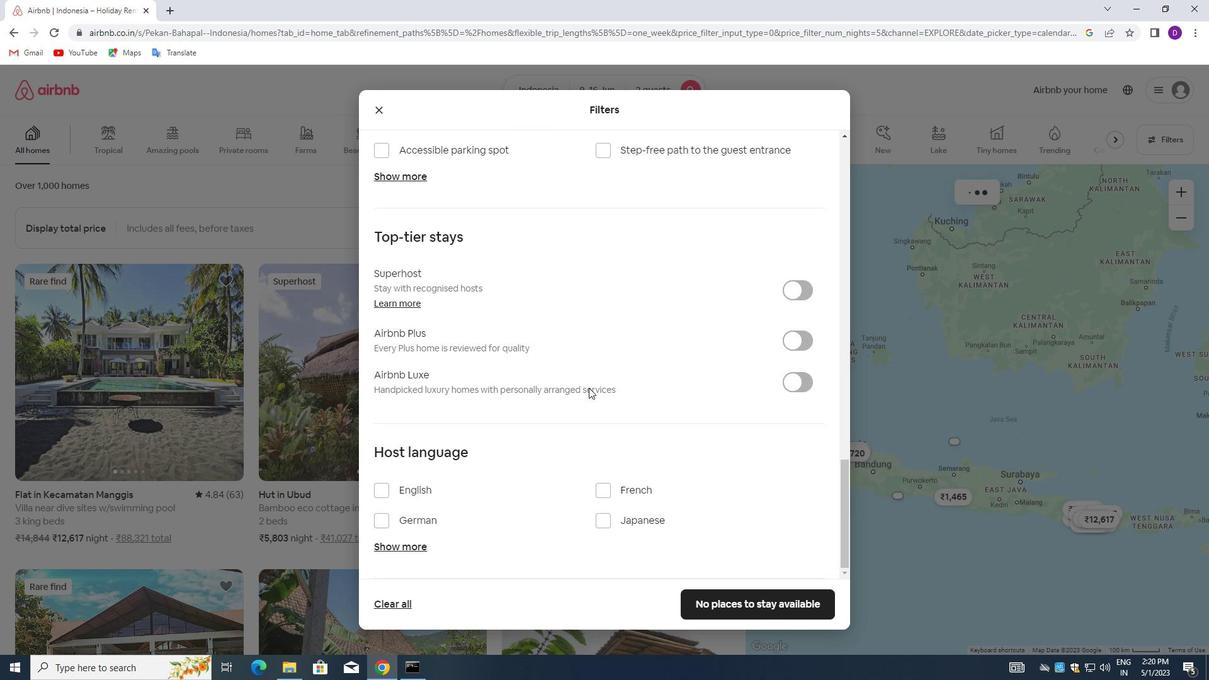 
Action: Mouse scrolled (587, 387) with delta (0, 0)
Screenshot: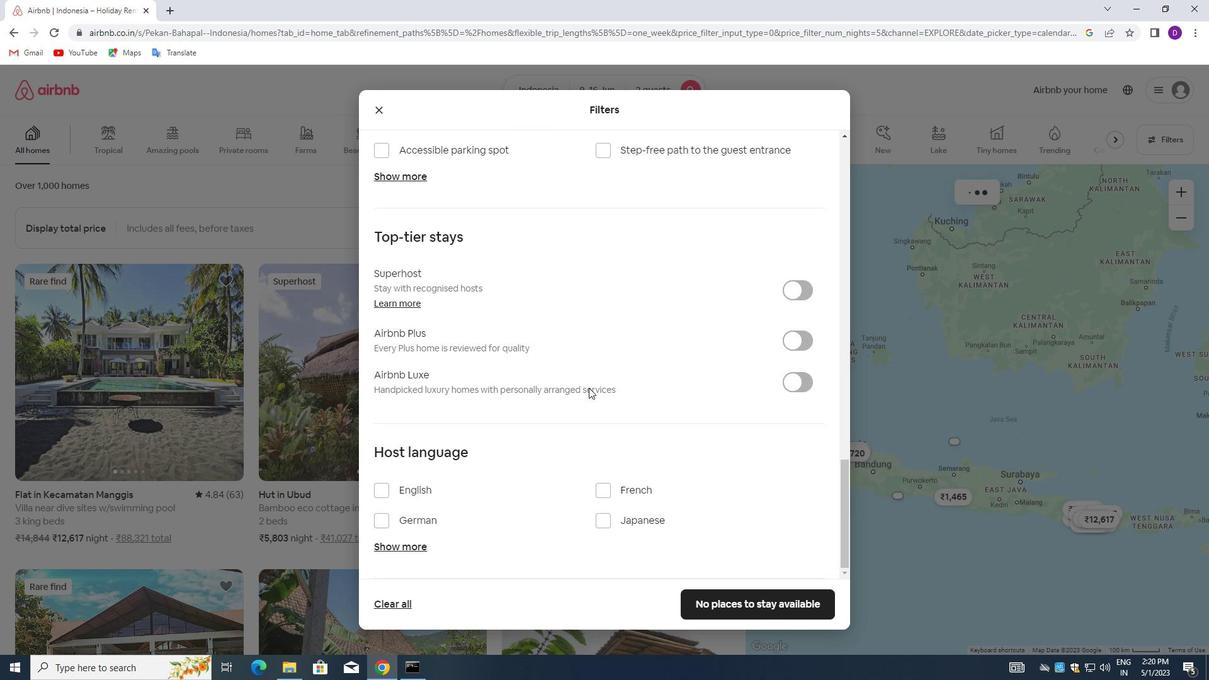 
Action: Mouse moved to (582, 391)
Screenshot: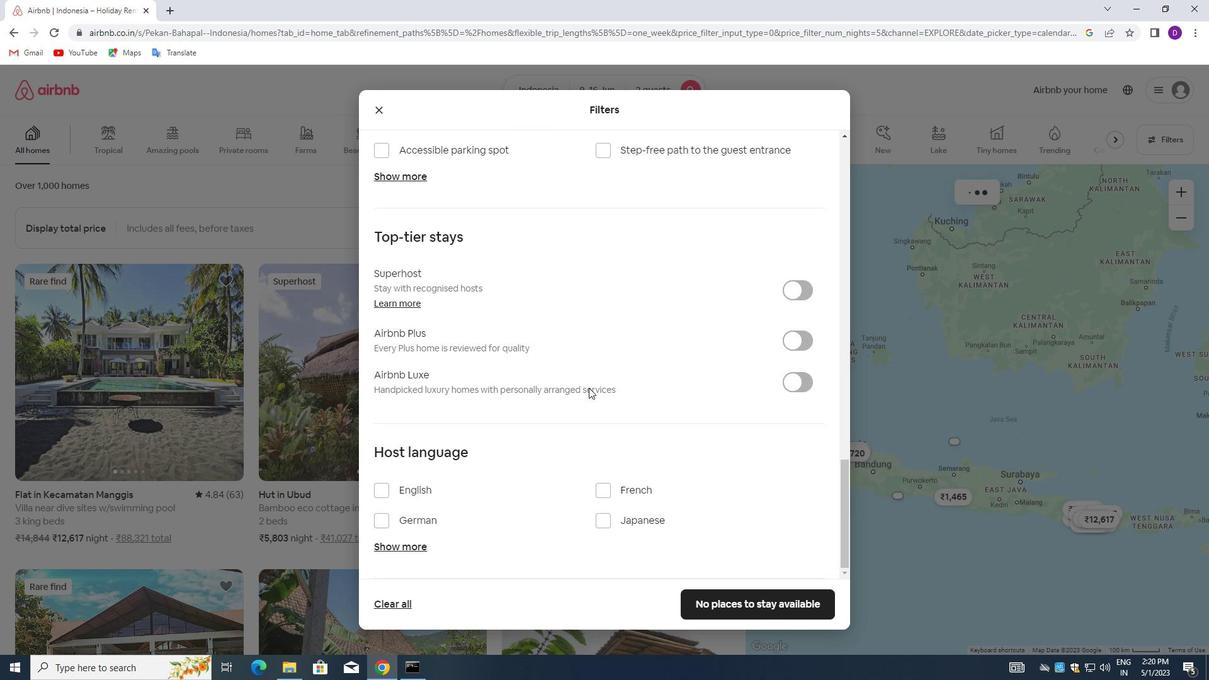 
Action: Mouse scrolled (582, 390) with delta (0, 0)
Screenshot: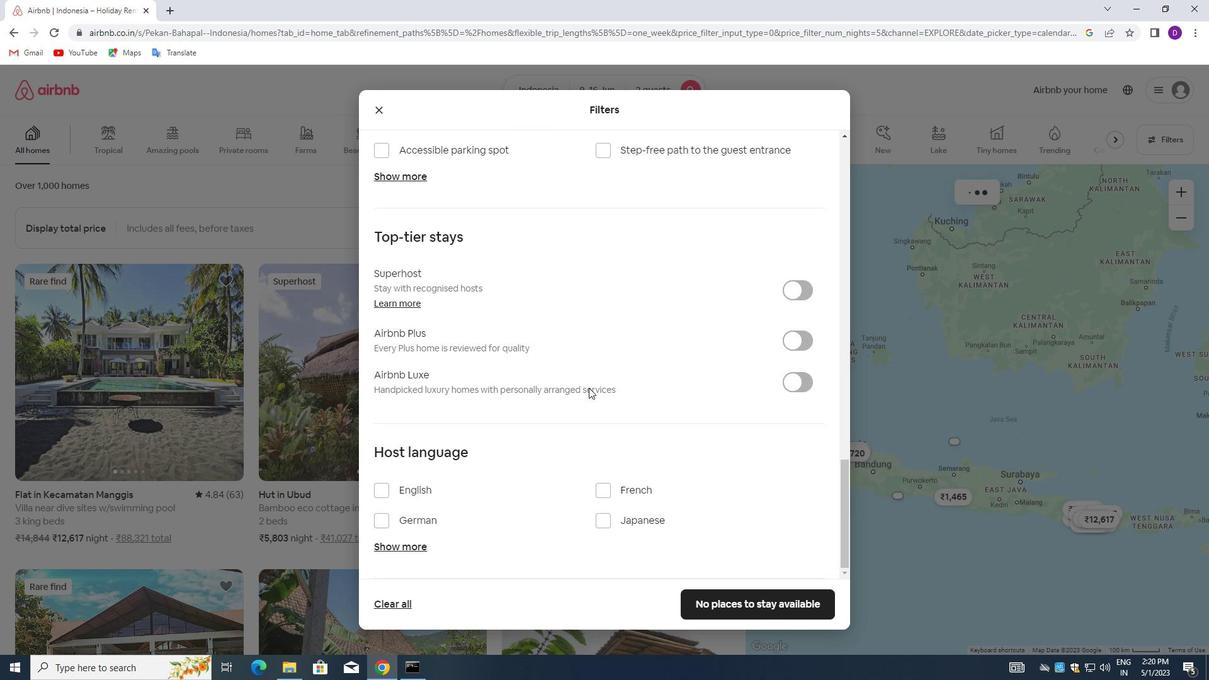
Action: Mouse moved to (378, 484)
Screenshot: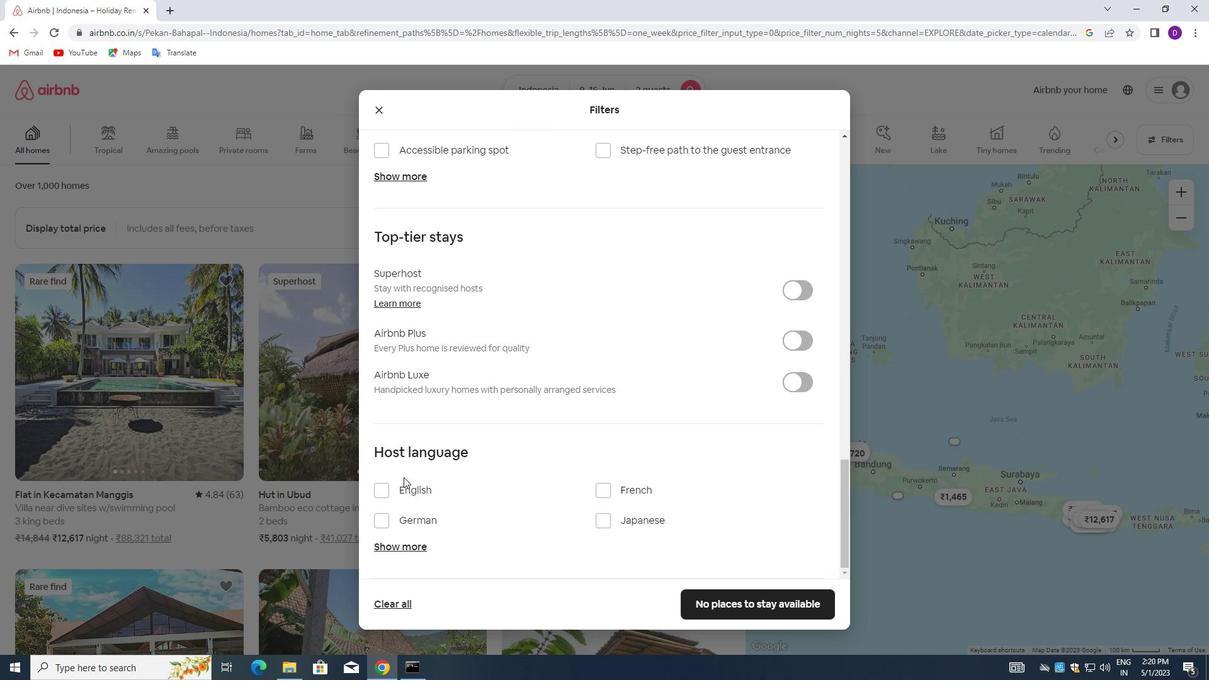 
Action: Mouse pressed left at (378, 484)
Screenshot: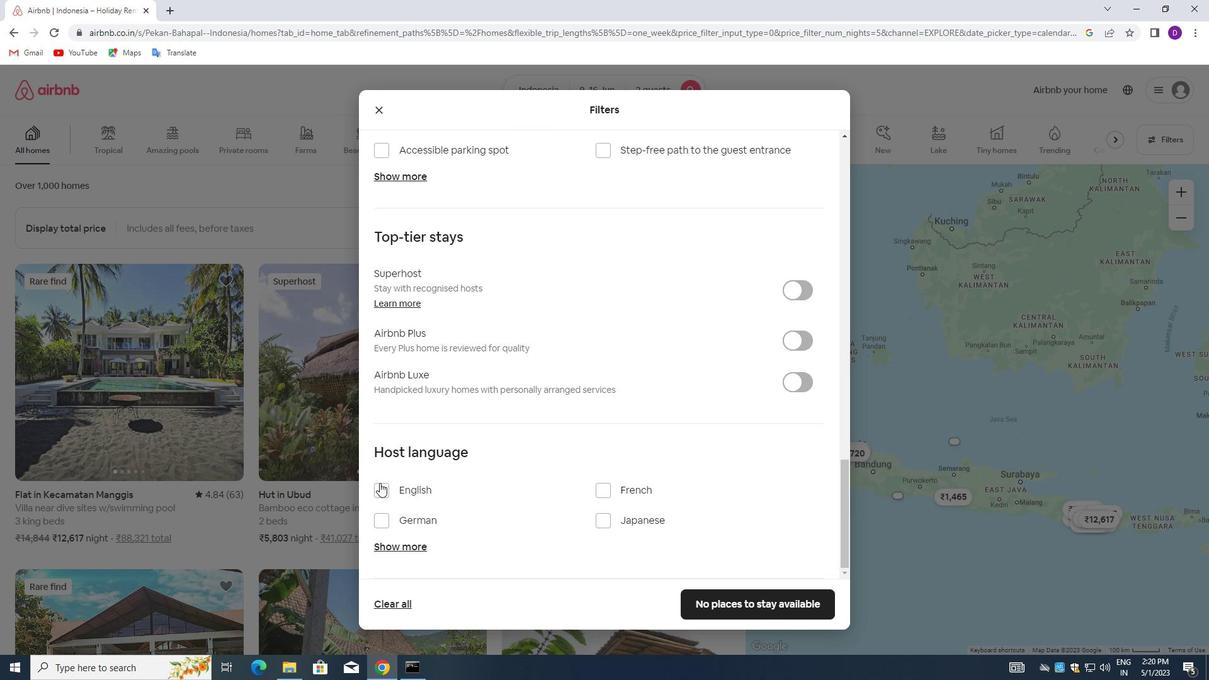 
Action: Mouse moved to (751, 598)
Screenshot: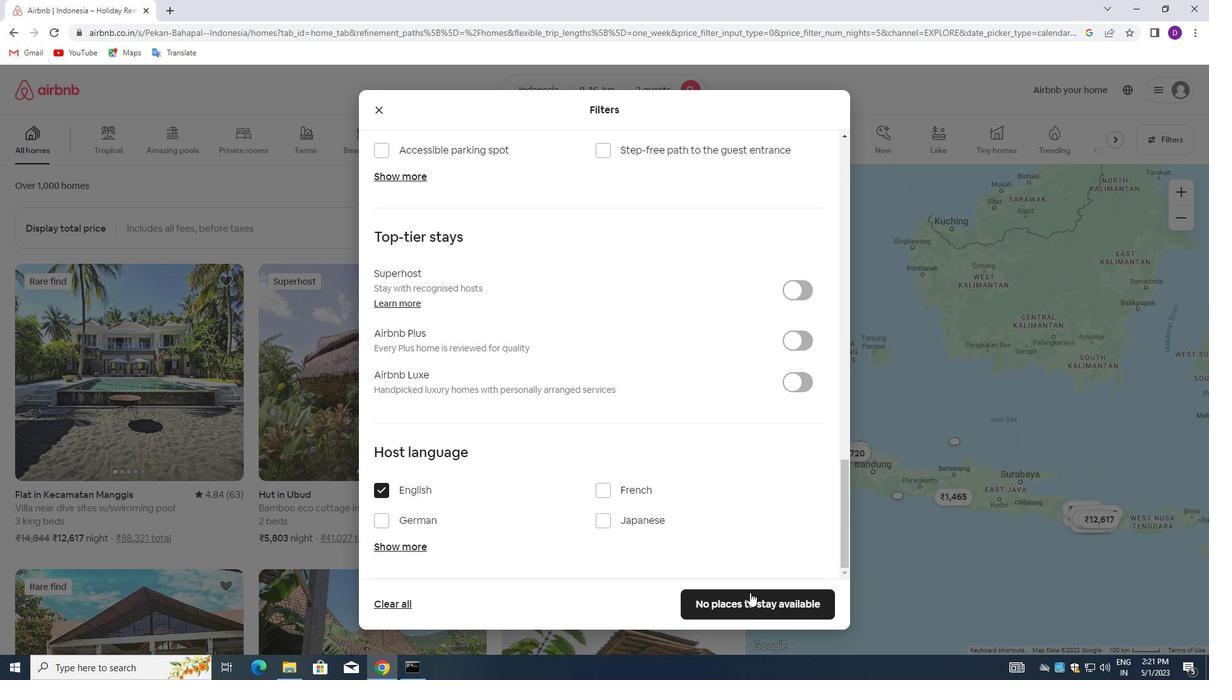 
Action: Mouse pressed left at (751, 598)
Screenshot: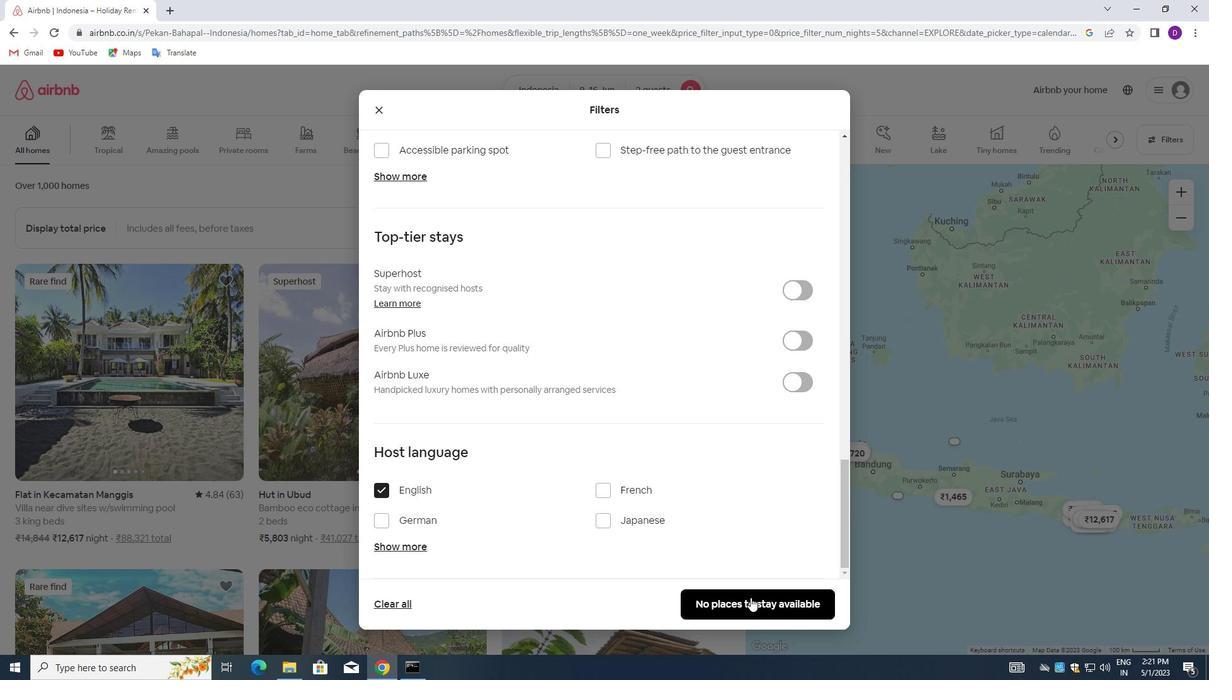 
Action: Mouse moved to (645, 536)
Screenshot: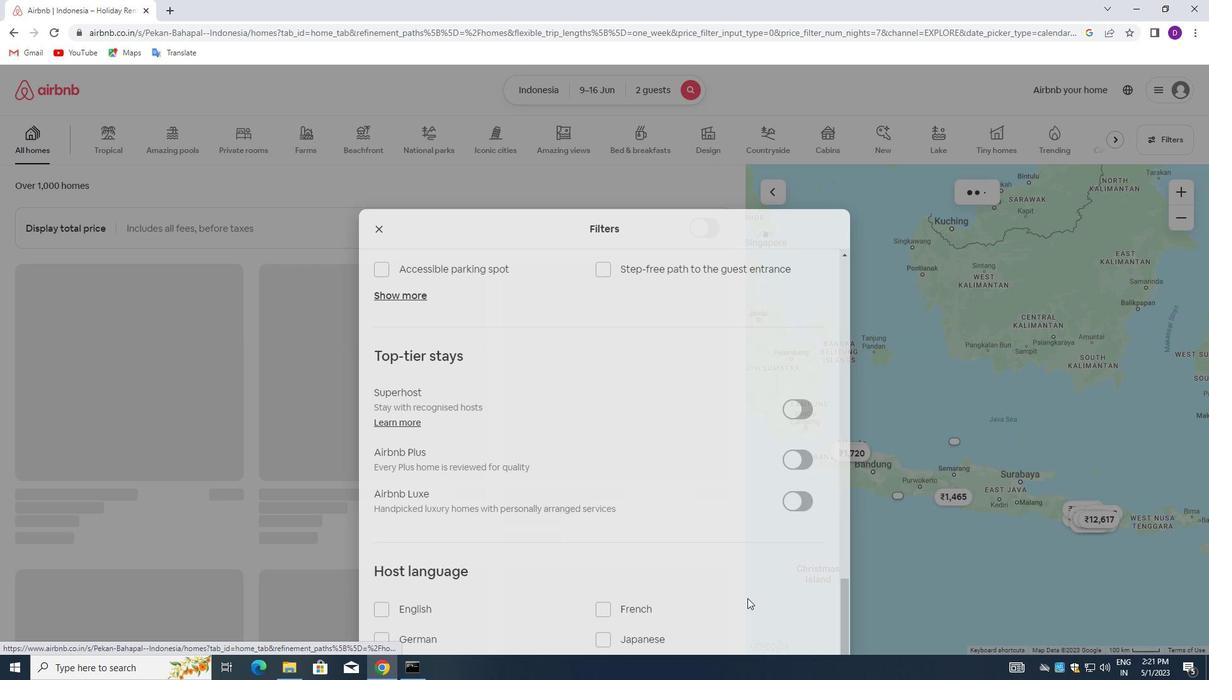
